 Task: Send an email with the signature Madison Evans with the subject Request for a testimonial and the message Can you please provide me with an update on the projects risk management plan? from softage.6@softage.net to softage.4@softage.net and move the email from Sent Items to the folder Letters of intent
Action: Mouse moved to (103, 113)
Screenshot: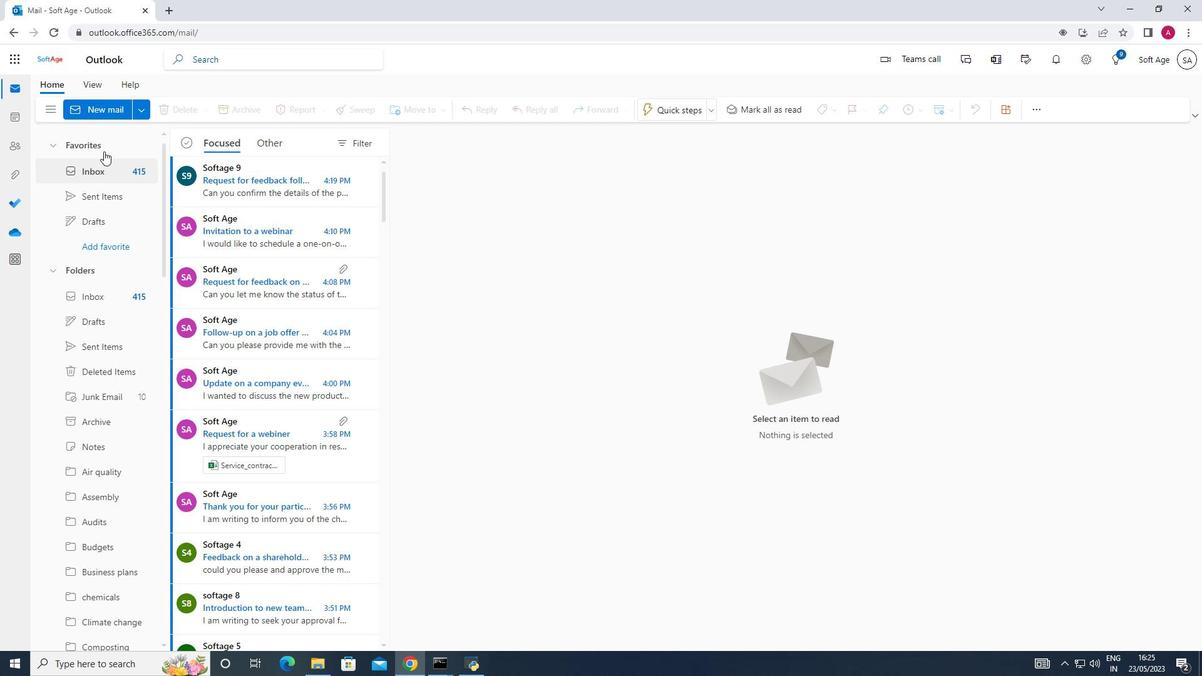 
Action: Mouse pressed left at (103, 113)
Screenshot: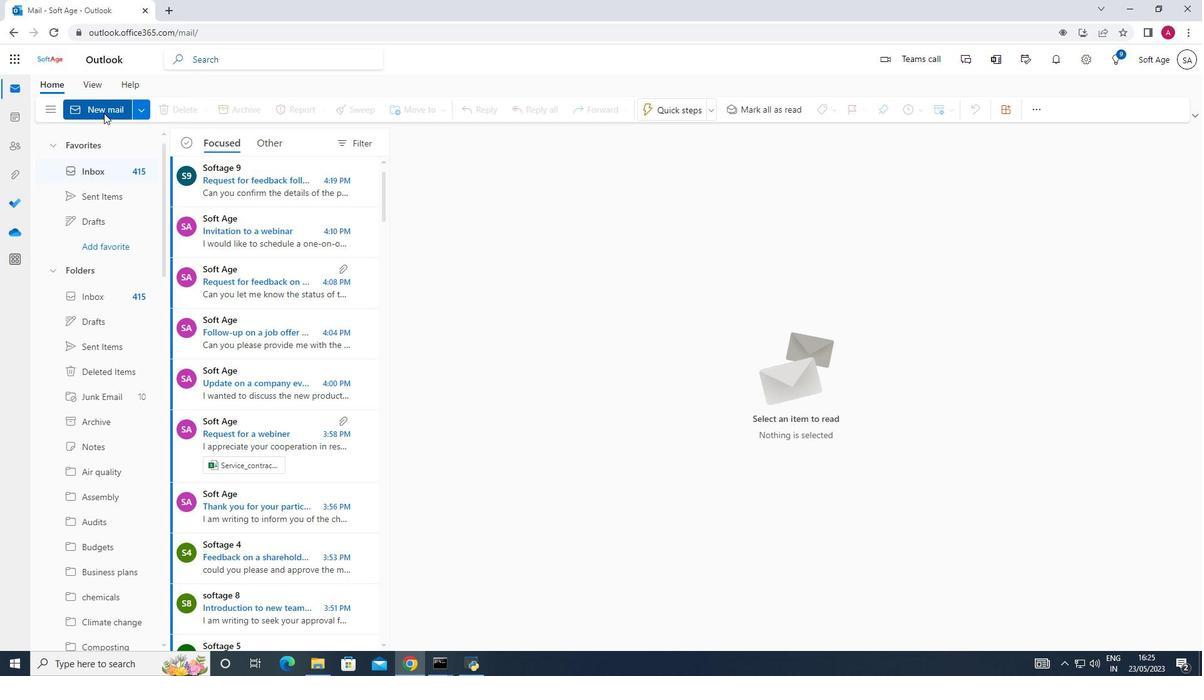 
Action: Mouse moved to (852, 108)
Screenshot: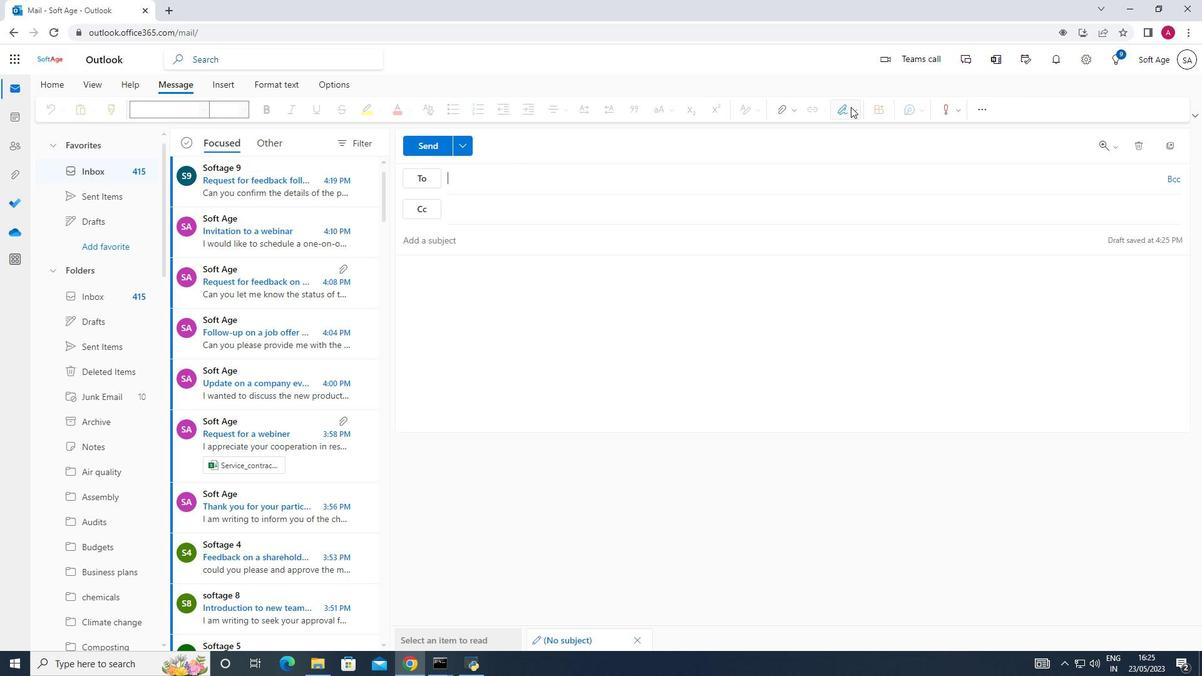 
Action: Mouse pressed left at (852, 108)
Screenshot: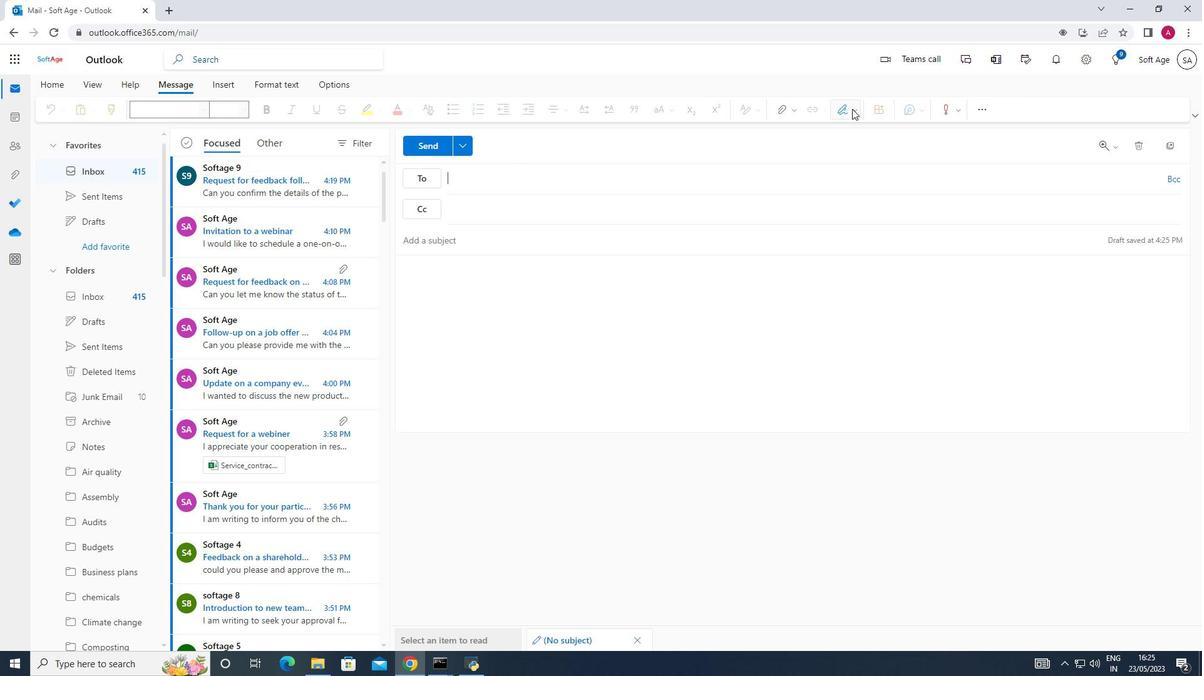 
Action: Mouse moved to (829, 170)
Screenshot: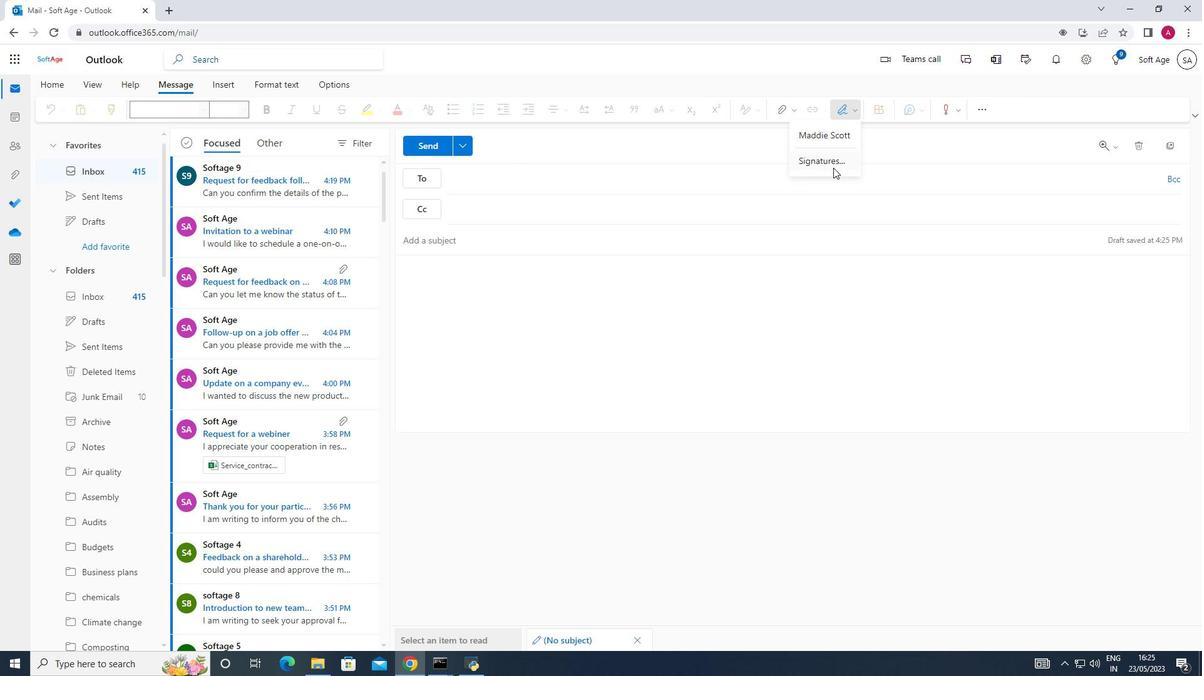 
Action: Mouse pressed left at (829, 170)
Screenshot: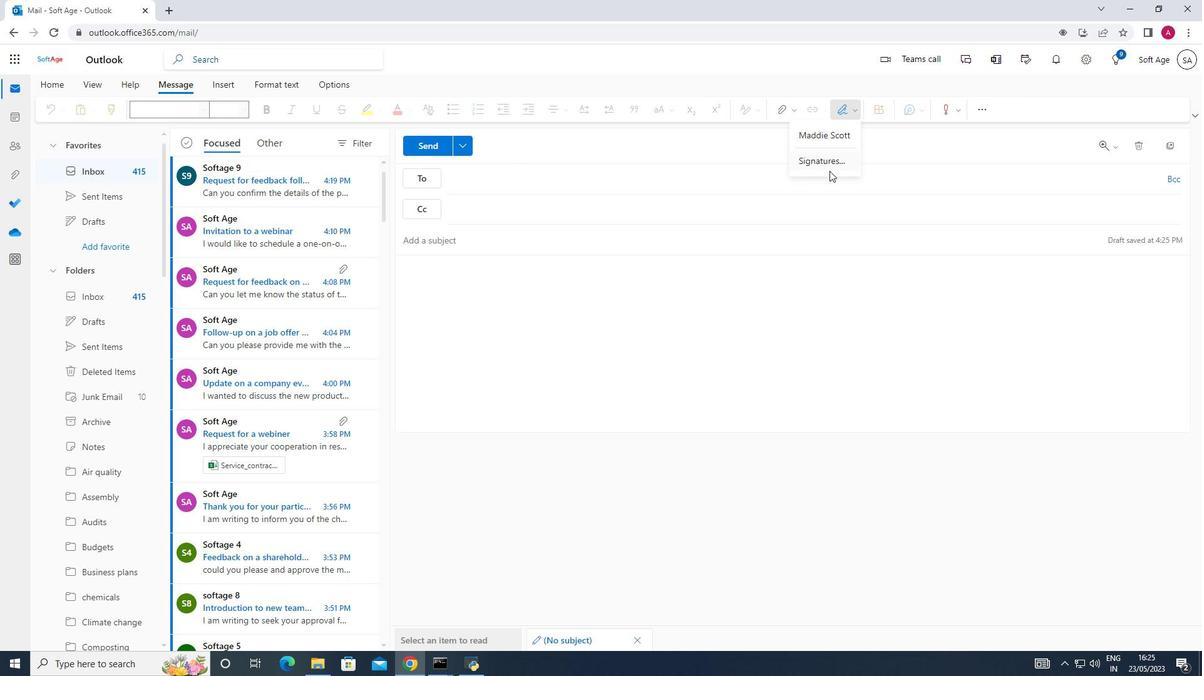 
Action: Mouse moved to (822, 164)
Screenshot: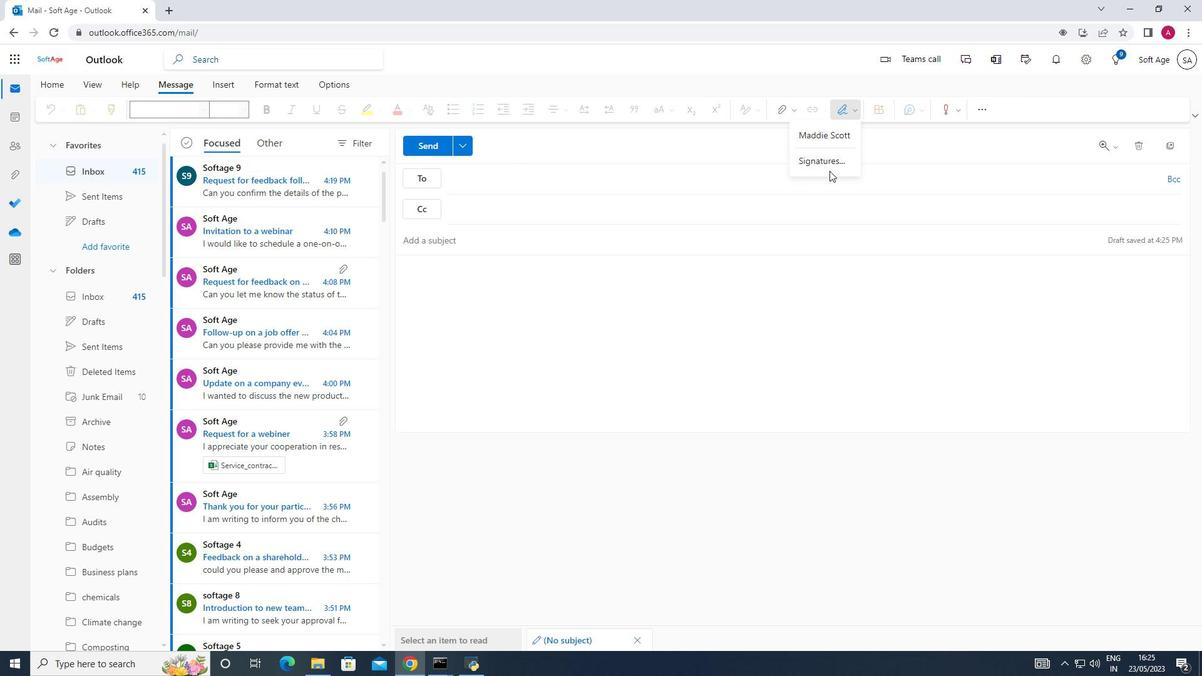 
Action: Mouse pressed left at (822, 164)
Screenshot: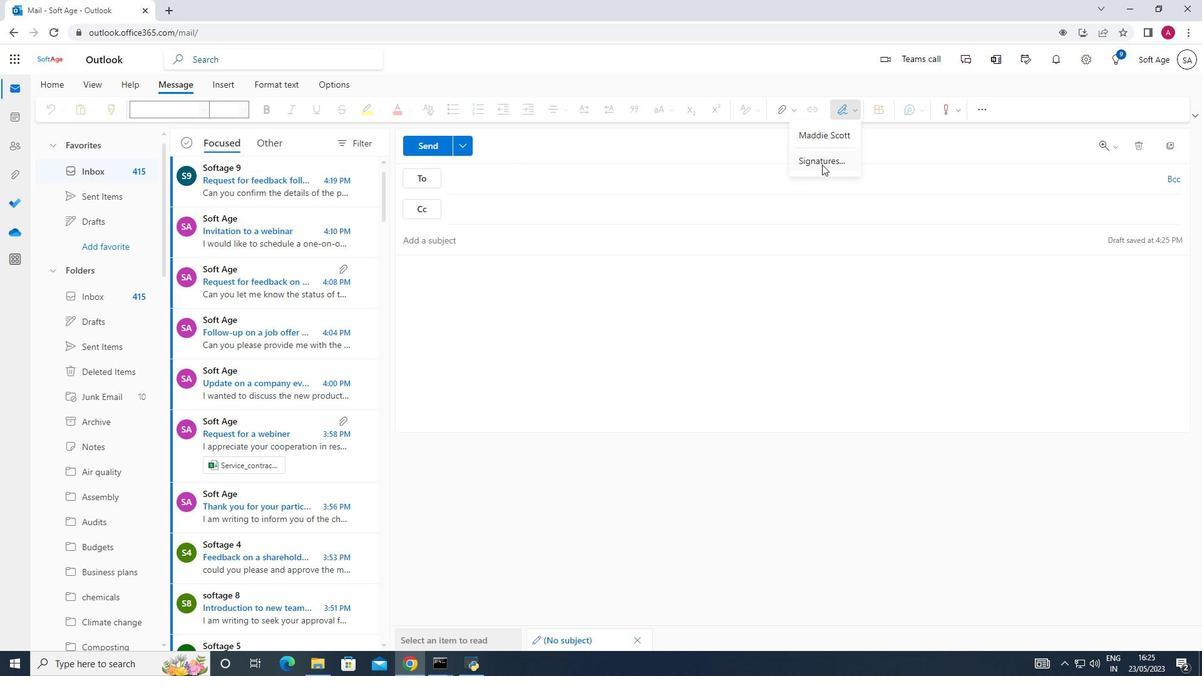 
Action: Mouse moved to (844, 201)
Screenshot: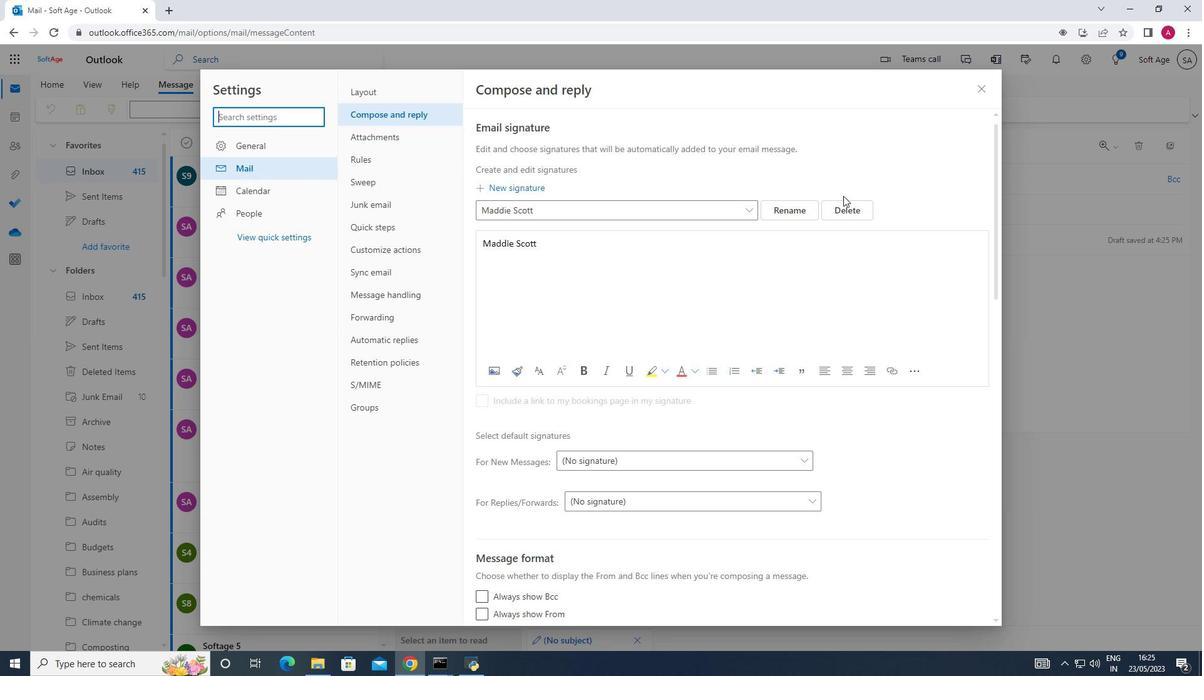 
Action: Mouse pressed left at (844, 201)
Screenshot: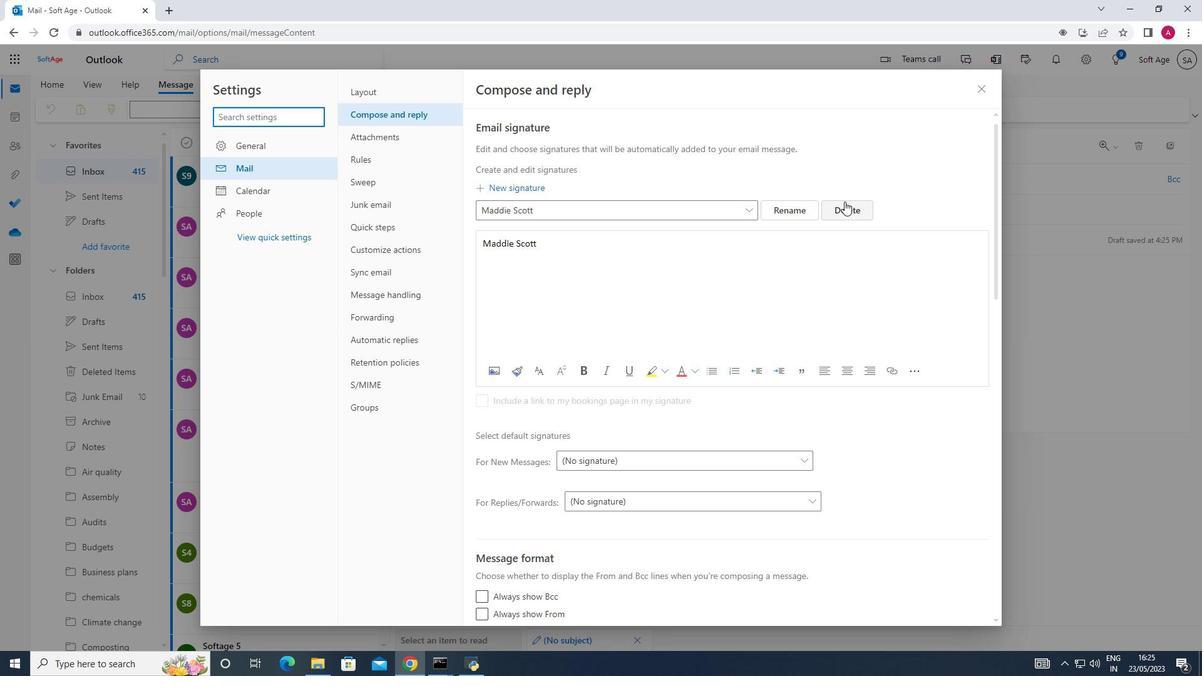 
Action: Mouse moved to (520, 208)
Screenshot: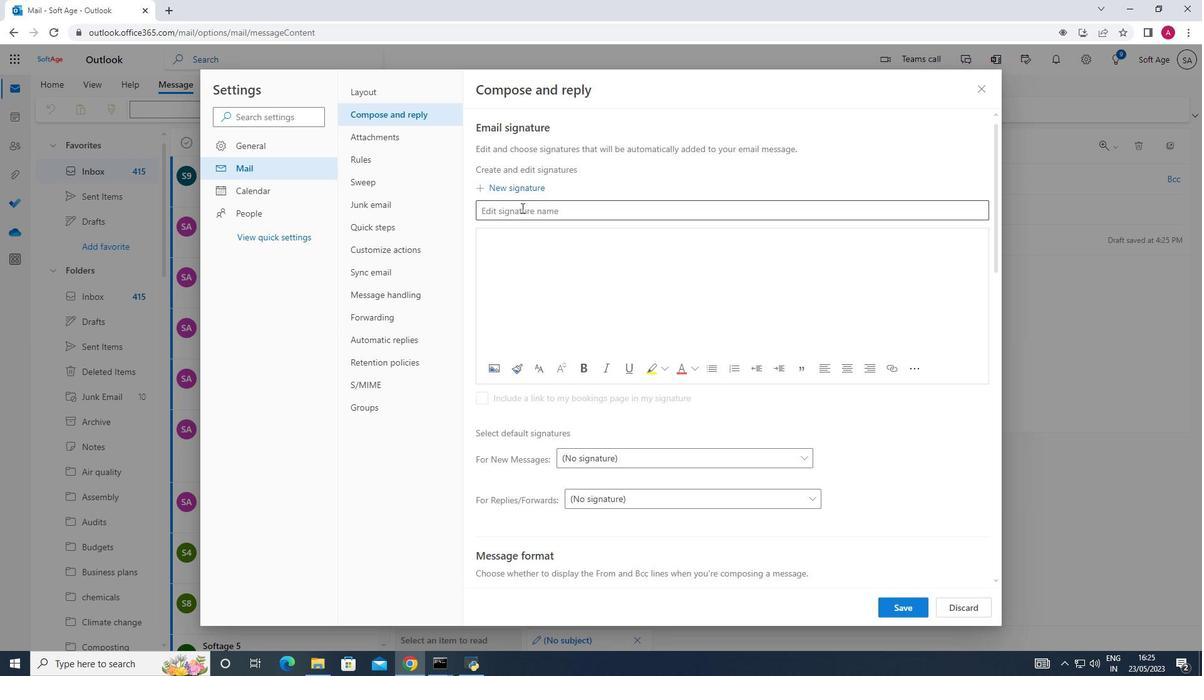 
Action: Mouse pressed left at (520, 208)
Screenshot: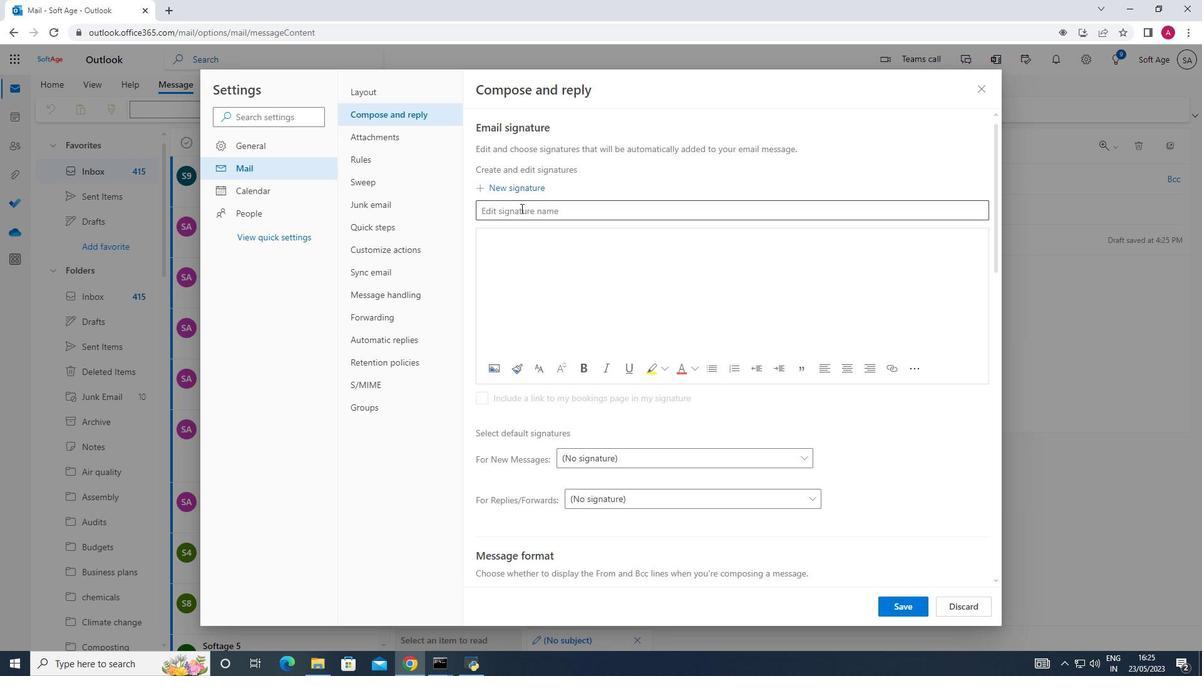 
Action: Key pressed <Key.shift_r><Key.shift_r><Key.shift_r><Key.shift_r><Key.shift_r><Key.shift_r><Key.shift_r><Key.shift_r>Madison<Key.space><Key.shift_r><Key.shift_r><Key.shift_r><Key.shift_r><Key.shift_r><Key.shift_r><Key.shift_r><Key.shift_r><Key.shift_r>Evans
Screenshot: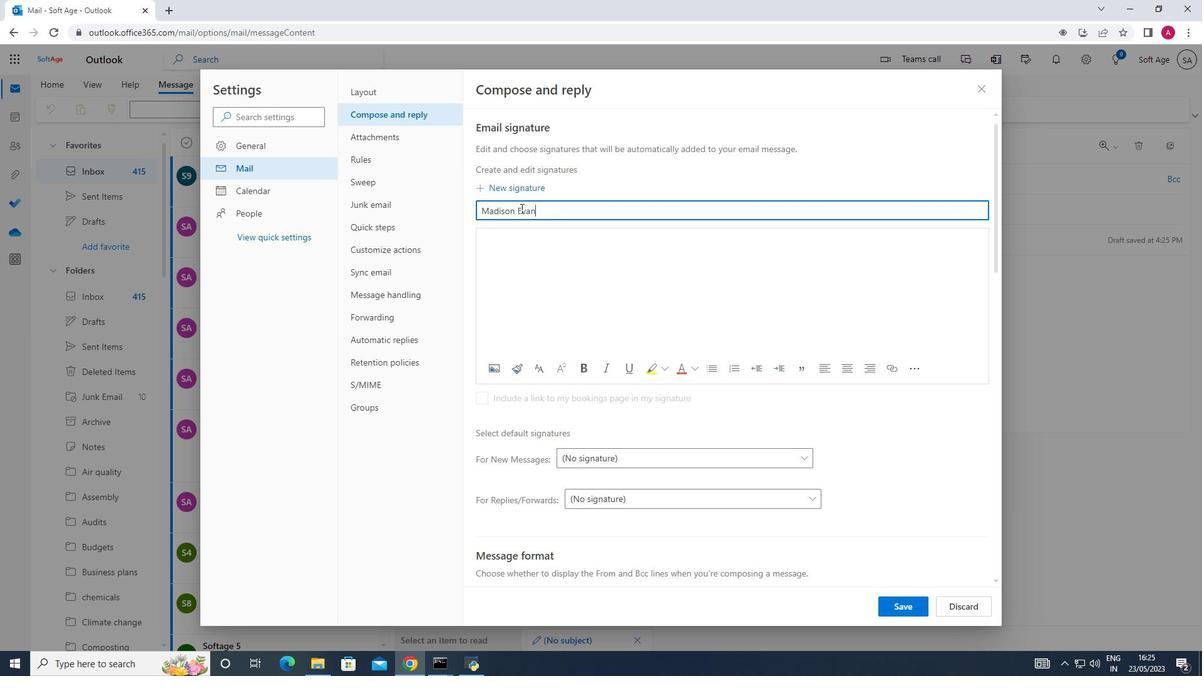 
Action: Mouse moved to (508, 233)
Screenshot: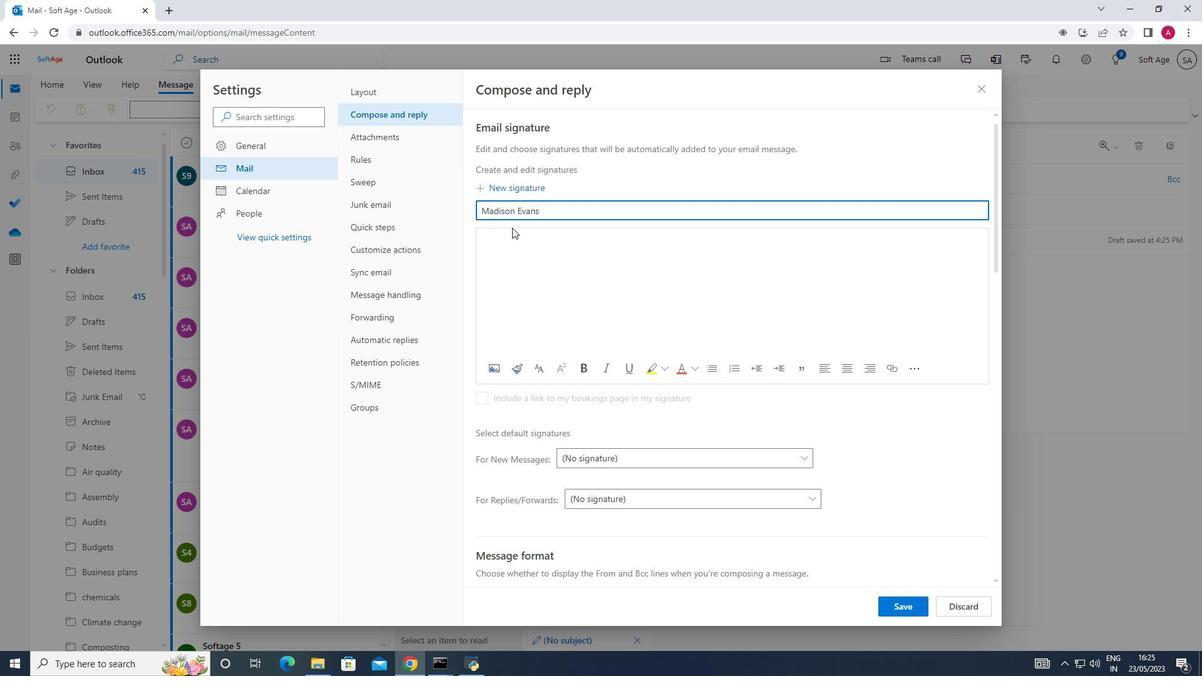 
Action: Mouse pressed left at (508, 233)
Screenshot: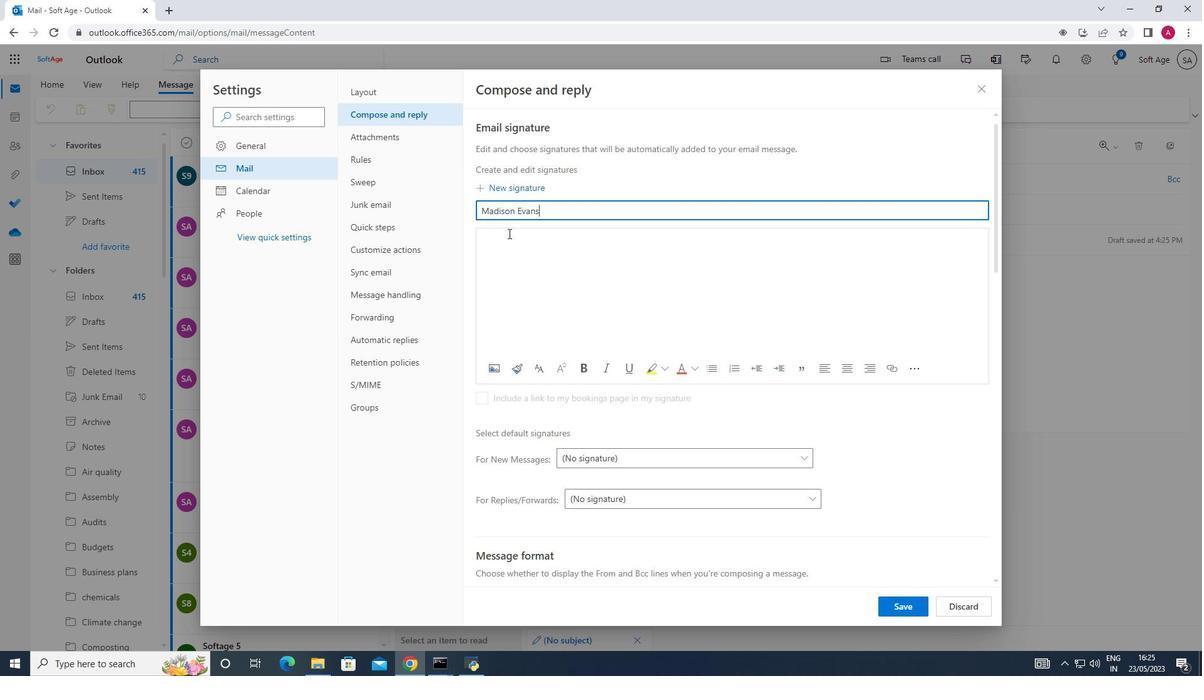 
Action: Key pressed <Key.shift_r><Key.shift_r><Key.shift_r><Key.shift_r>Madison<Key.space><Key.shift>Evans
Screenshot: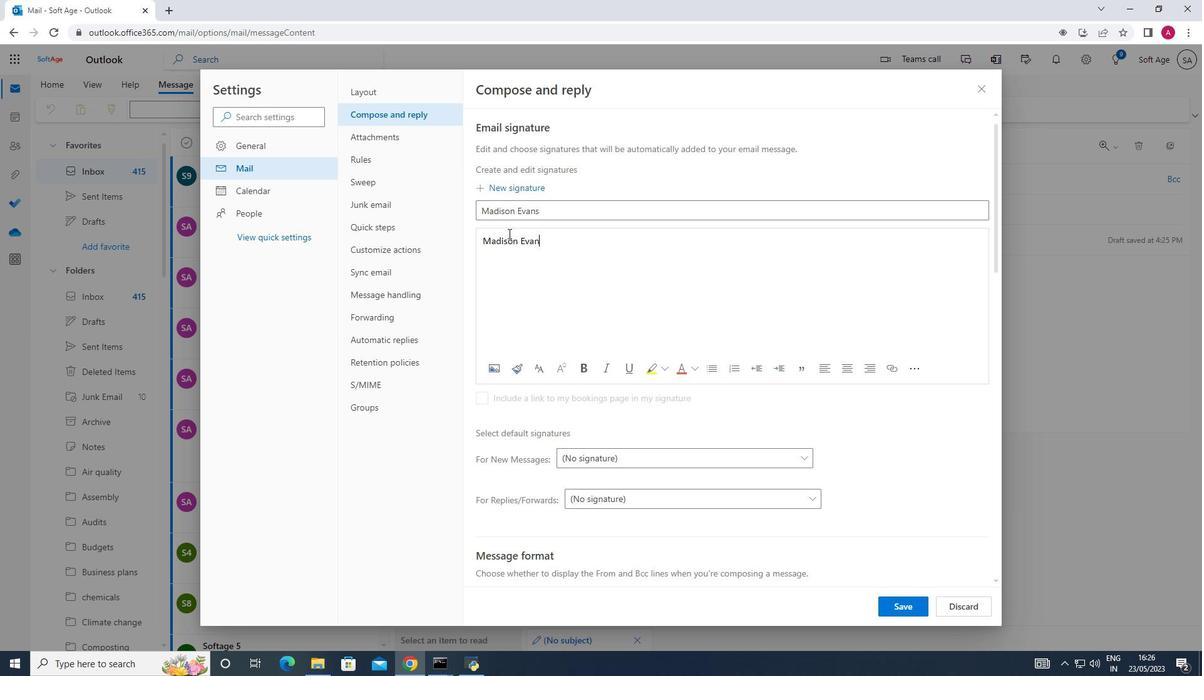 
Action: Mouse moved to (899, 604)
Screenshot: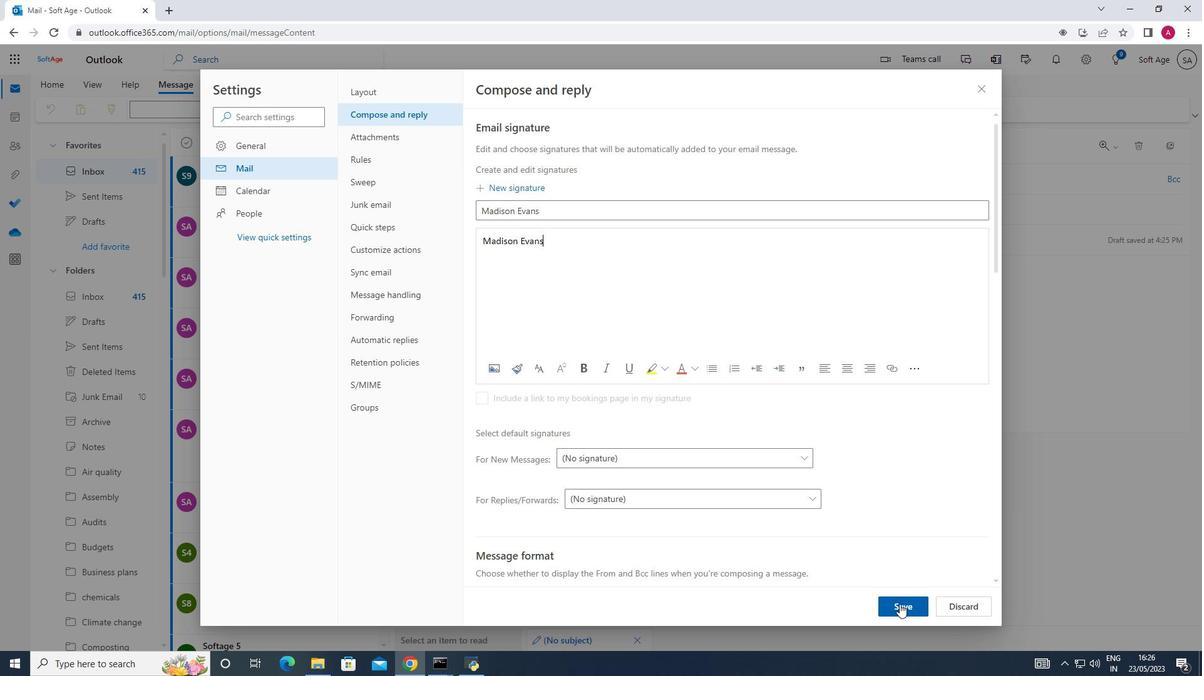 
Action: Mouse pressed left at (899, 604)
Screenshot: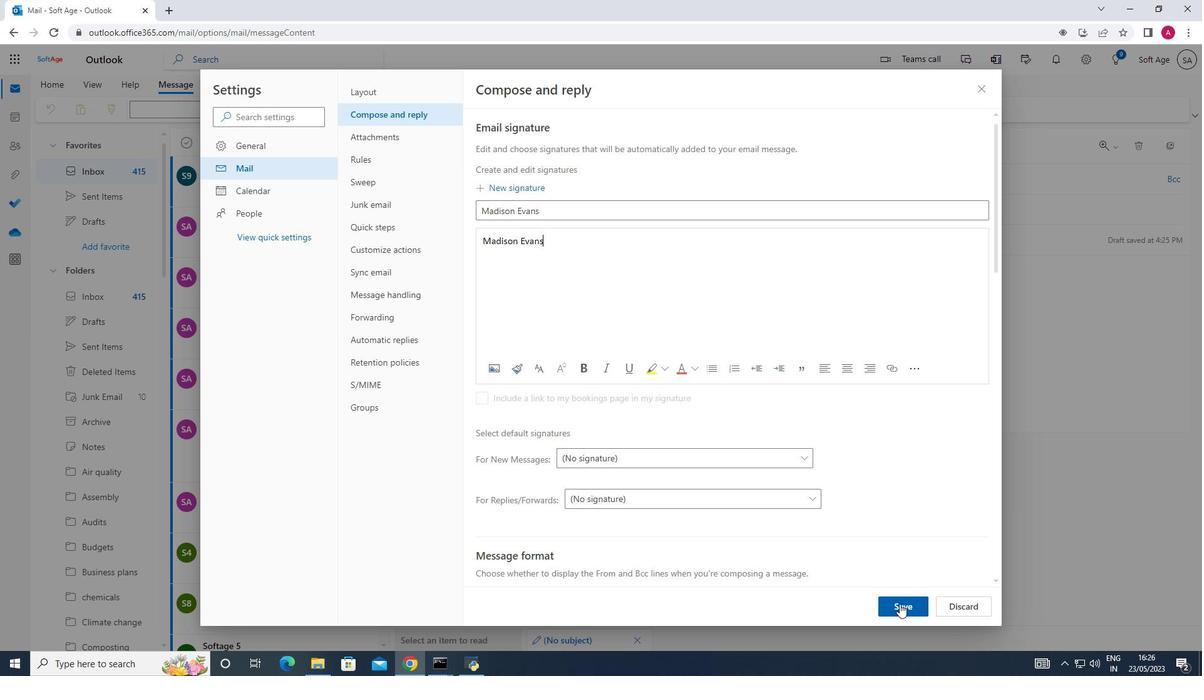 
Action: Mouse moved to (976, 89)
Screenshot: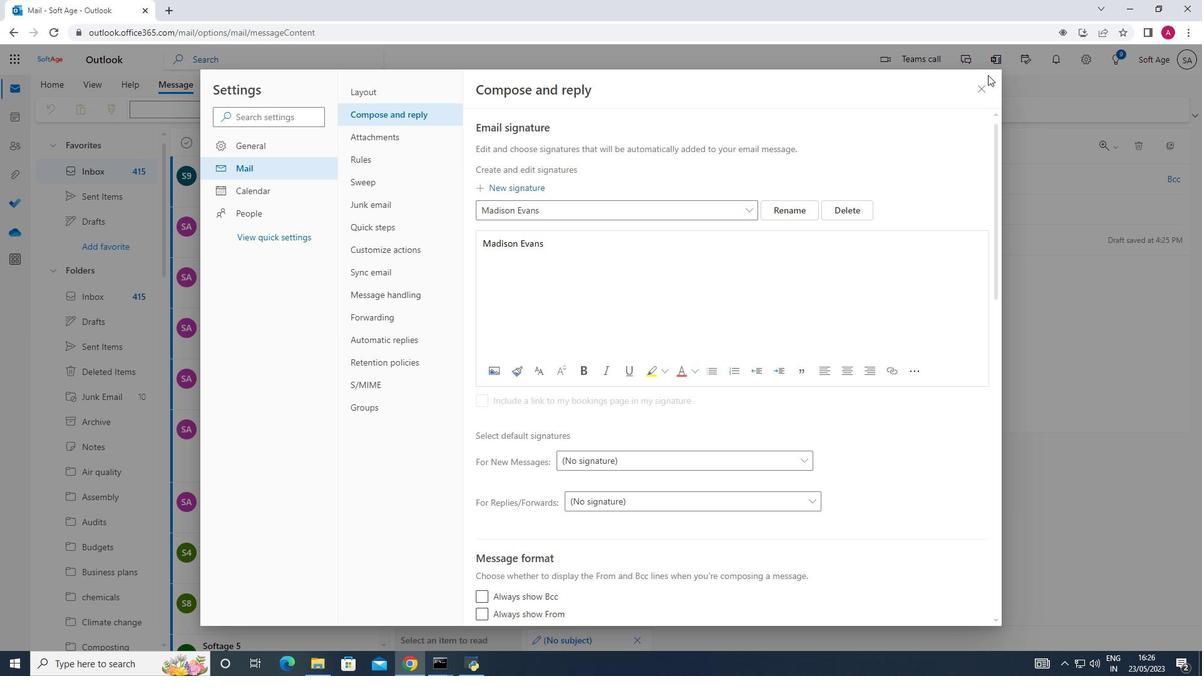 
Action: Mouse pressed left at (976, 89)
Screenshot: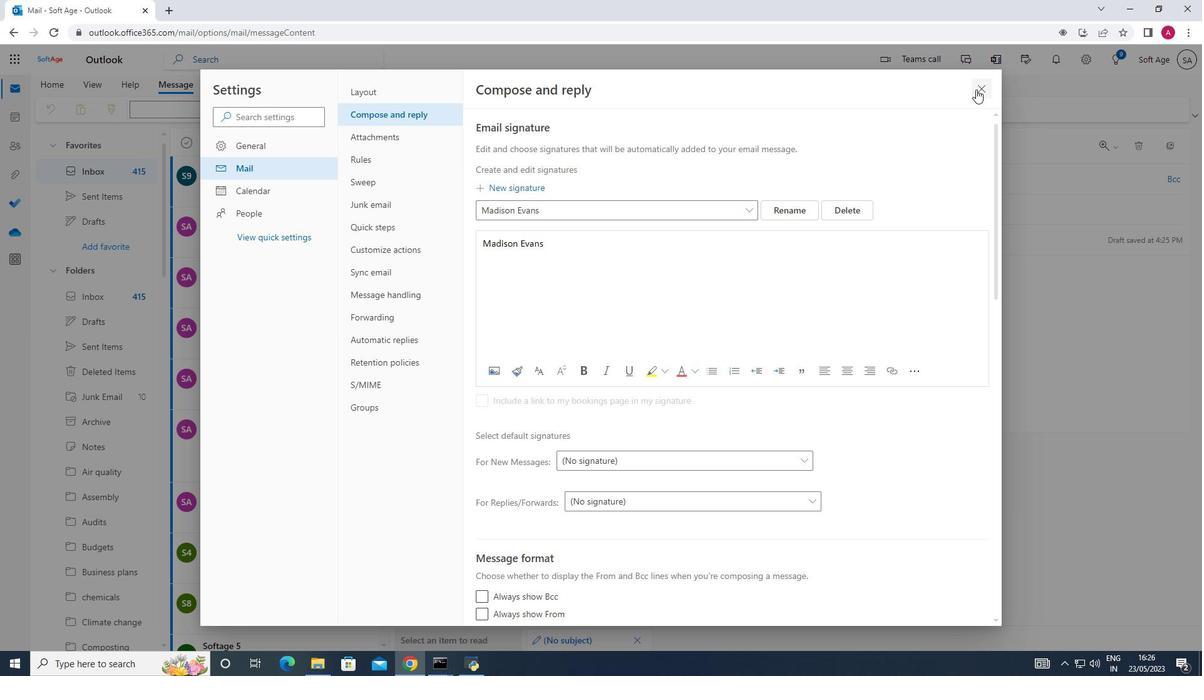 
Action: Mouse moved to (855, 112)
Screenshot: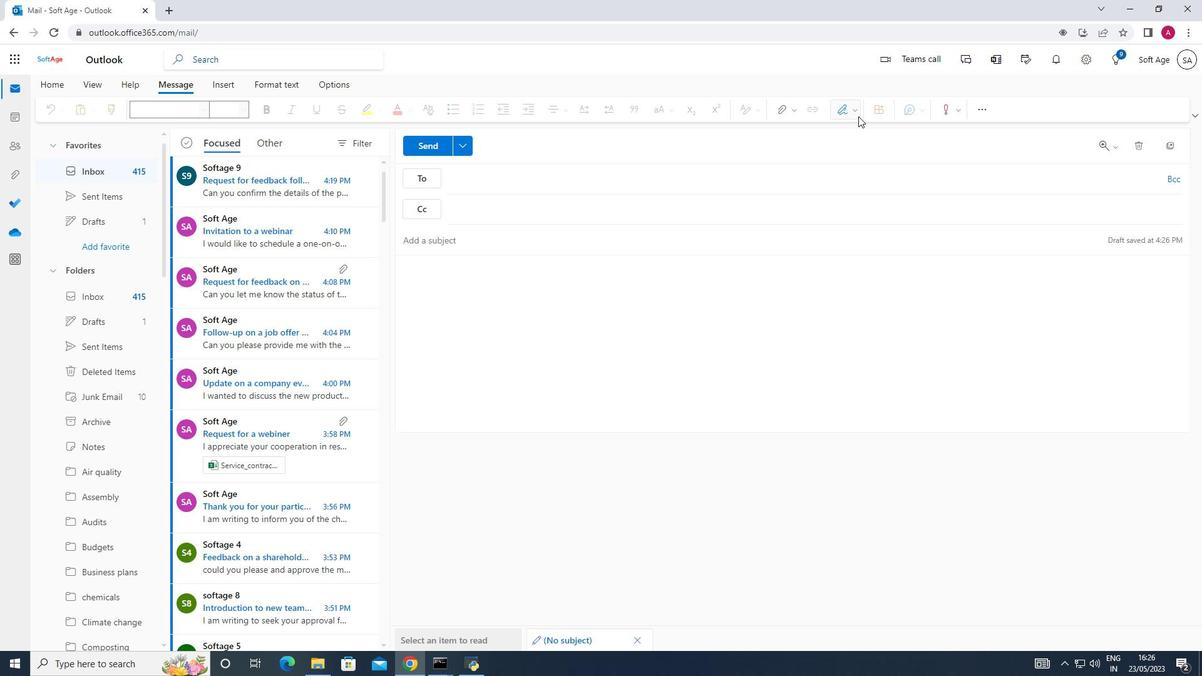 
Action: Mouse pressed left at (855, 112)
Screenshot: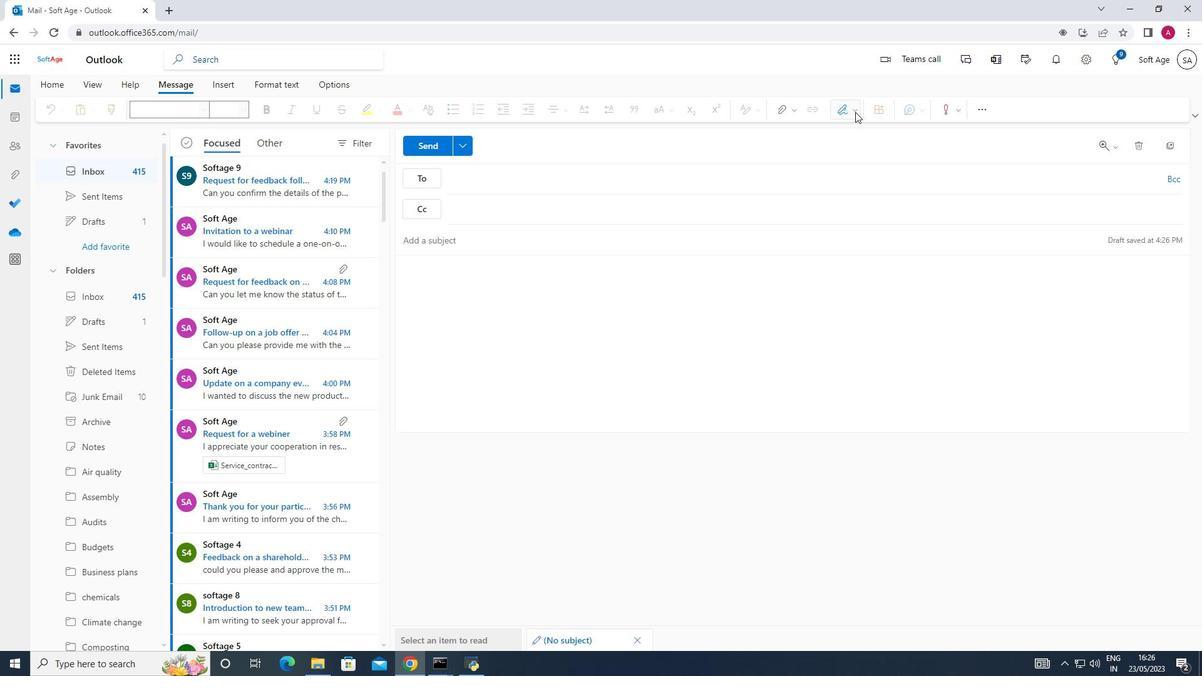 
Action: Mouse moved to (830, 140)
Screenshot: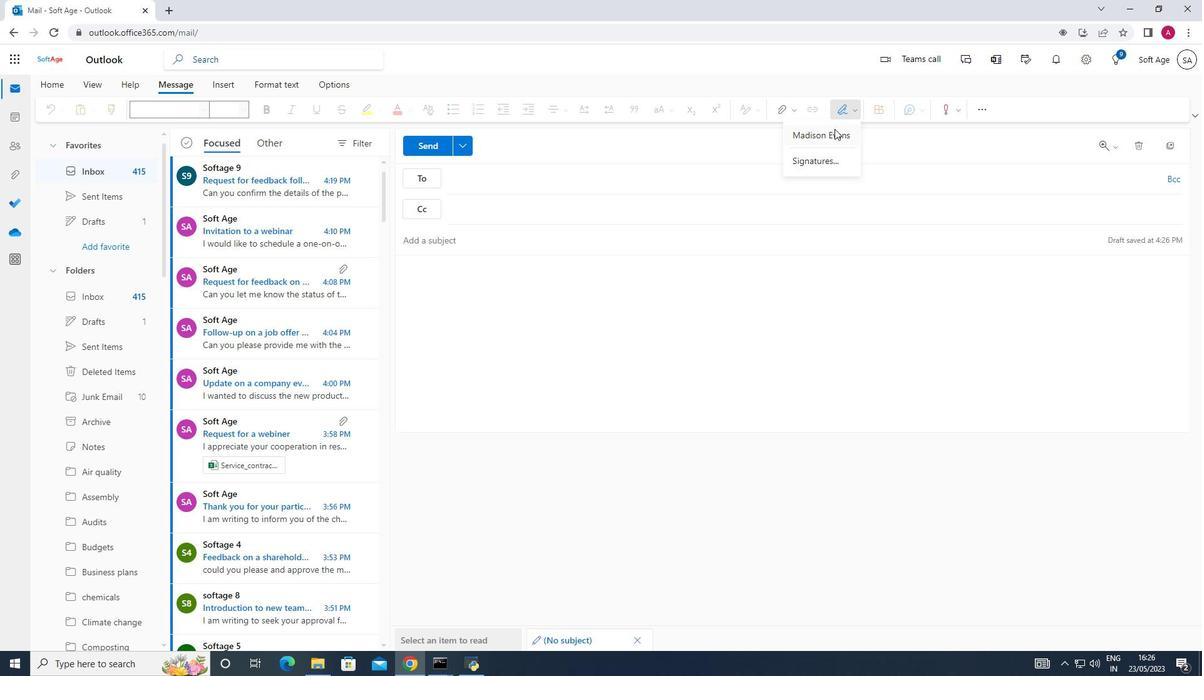 
Action: Mouse pressed left at (830, 140)
Screenshot: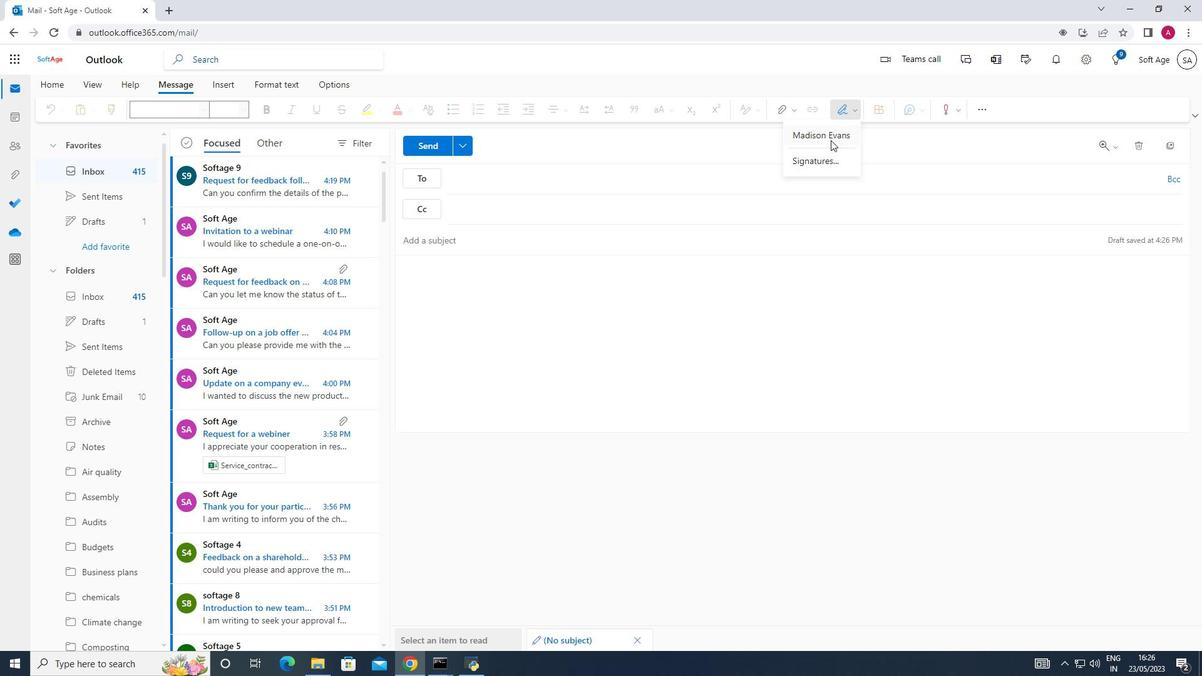
Action: Mouse moved to (419, 238)
Screenshot: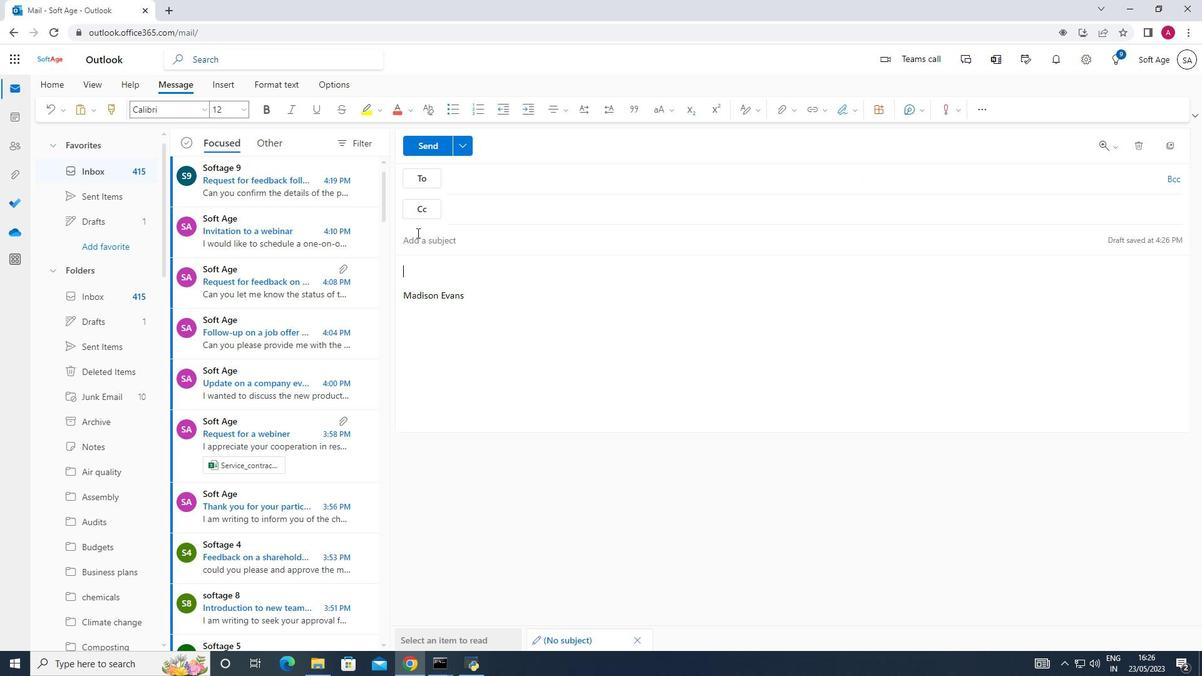 
Action: Mouse pressed left at (419, 238)
Screenshot: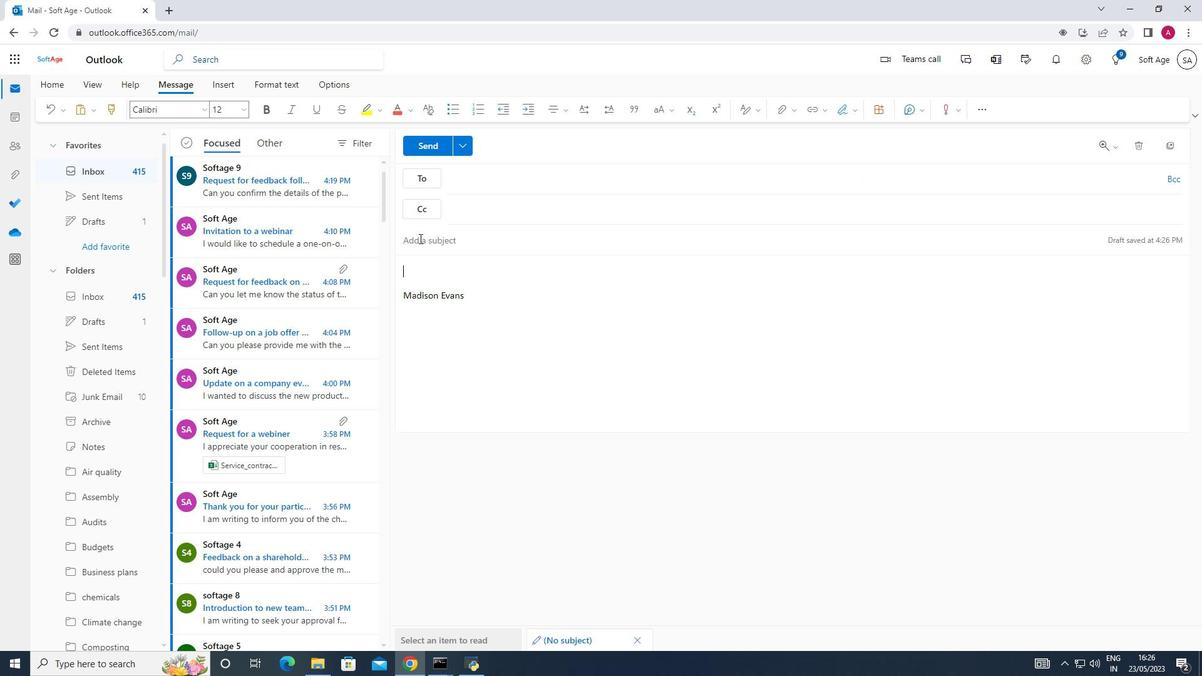 
Action: Mouse moved to (416, 242)
Screenshot: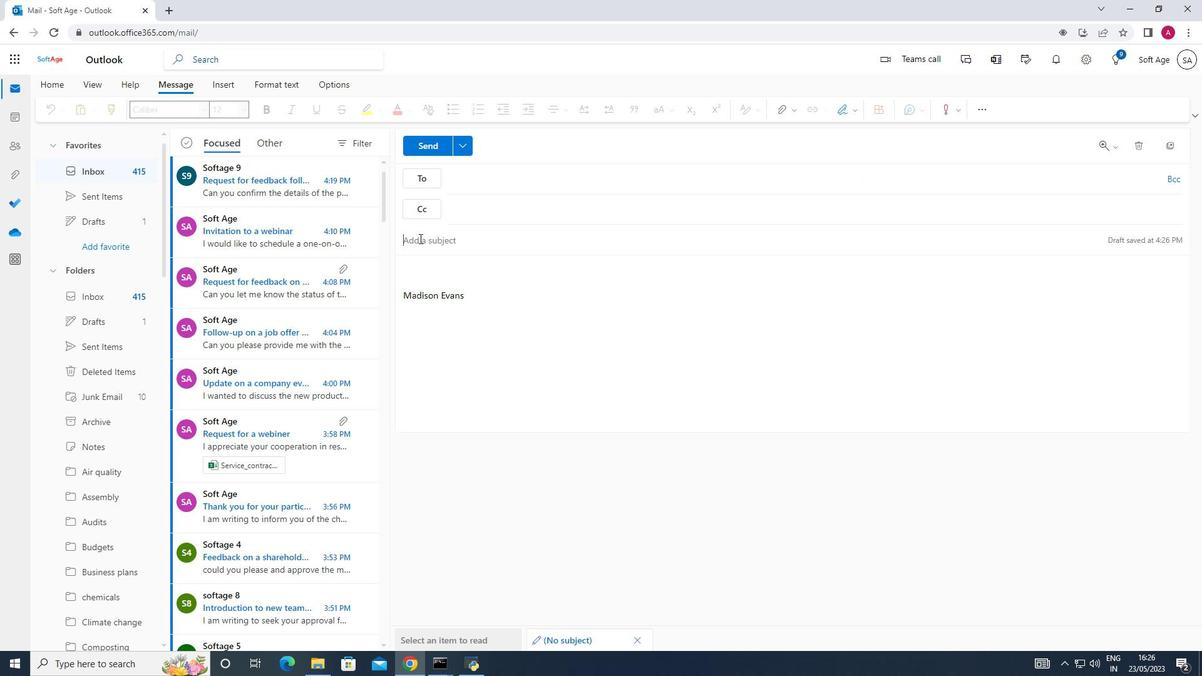 
Action: Mouse pressed left at (416, 242)
Screenshot: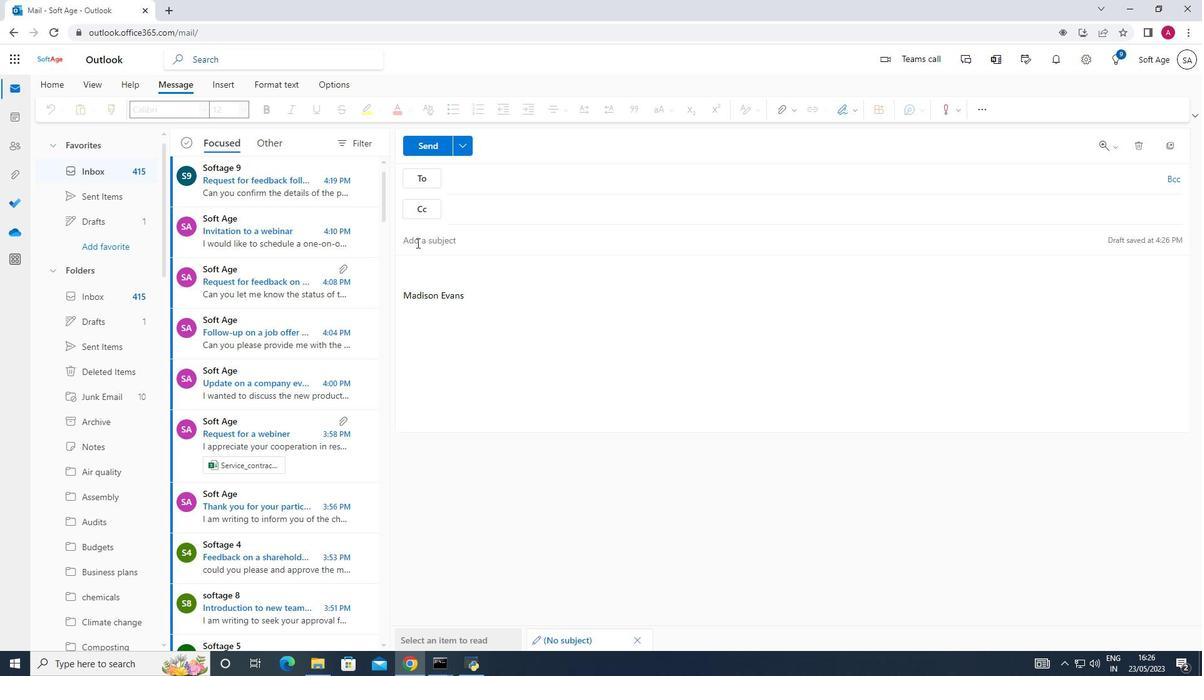 
Action: Key pressed <Key.shift>Request<Key.space>for<Key.space>a<Key.space>testimonial
Screenshot: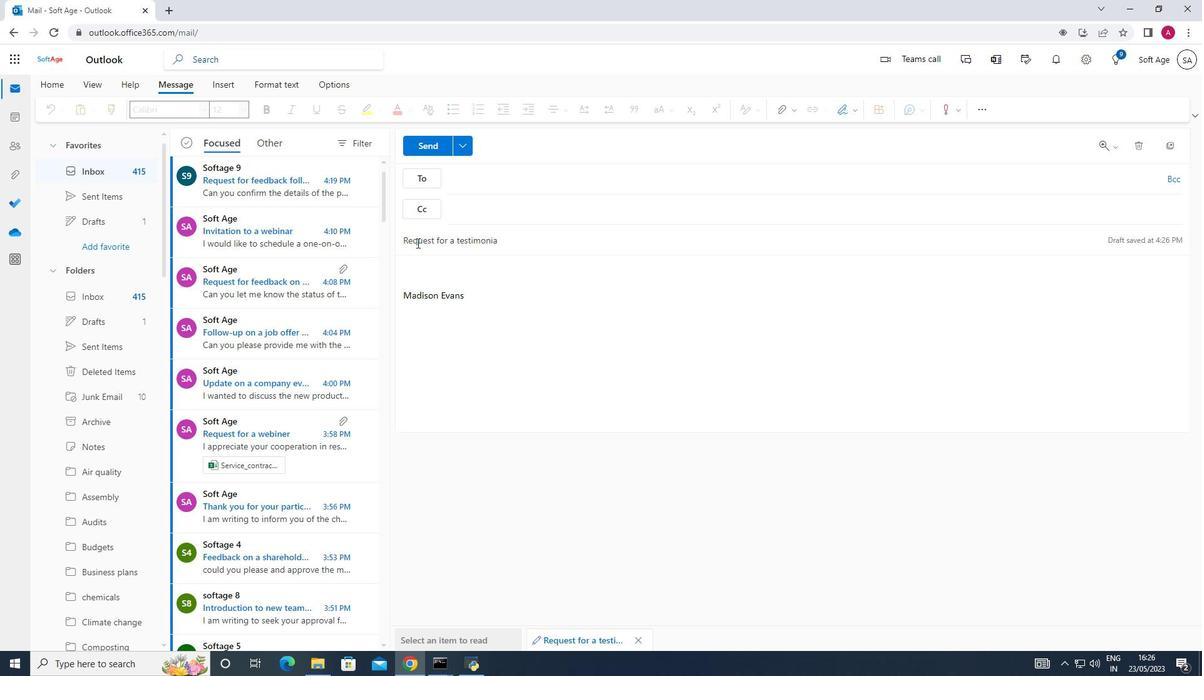 
Action: Mouse moved to (418, 271)
Screenshot: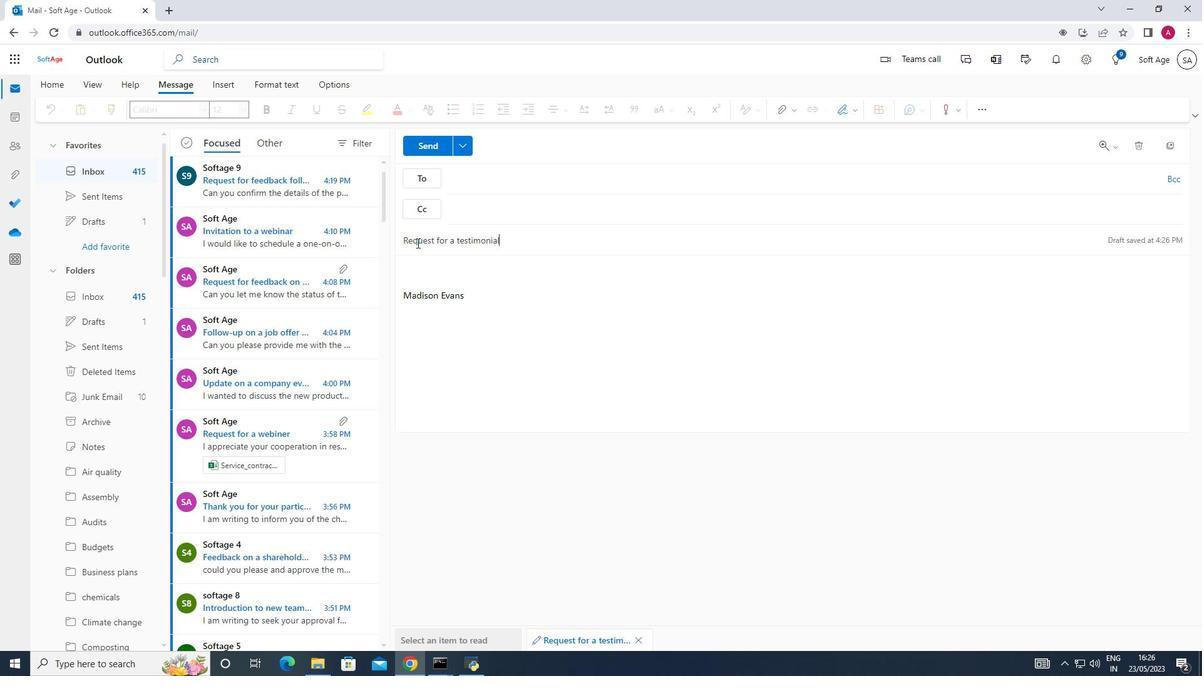 
Action: Mouse pressed left at (418, 271)
Screenshot: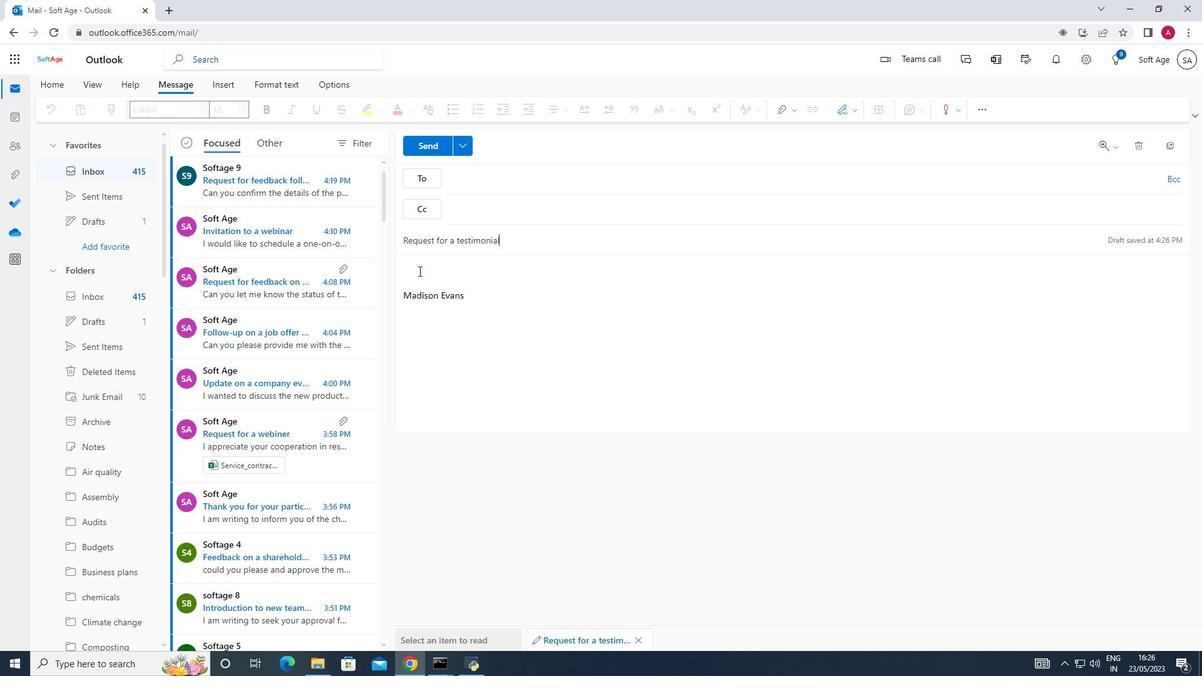 
Action: Key pressed <Key.shift>Can<Key.space>you<Key.space>please<Key.space>provide<Key.space>me<Key.space>with<Key.space>an<Key.space>update<Key.space>on<Key.space>the<Key.space>projects<Key.space>risk<Key.space>management<Key.space>plan<Key.shift_r>?
Screenshot: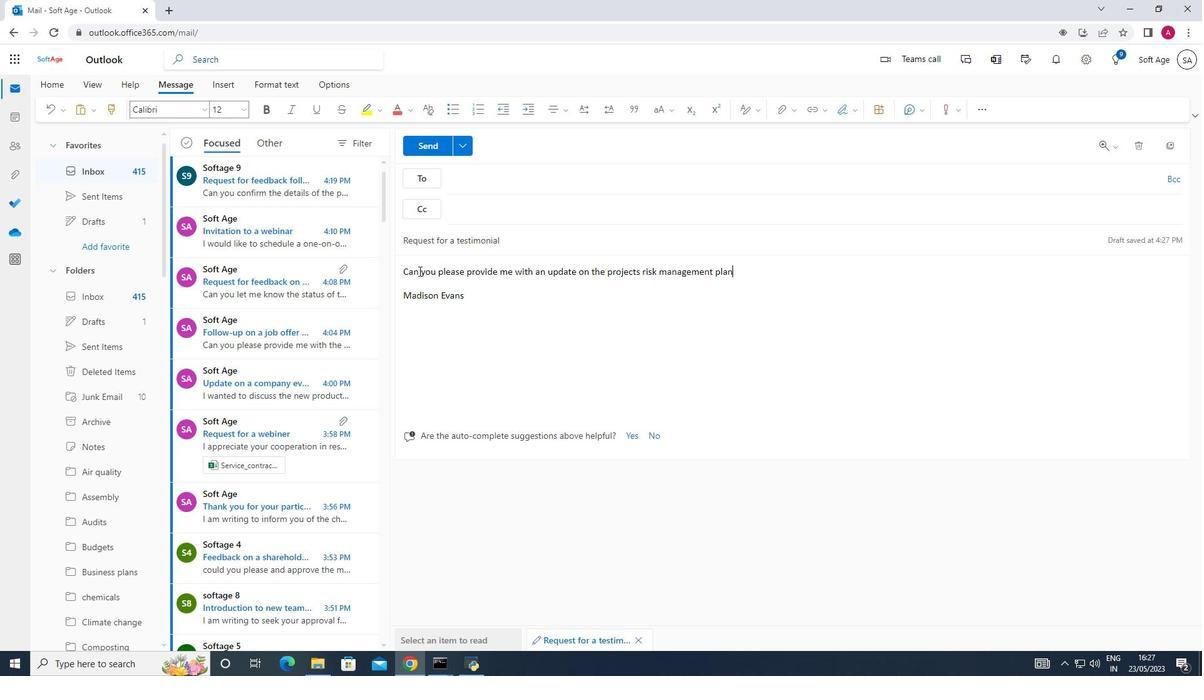 
Action: Mouse moved to (623, 277)
Screenshot: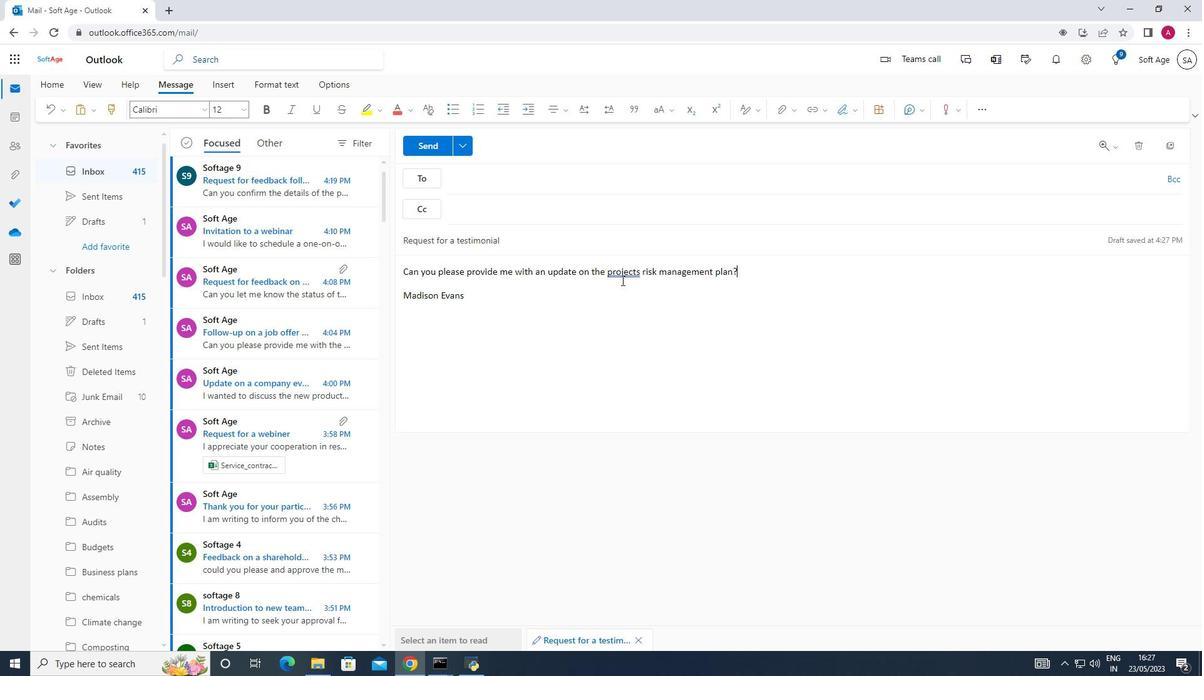 
Action: Mouse pressed left at (623, 277)
Screenshot: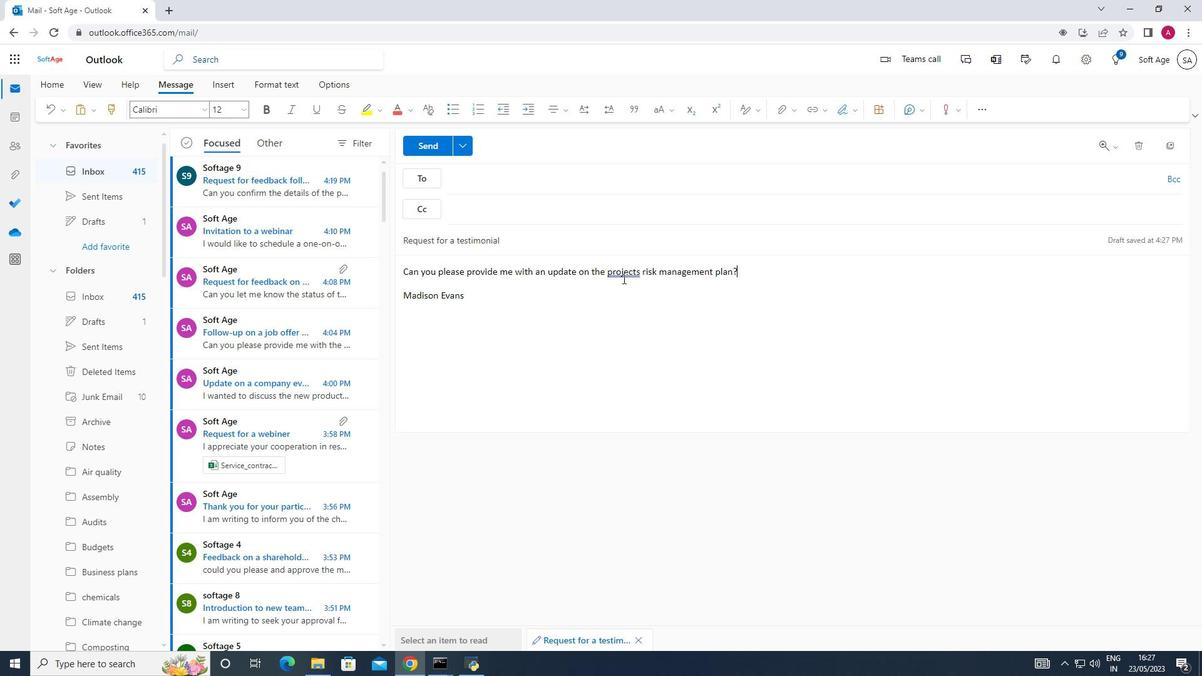 
Action: Mouse moved to (629, 274)
Screenshot: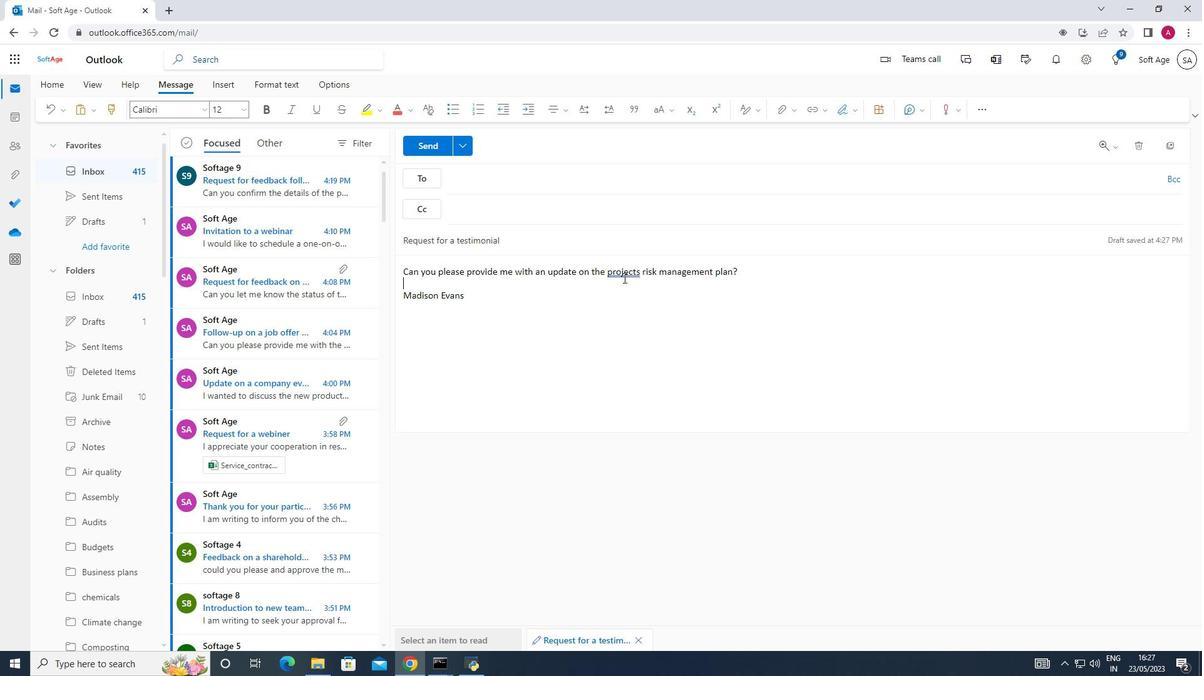 
Action: Mouse pressed left at (629, 274)
Screenshot: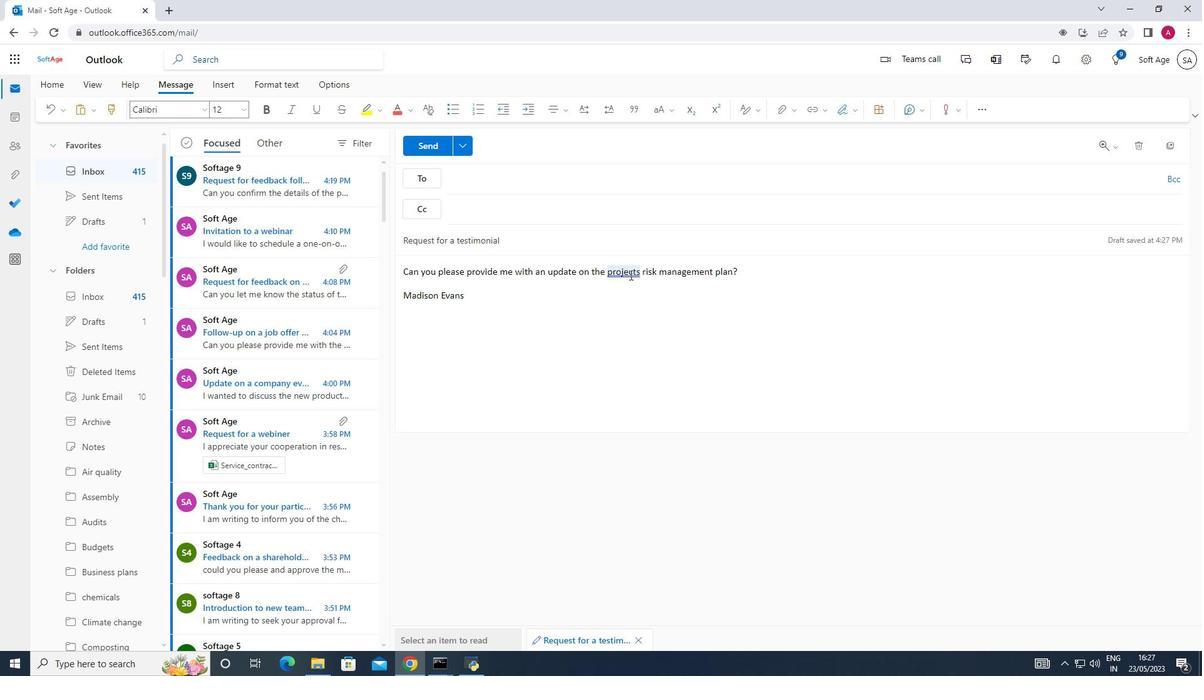 
Action: Mouse moved to (503, 323)
Screenshot: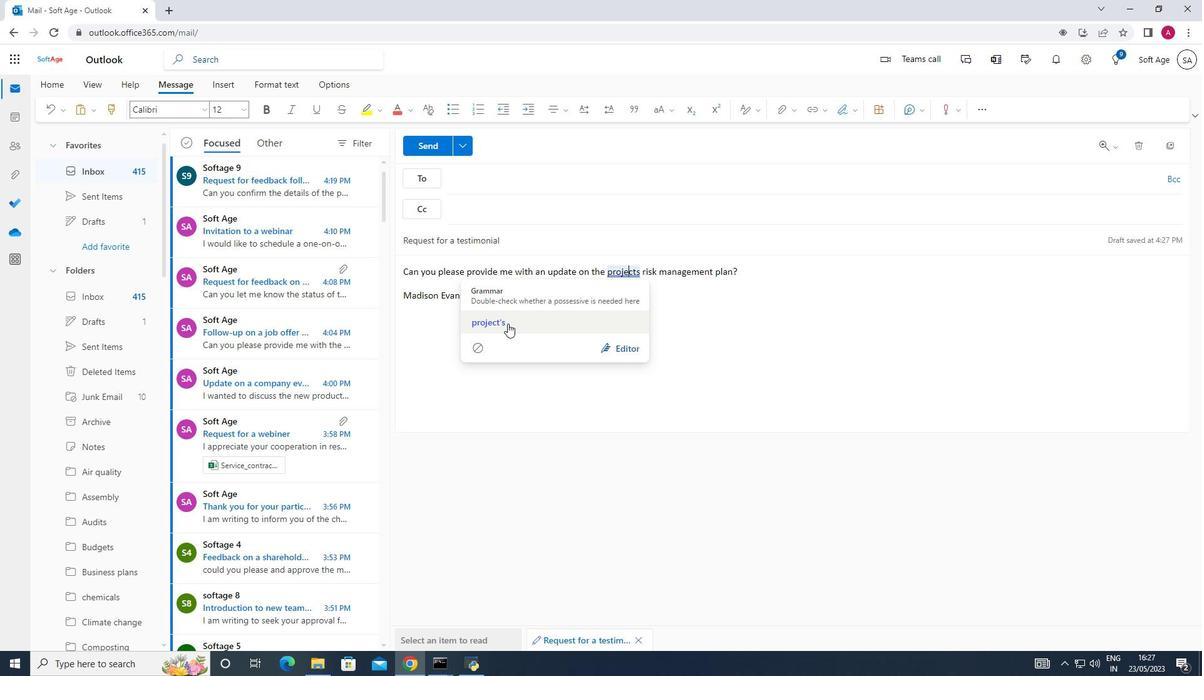 
Action: Mouse pressed left at (503, 323)
Screenshot: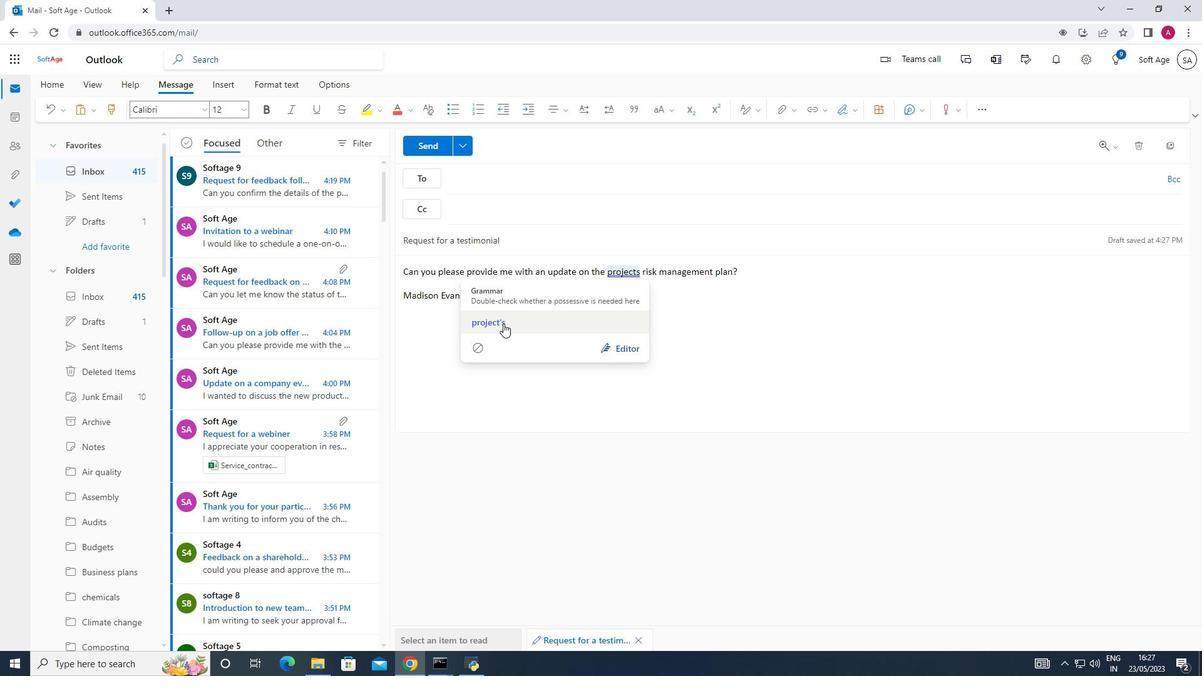 
Action: Mouse moved to (471, 187)
Screenshot: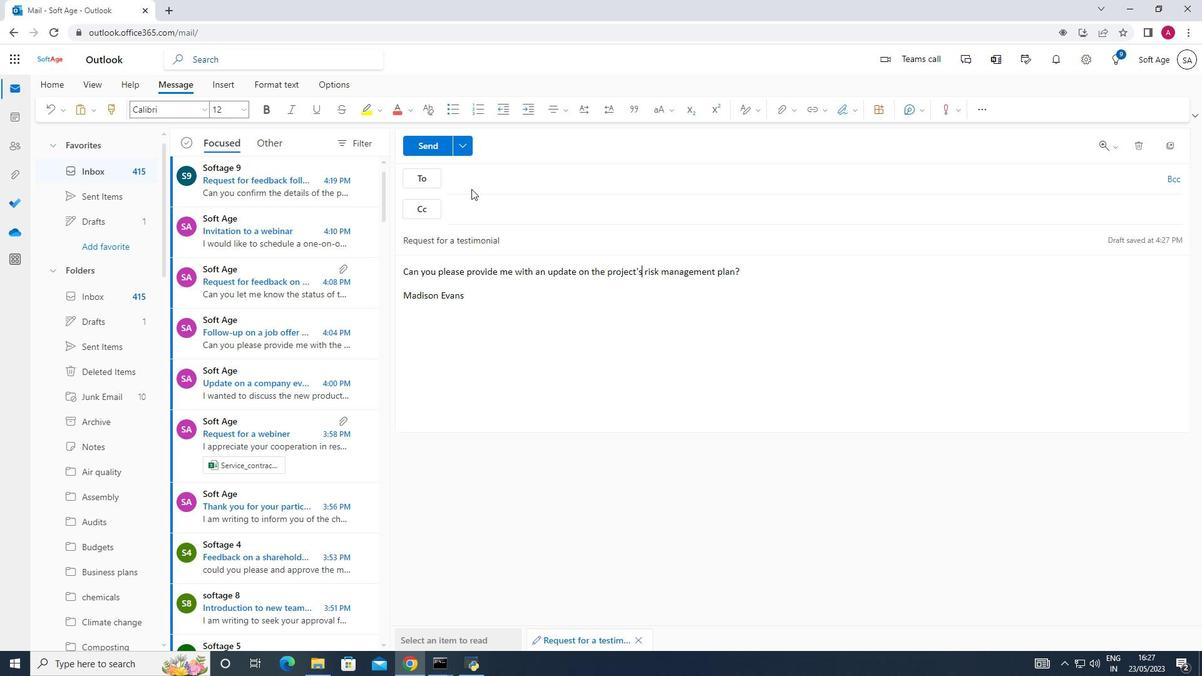 
Action: Mouse pressed left at (471, 187)
Screenshot: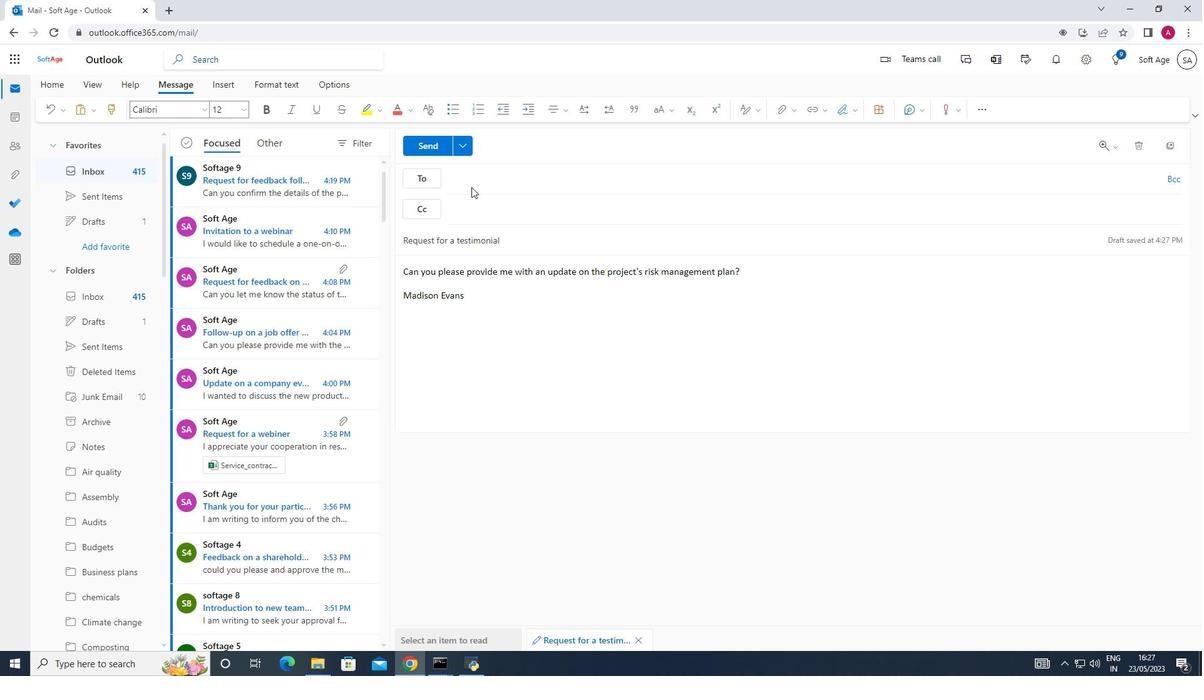 
Action: Mouse moved to (472, 182)
Screenshot: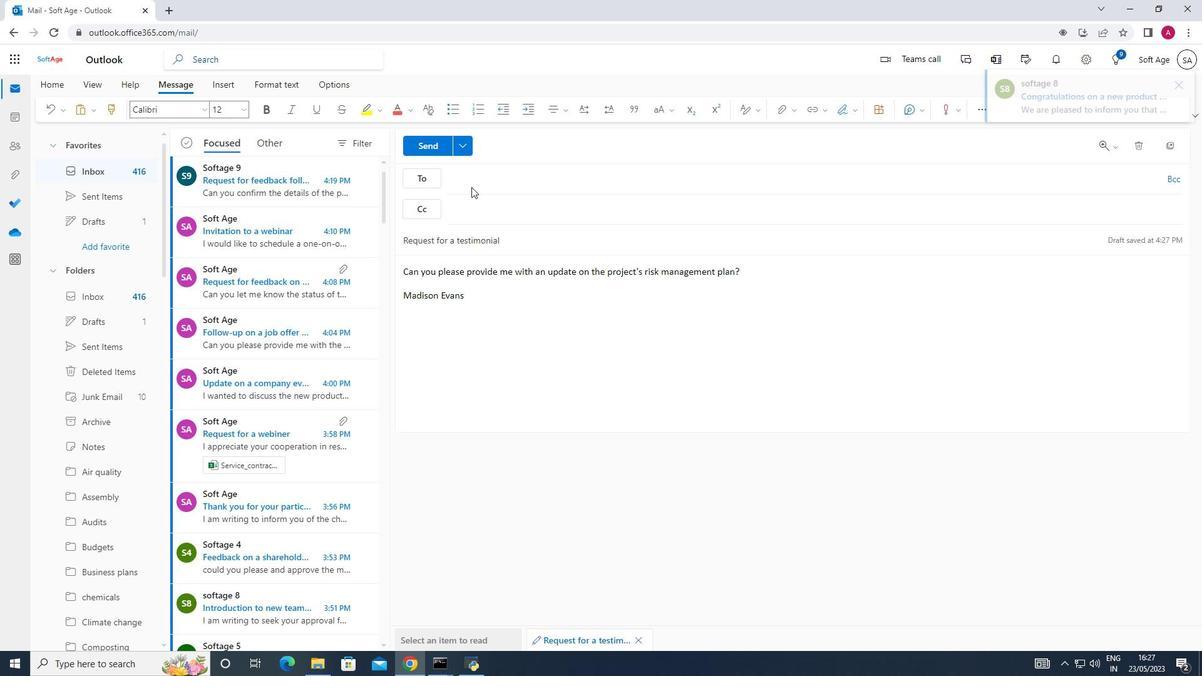 
Action: Mouse pressed left at (472, 182)
Screenshot: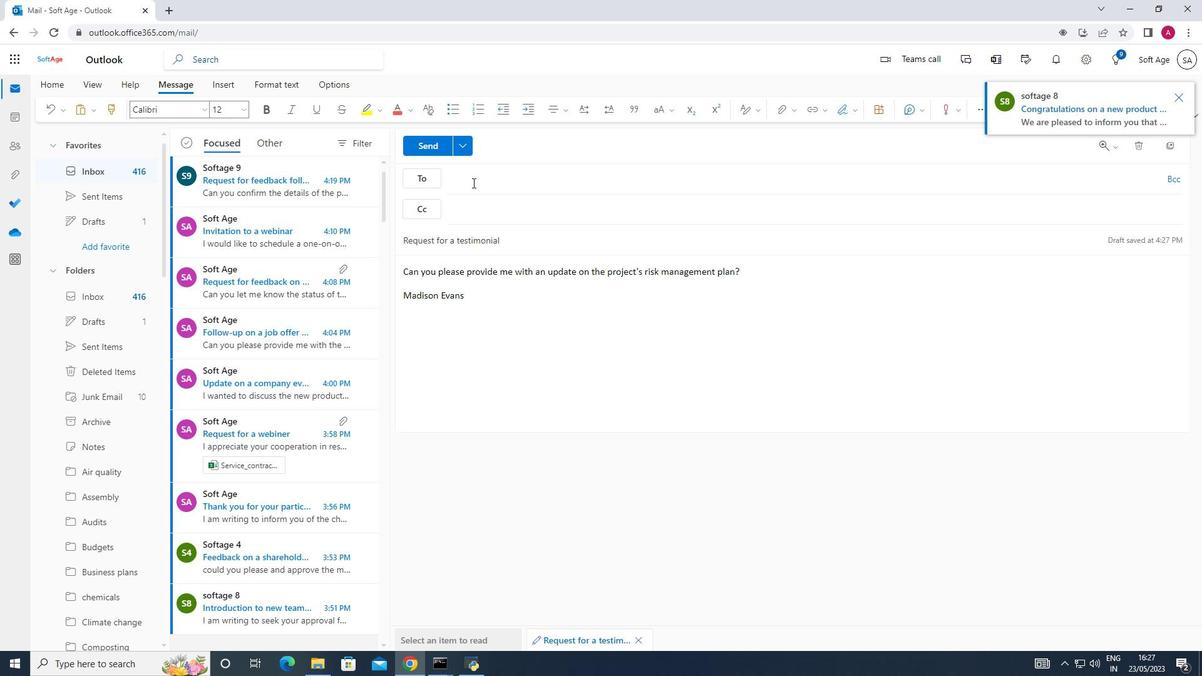 
Action: Key pressed softage.4<Key.shift>@sof
Screenshot: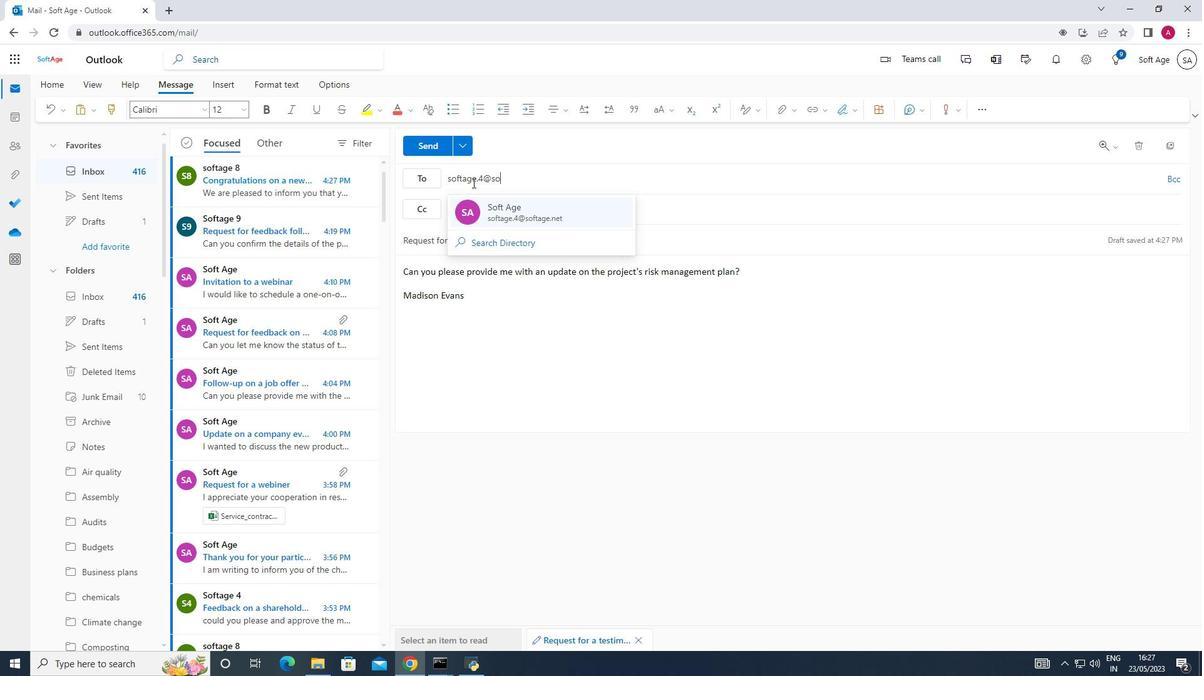 
Action: Mouse moved to (540, 210)
Screenshot: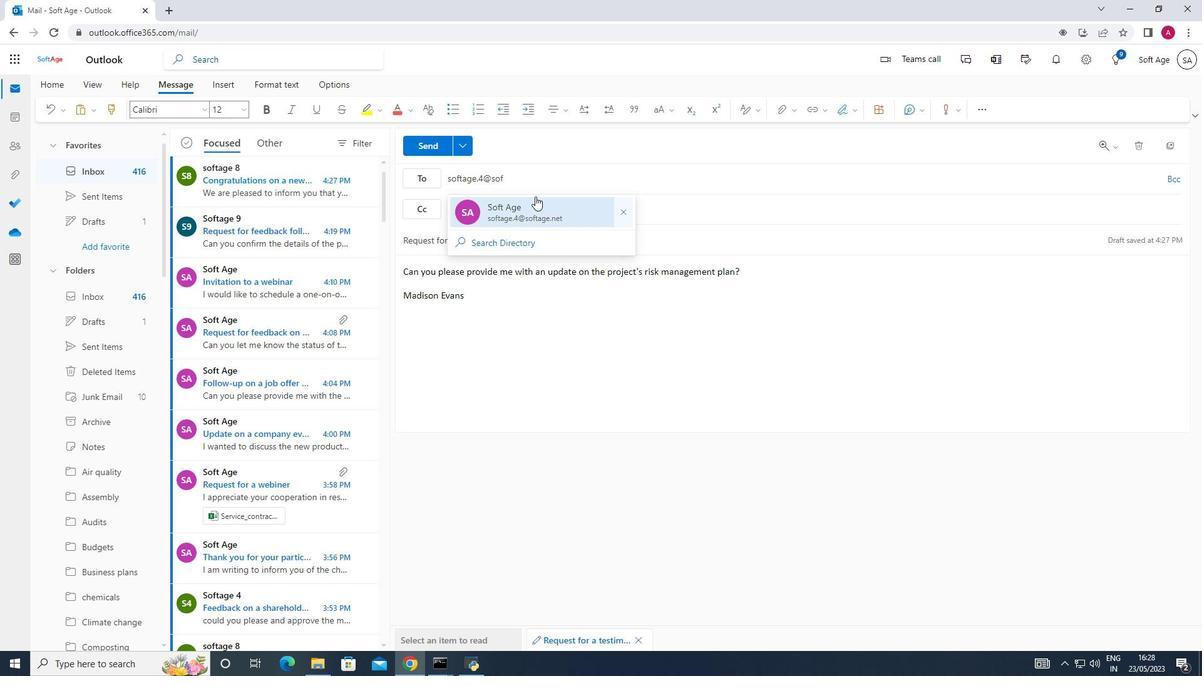 
Action: Mouse pressed left at (540, 210)
Screenshot: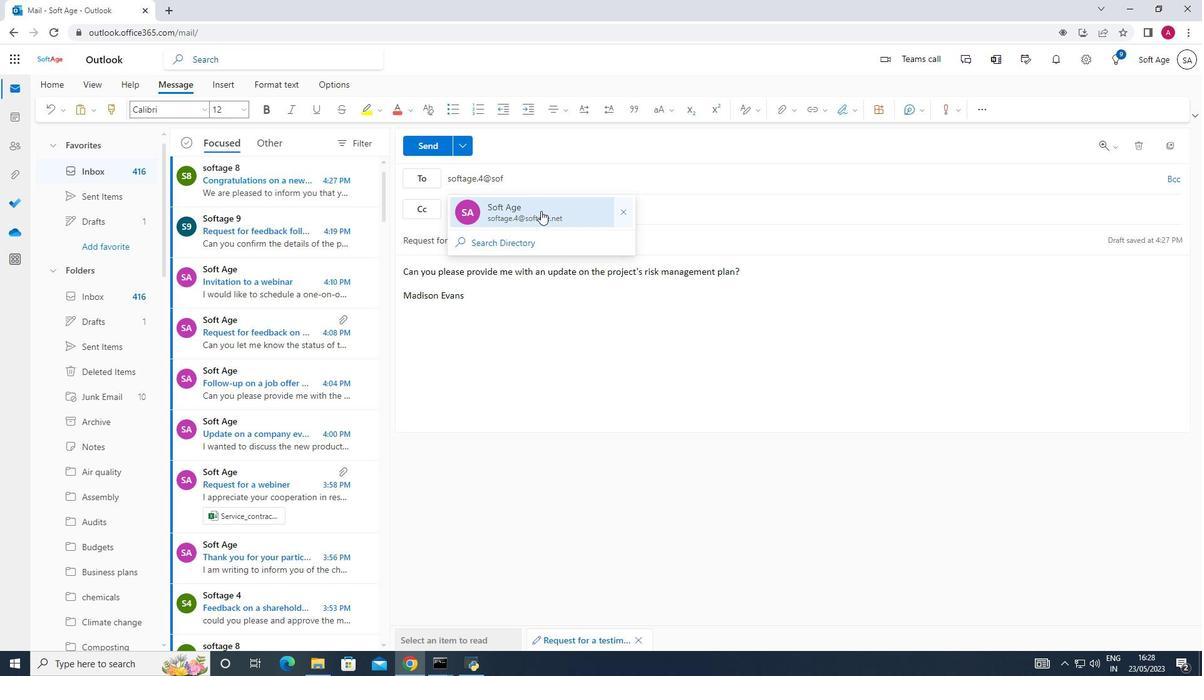 
Action: Mouse moved to (440, 146)
Screenshot: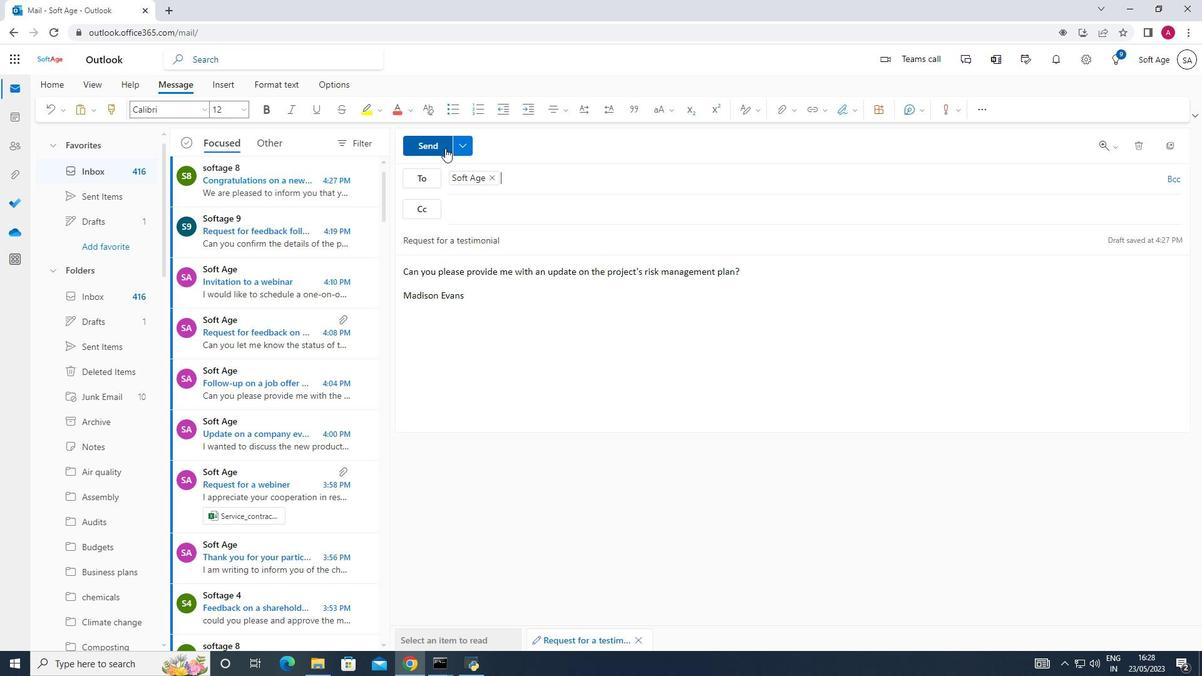 
Action: Mouse pressed left at (440, 146)
Screenshot: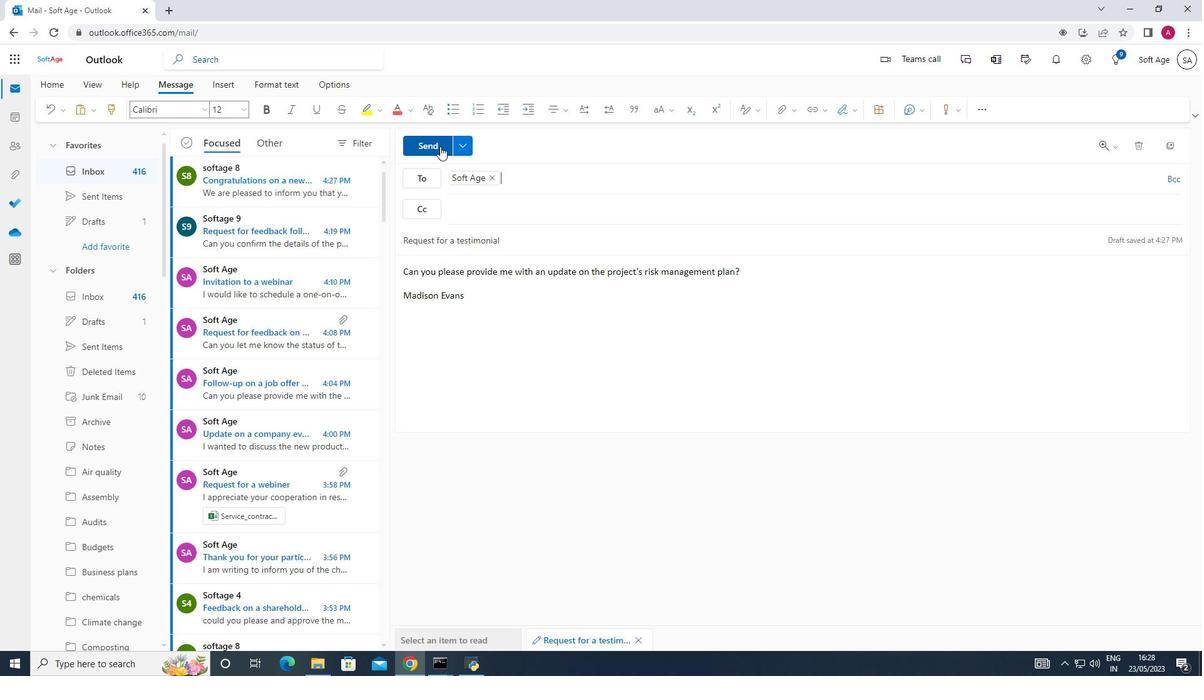 
Action: Mouse moved to (103, 397)
Screenshot: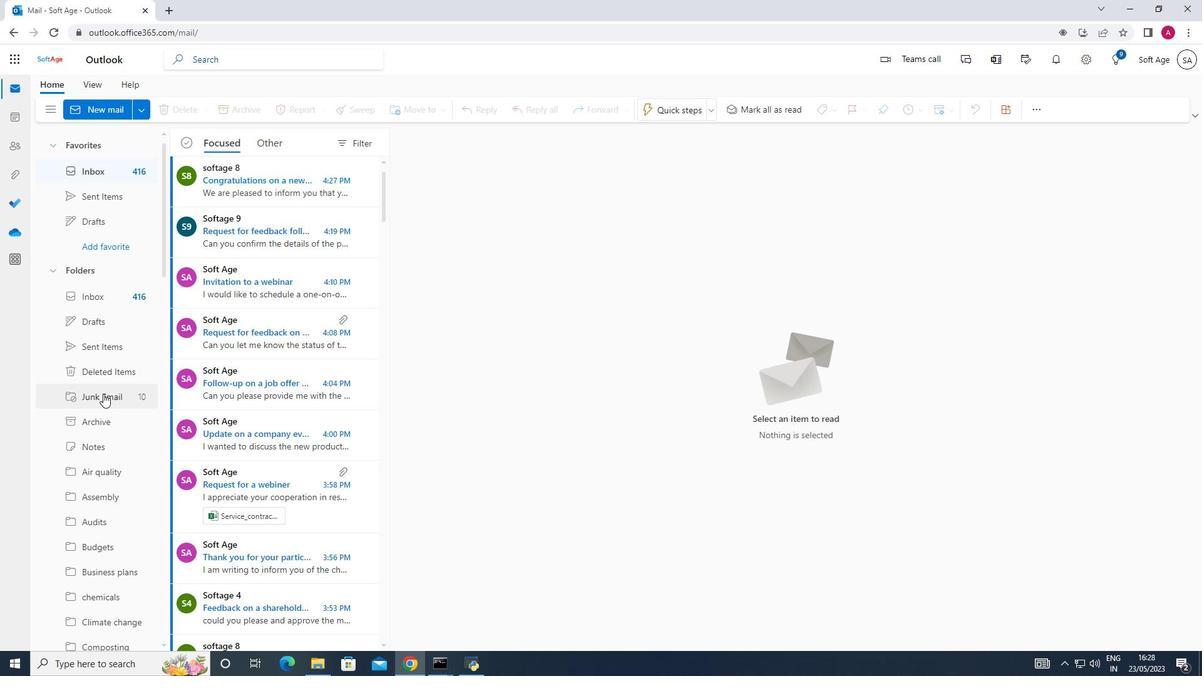
Action: Mouse scrolled (103, 396) with delta (0, 0)
Screenshot: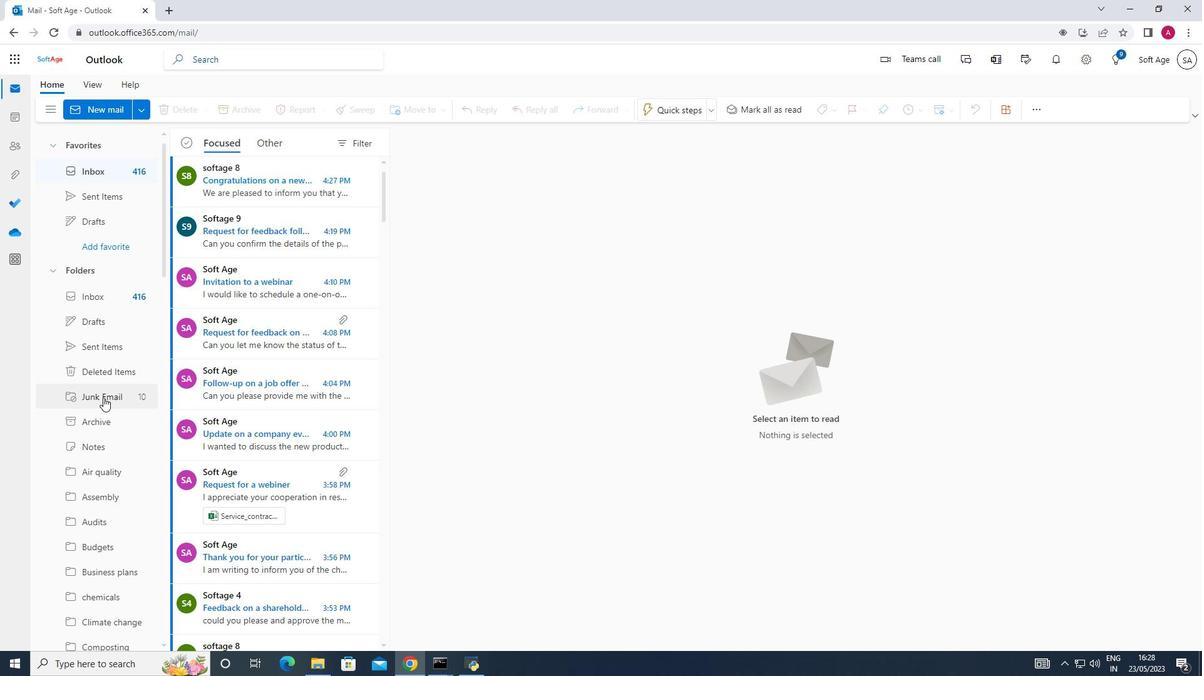 
Action: Mouse scrolled (103, 396) with delta (0, 0)
Screenshot: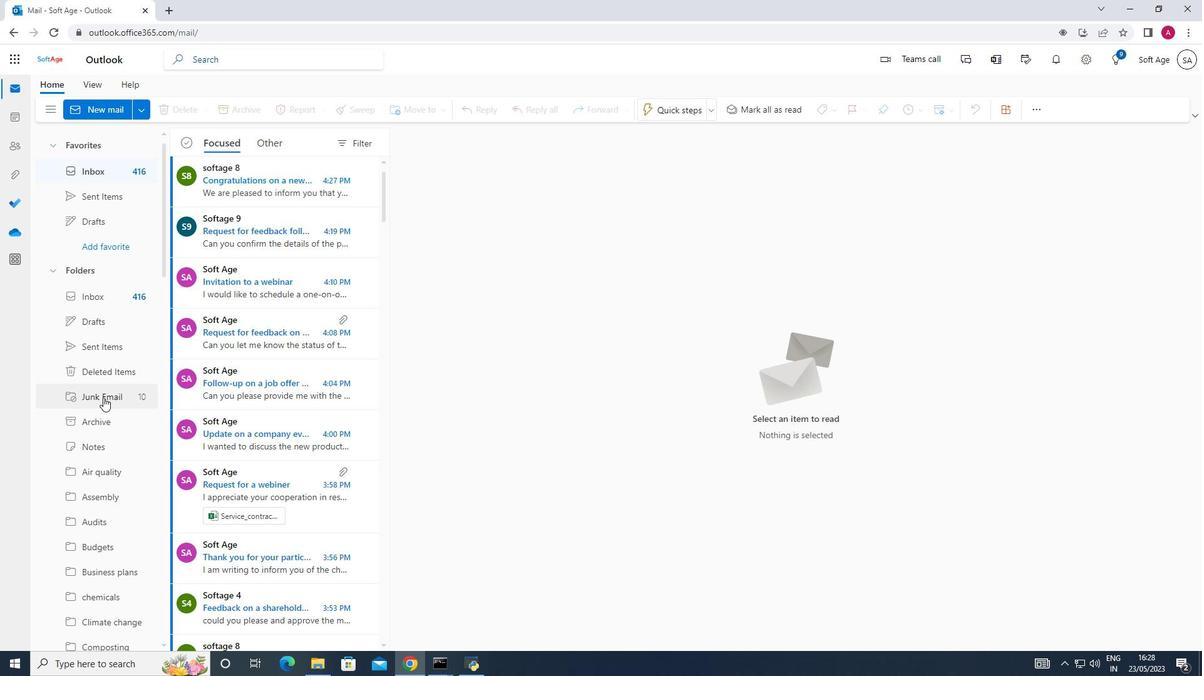 
Action: Mouse scrolled (103, 396) with delta (0, 0)
Screenshot: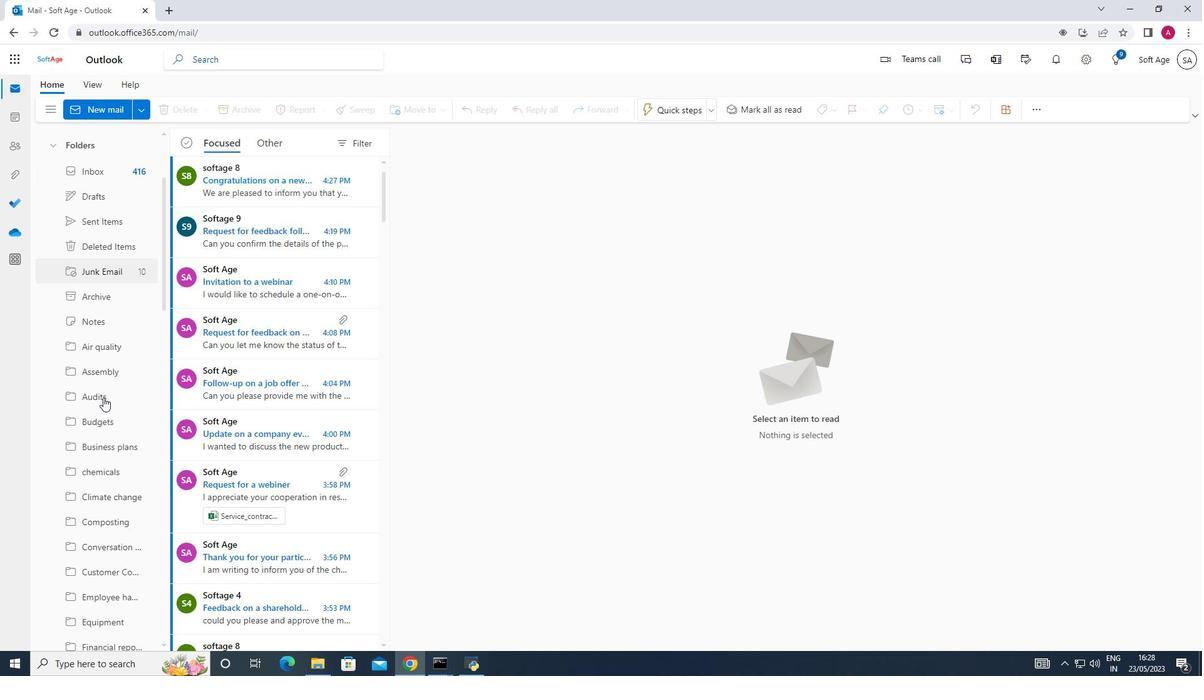 
Action: Mouse scrolled (103, 396) with delta (0, 0)
Screenshot: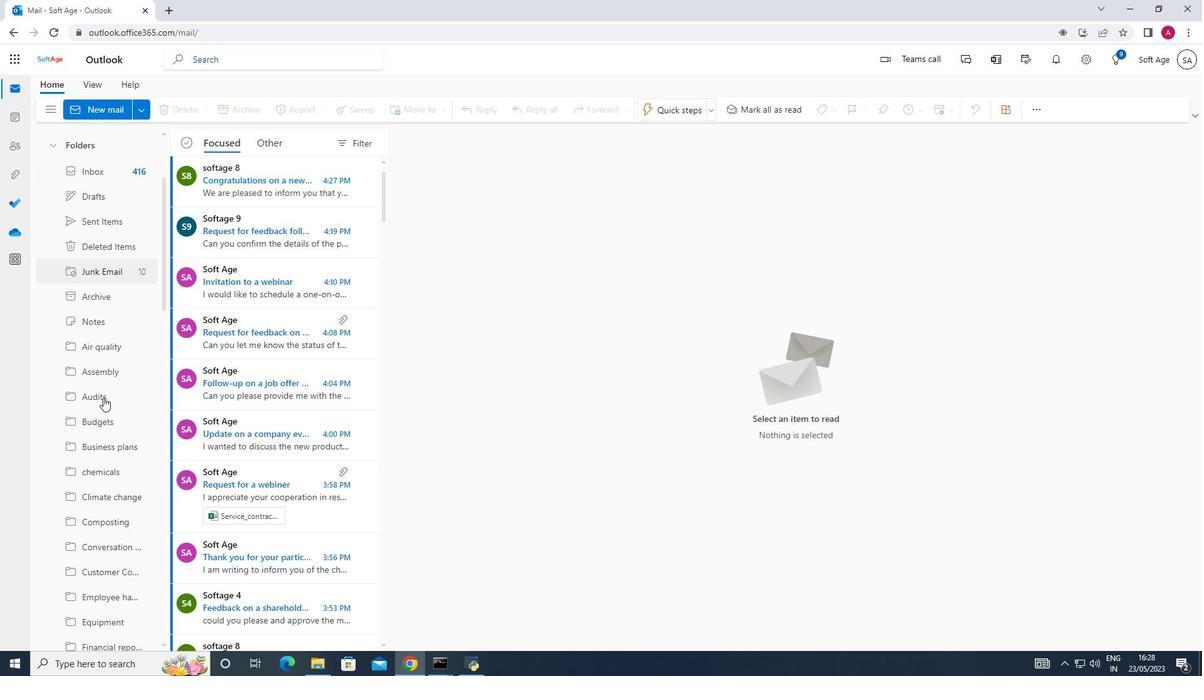 
Action: Mouse scrolled (103, 396) with delta (0, 0)
Screenshot: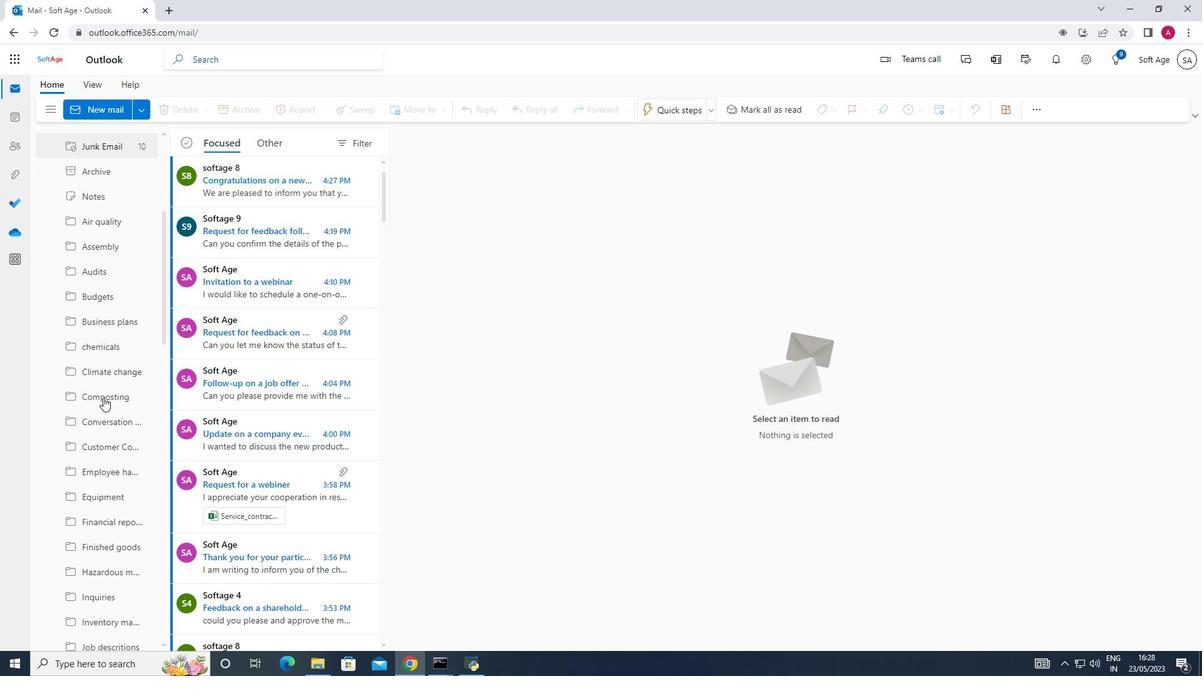 
Action: Mouse scrolled (103, 396) with delta (0, 0)
Screenshot: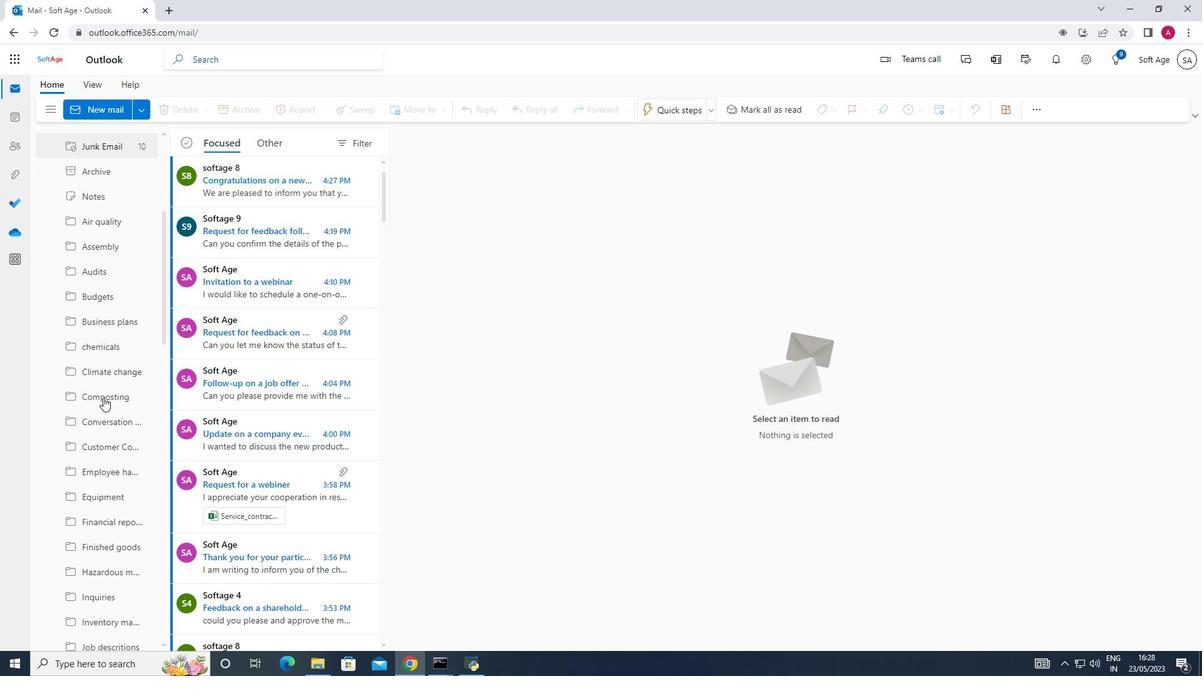 
Action: Mouse scrolled (103, 396) with delta (0, 0)
Screenshot: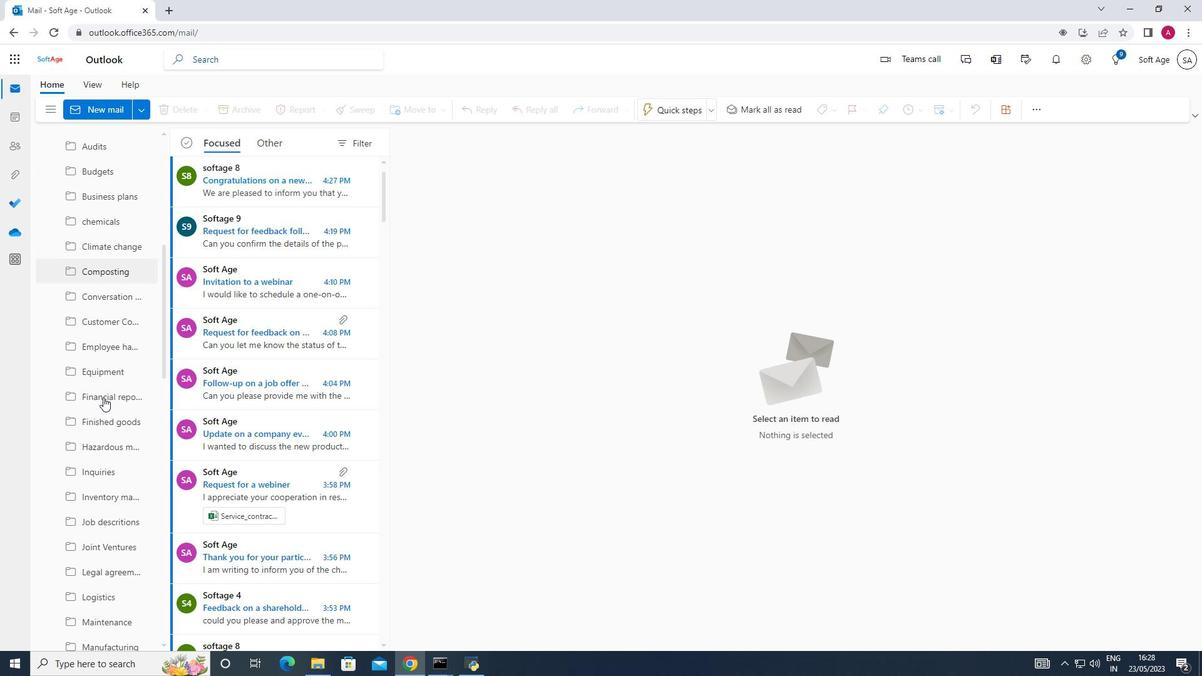 
Action: Mouse scrolled (103, 396) with delta (0, 0)
Screenshot: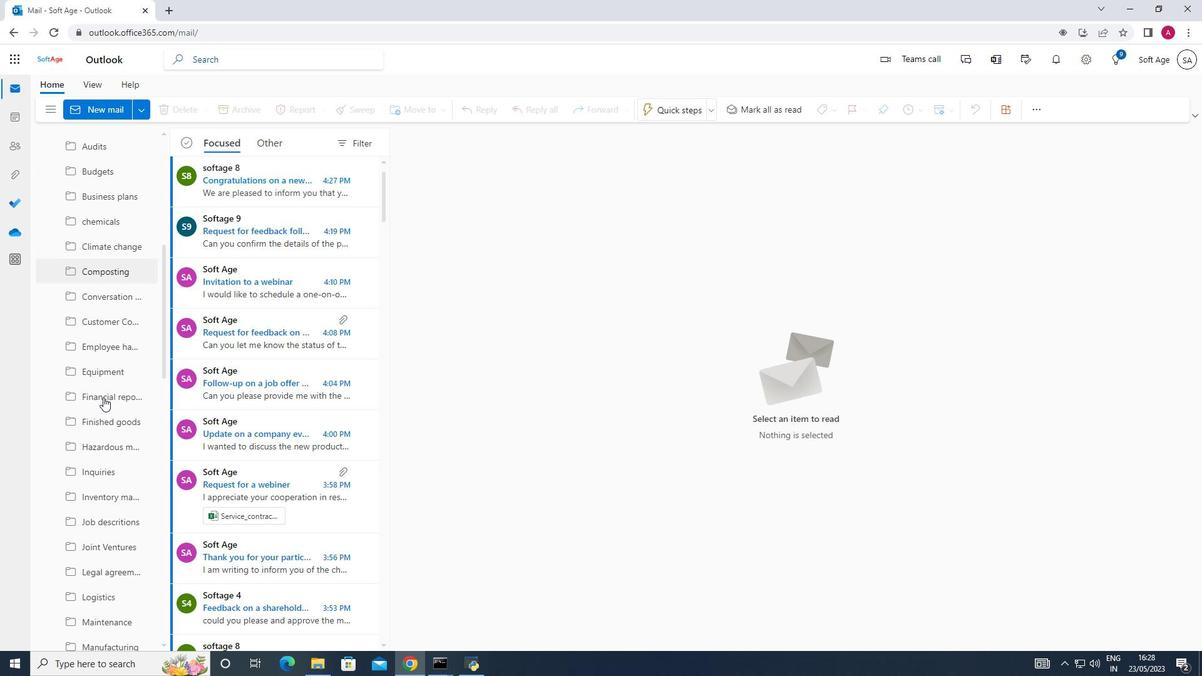 
Action: Mouse scrolled (103, 396) with delta (0, 0)
Screenshot: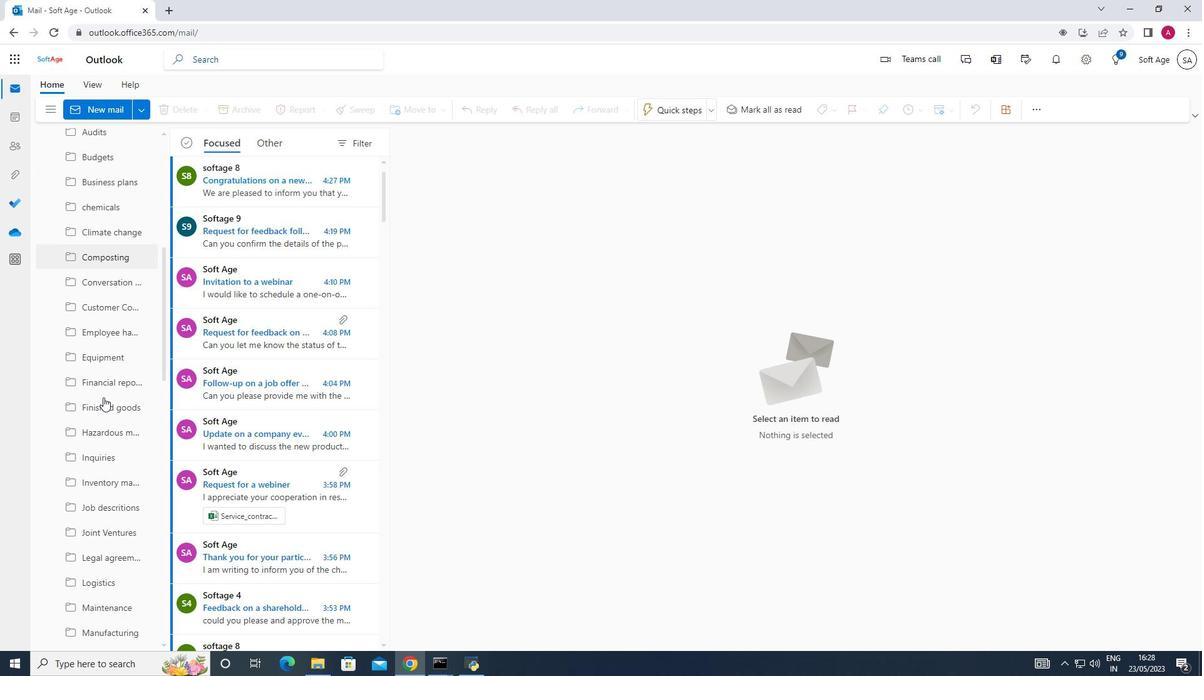 
Action: Mouse scrolled (103, 396) with delta (0, 0)
Screenshot: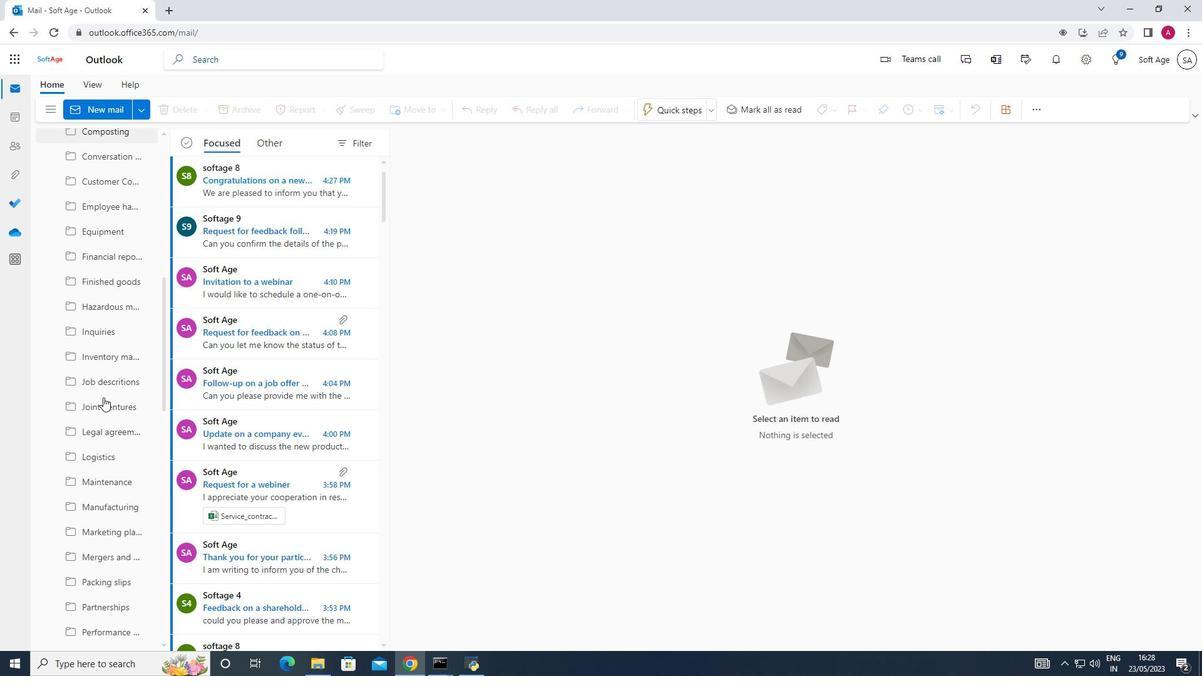 
Action: Mouse scrolled (103, 396) with delta (0, 0)
Screenshot: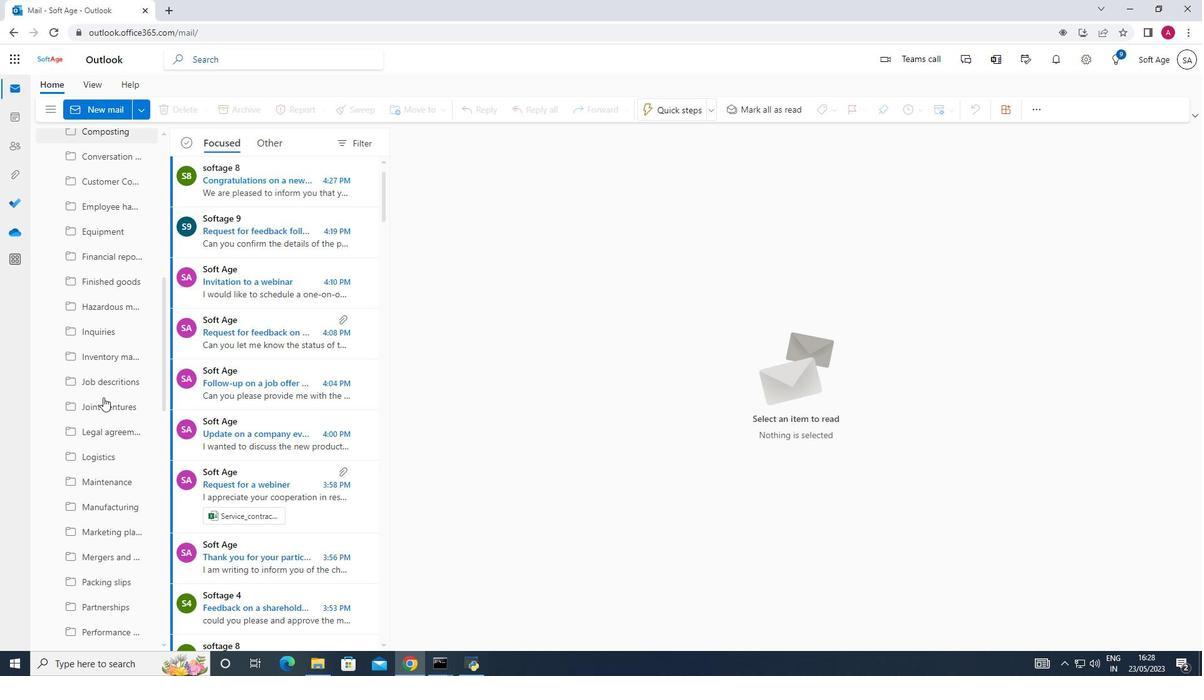 
Action: Mouse scrolled (103, 396) with delta (0, 0)
Screenshot: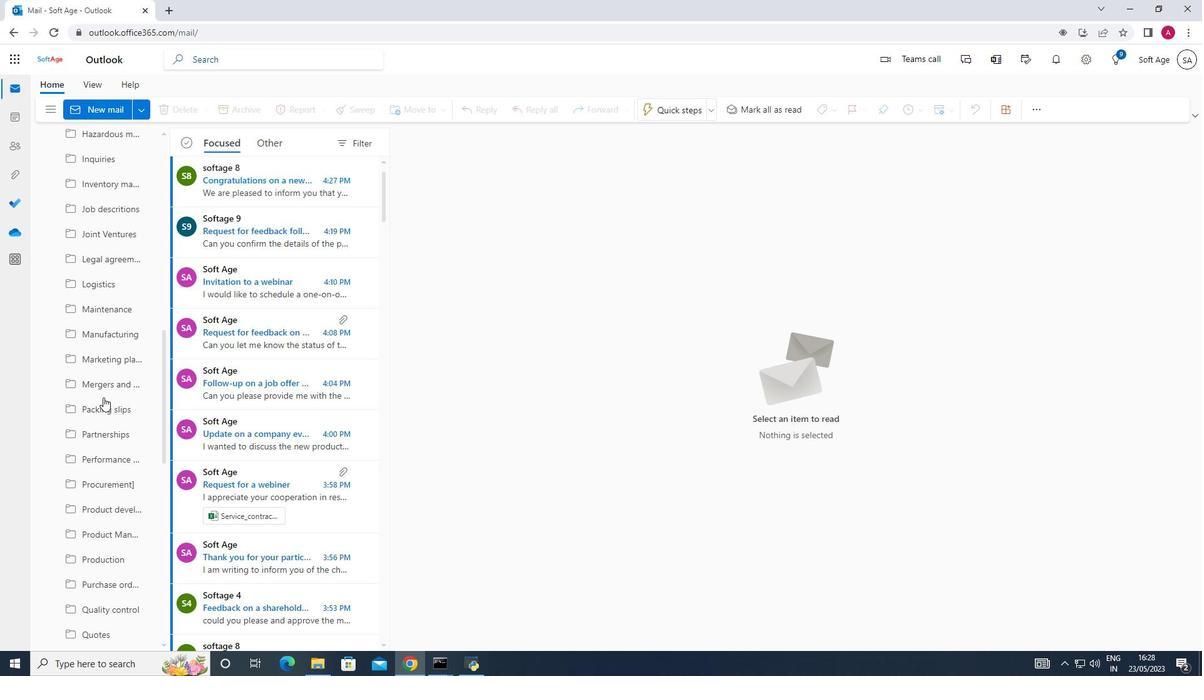 
Action: Mouse scrolled (103, 396) with delta (0, 0)
Screenshot: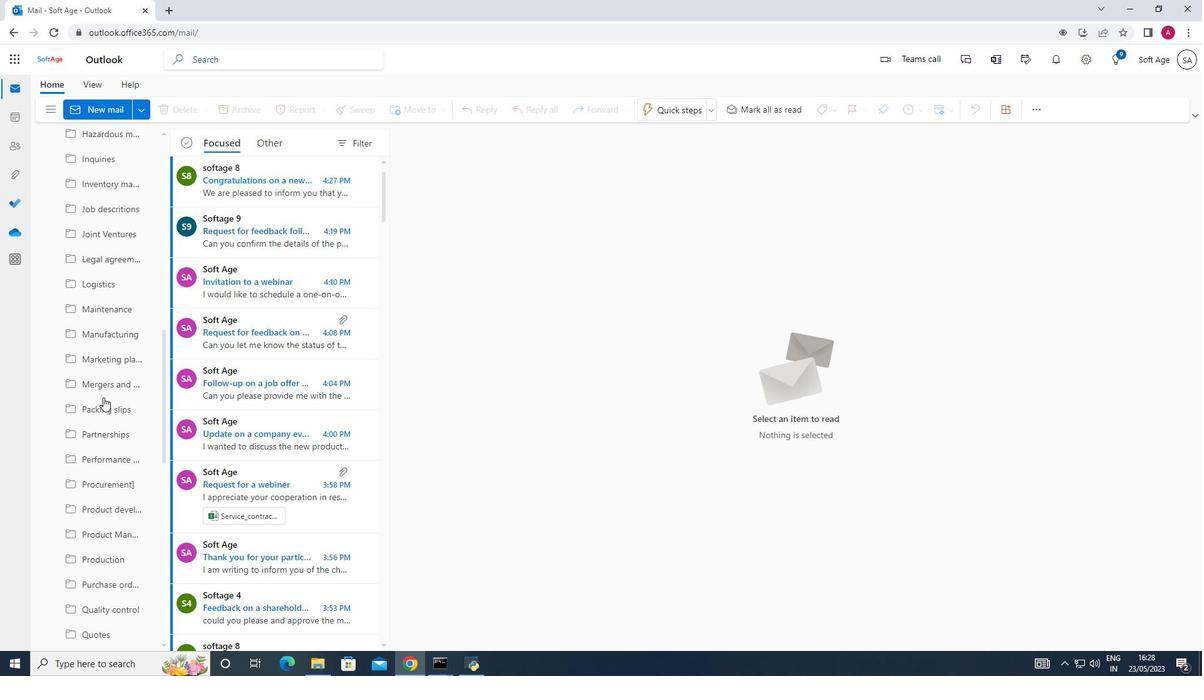 
Action: Mouse scrolled (103, 396) with delta (0, 0)
Screenshot: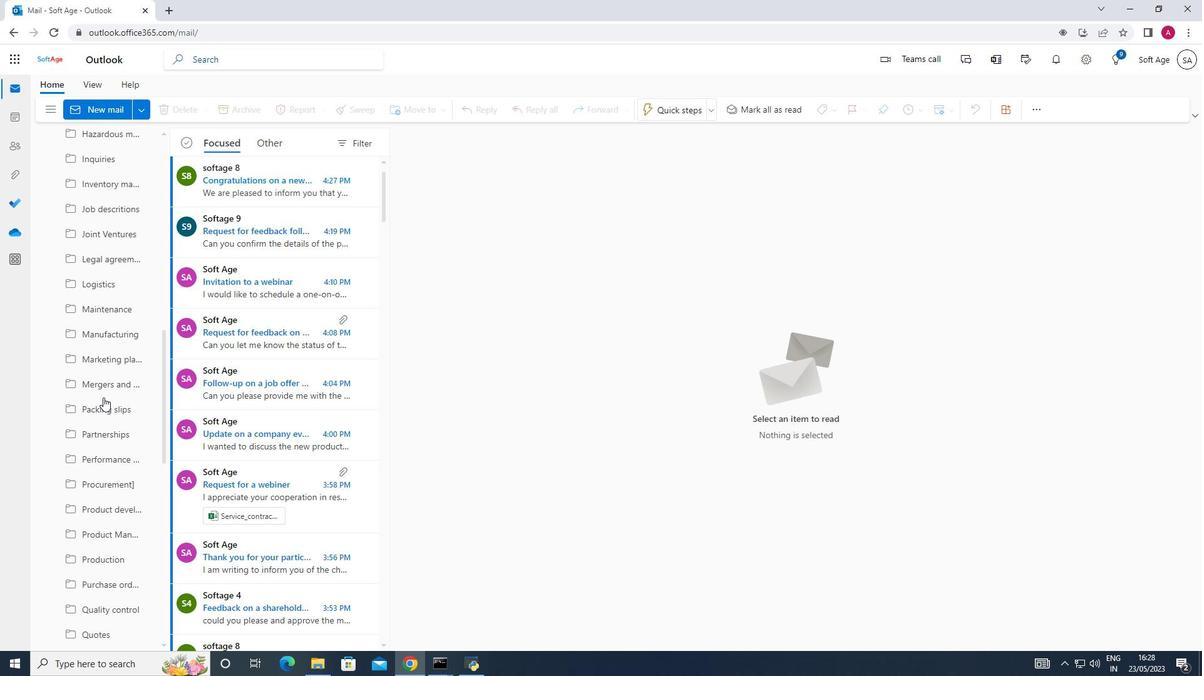 
Action: Mouse scrolled (103, 396) with delta (0, 0)
Screenshot: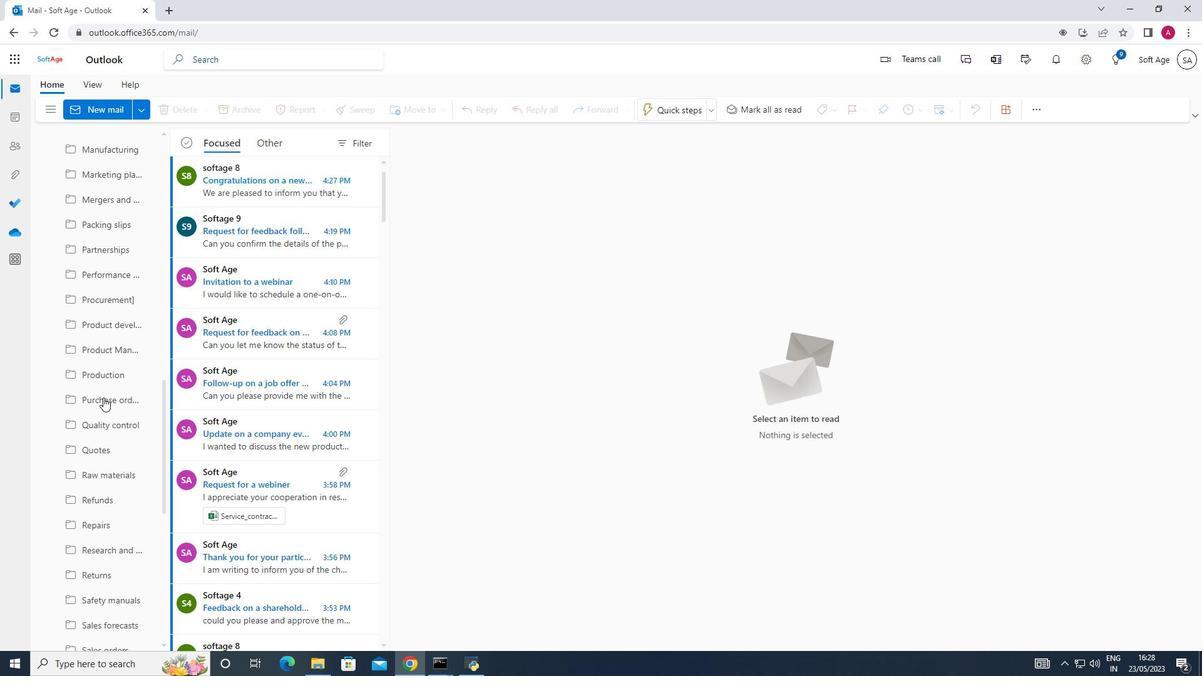 
Action: Mouse scrolled (103, 396) with delta (0, 0)
Screenshot: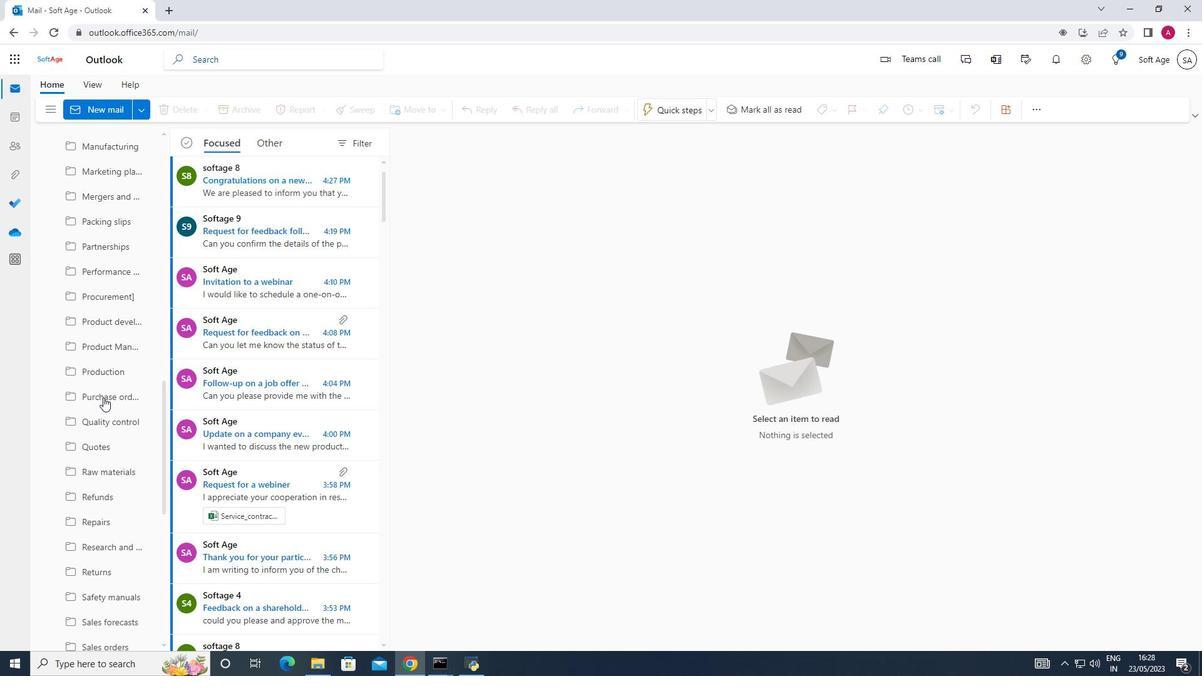 
Action: Mouse scrolled (103, 396) with delta (0, 0)
Screenshot: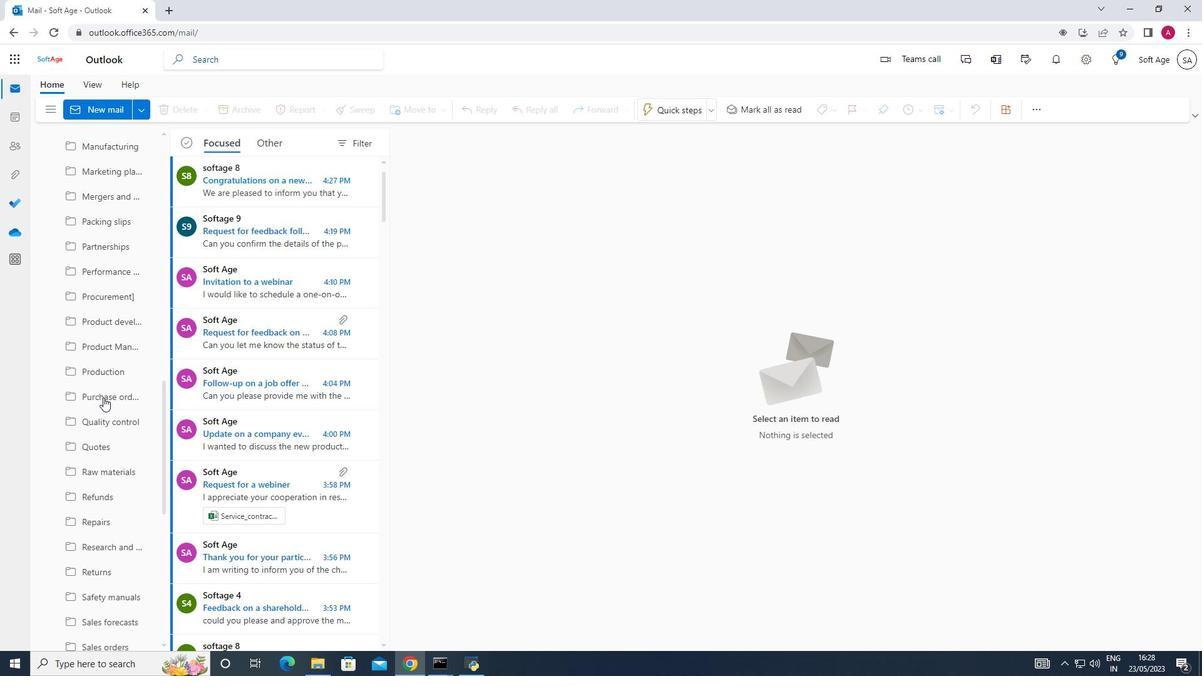 
Action: Mouse scrolled (103, 396) with delta (0, 0)
Screenshot: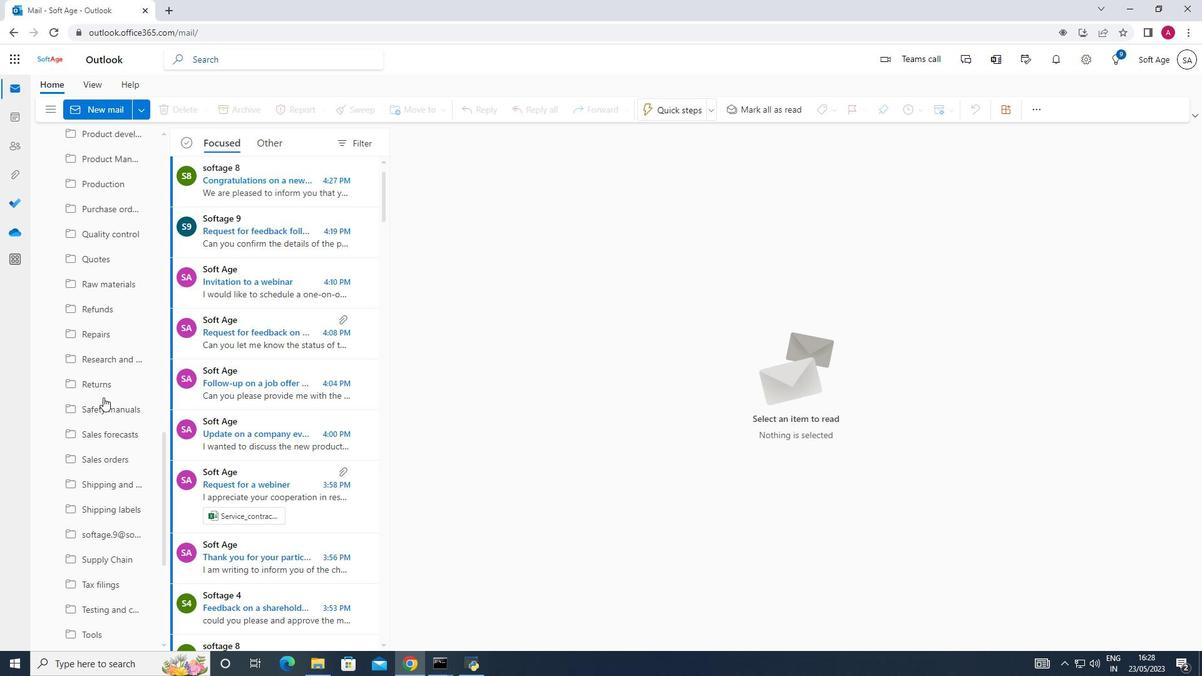 
Action: Mouse scrolled (103, 396) with delta (0, 0)
Screenshot: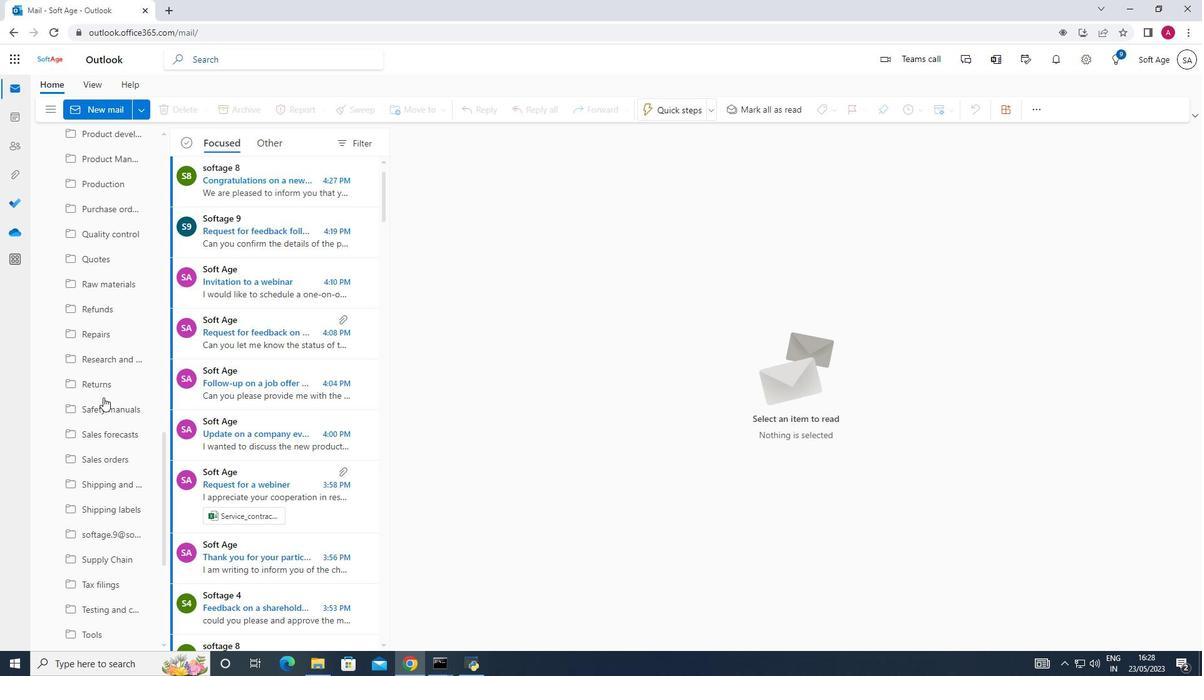 
Action: Mouse scrolled (103, 396) with delta (0, 0)
Screenshot: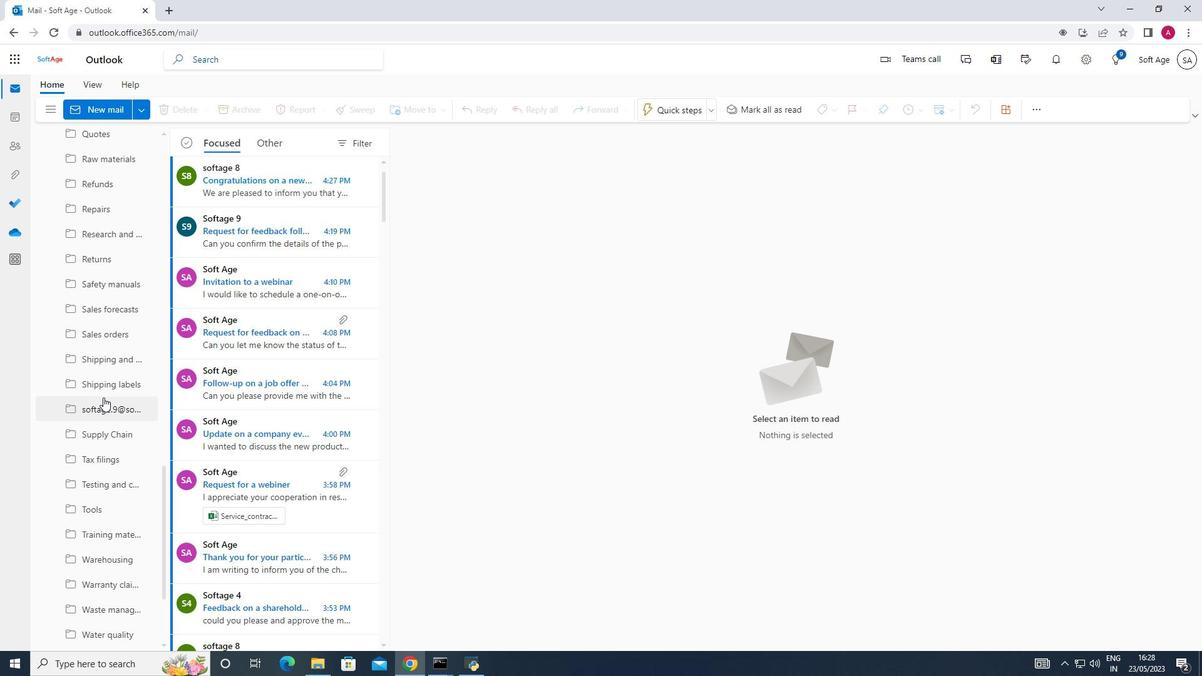 
Action: Mouse scrolled (103, 396) with delta (0, 0)
Screenshot: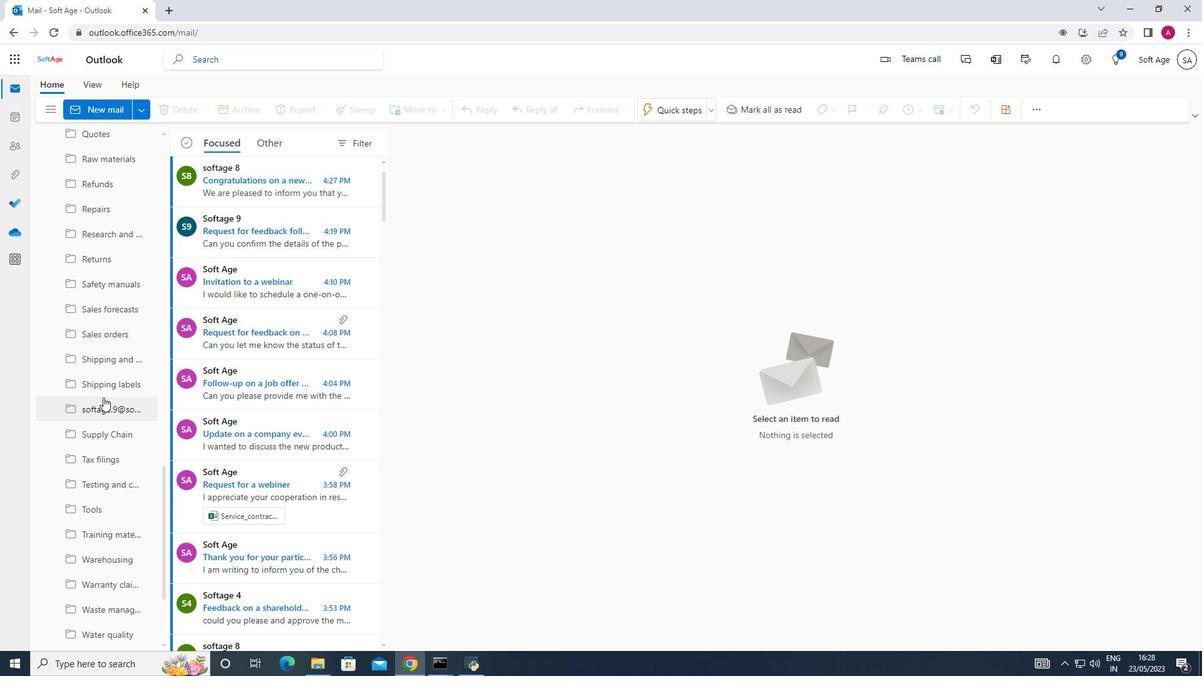 
Action: Mouse scrolled (103, 396) with delta (0, 0)
Screenshot: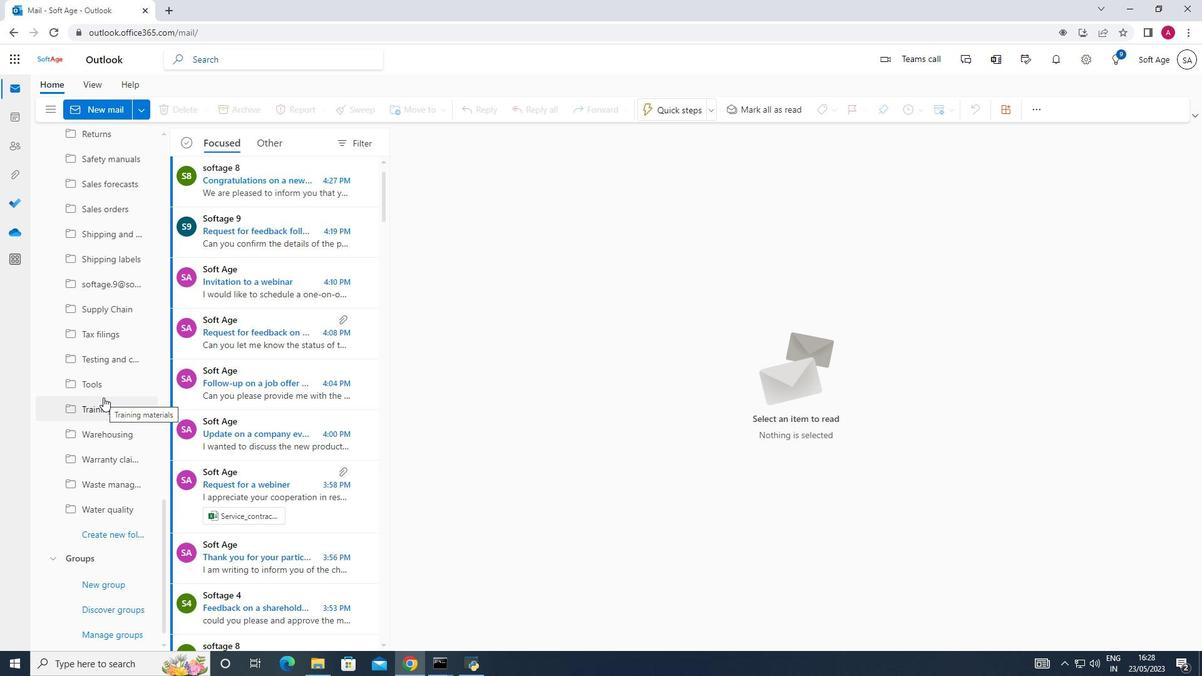 
Action: Mouse scrolled (103, 396) with delta (0, 0)
Screenshot: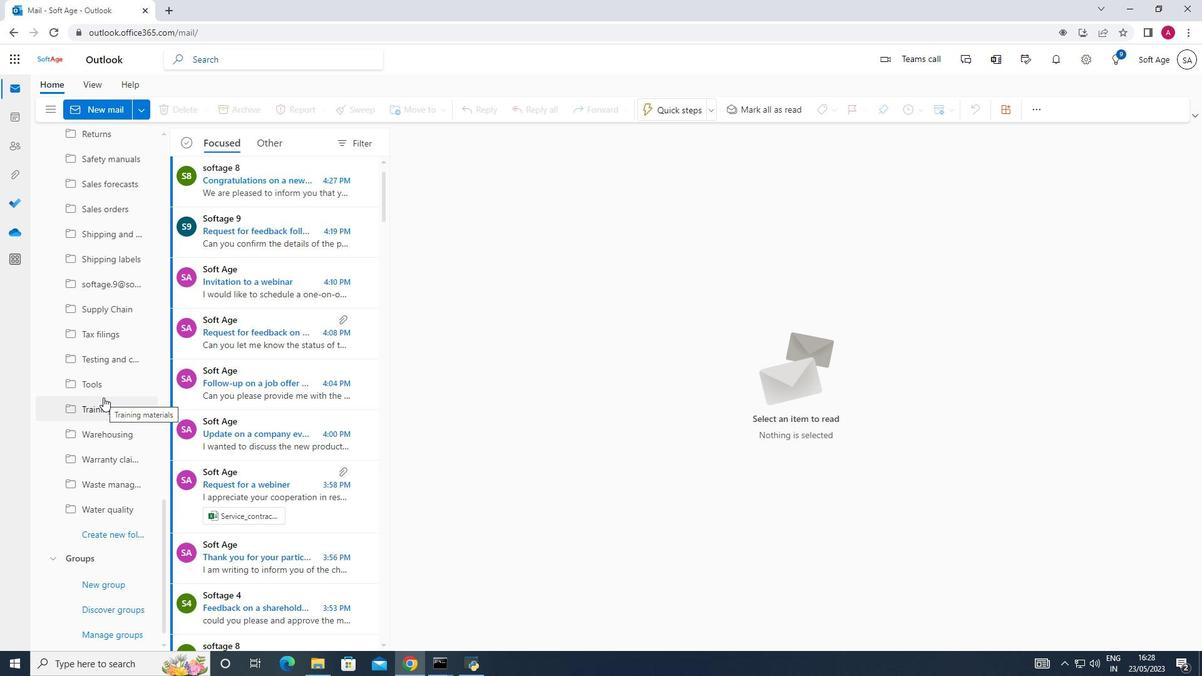 
Action: Mouse scrolled (103, 396) with delta (0, 0)
Screenshot: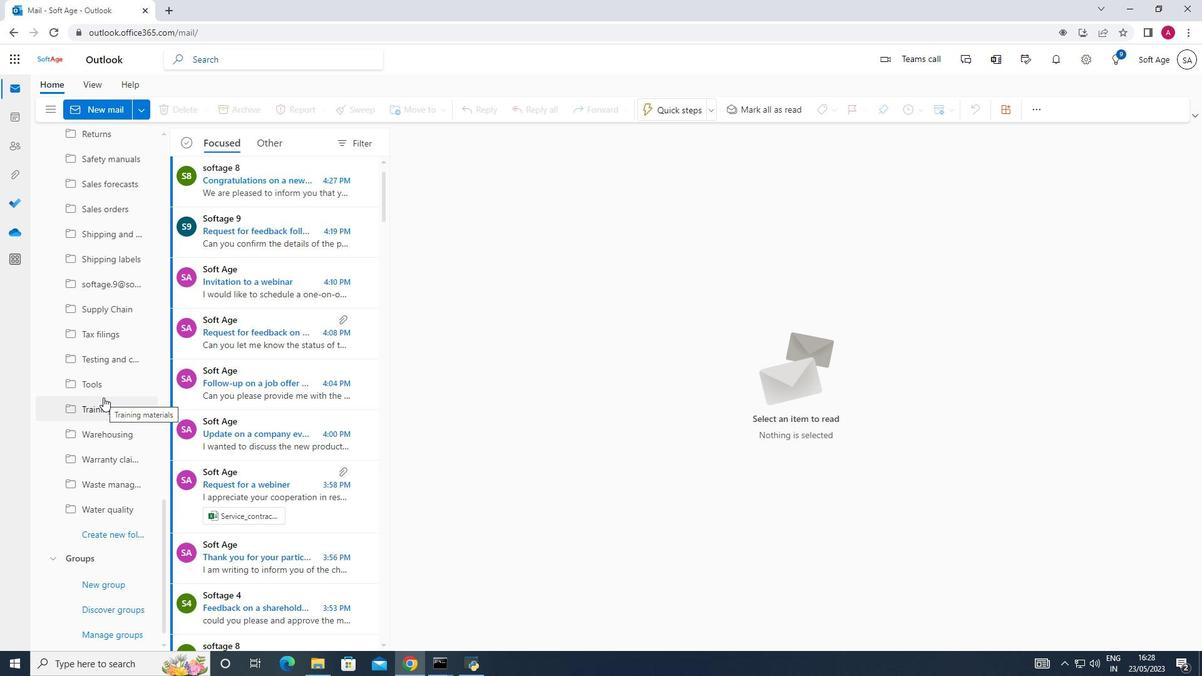 
Action: Mouse moved to (115, 524)
Screenshot: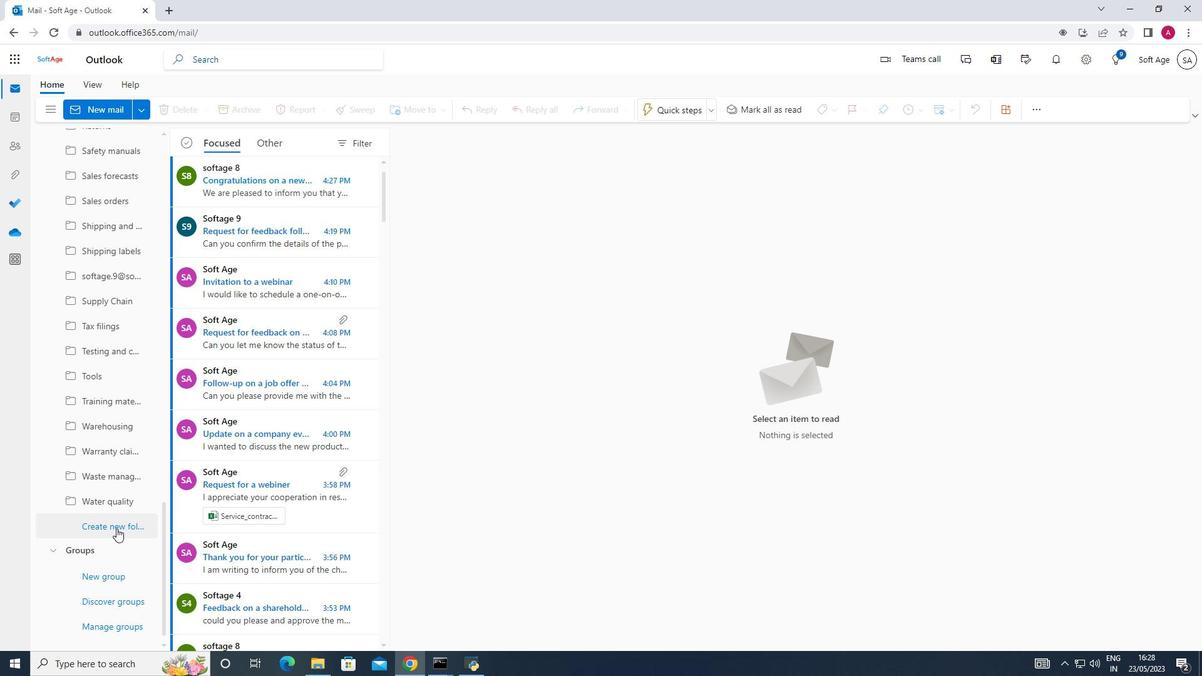 
Action: Mouse pressed left at (115, 524)
Screenshot: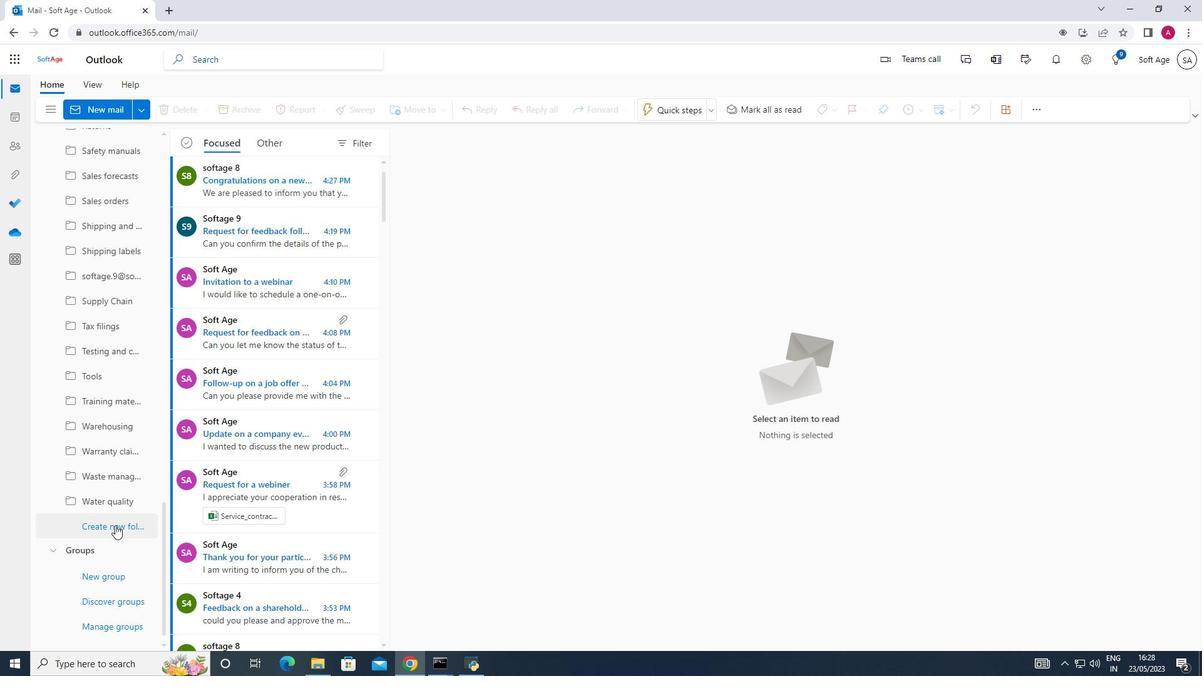 
Action: Mouse moved to (95, 525)
Screenshot: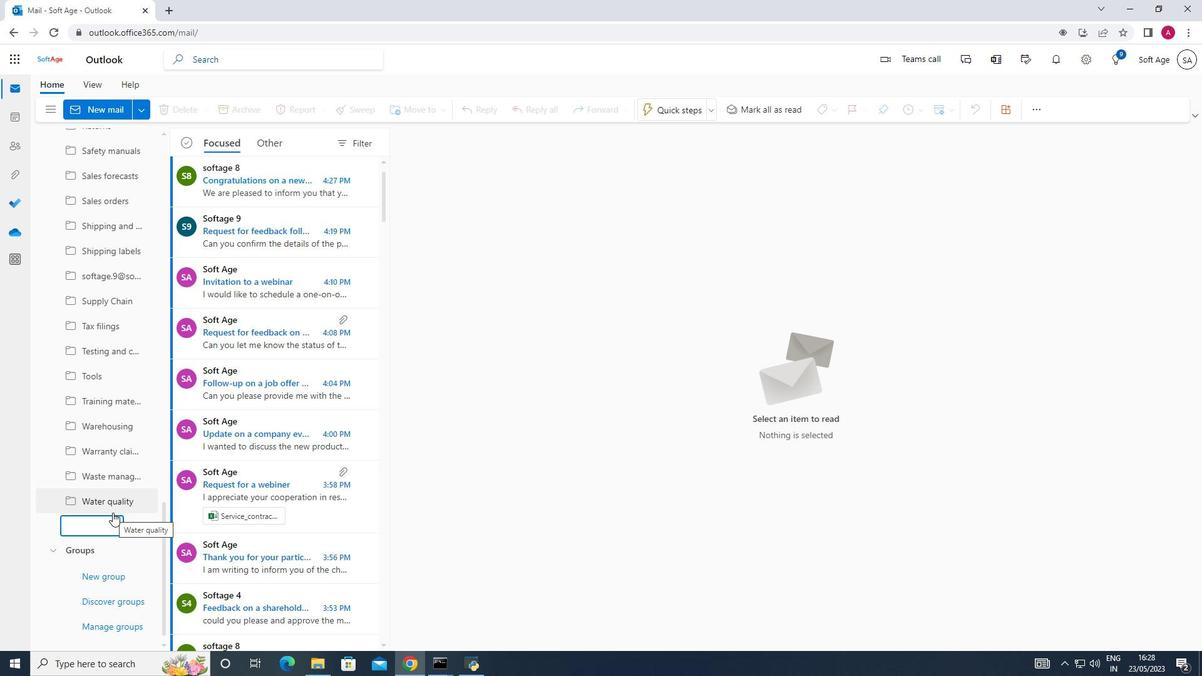 
Action: Mouse pressed left at (95, 525)
Screenshot: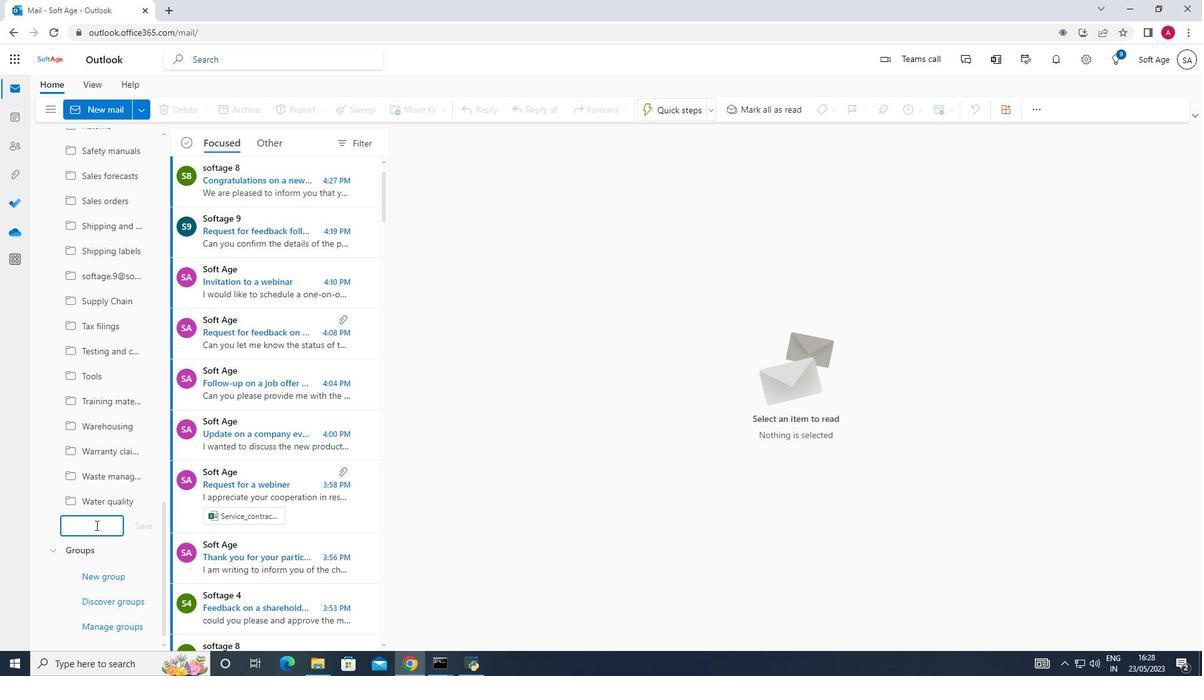 
Action: Key pressed <Key.shift_r>Letter<Key.space>of<Key.space>intent<Key.enter>
Screenshot: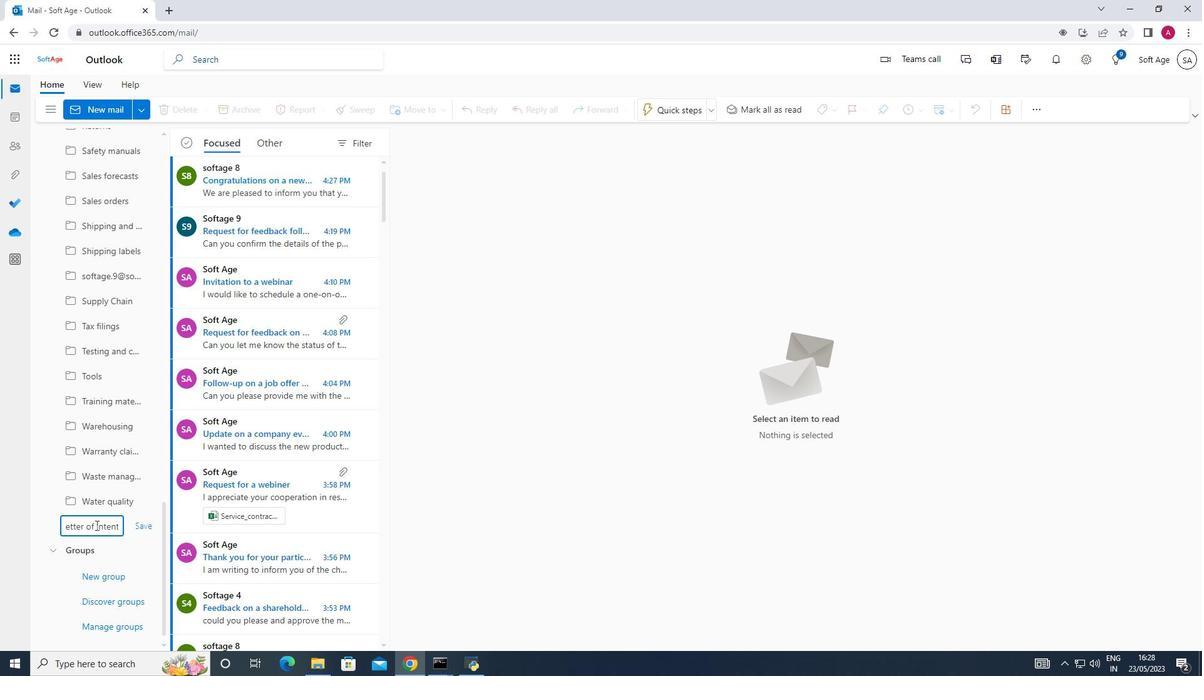 
Action: Mouse scrolled (95, 525) with delta (0, 0)
Screenshot: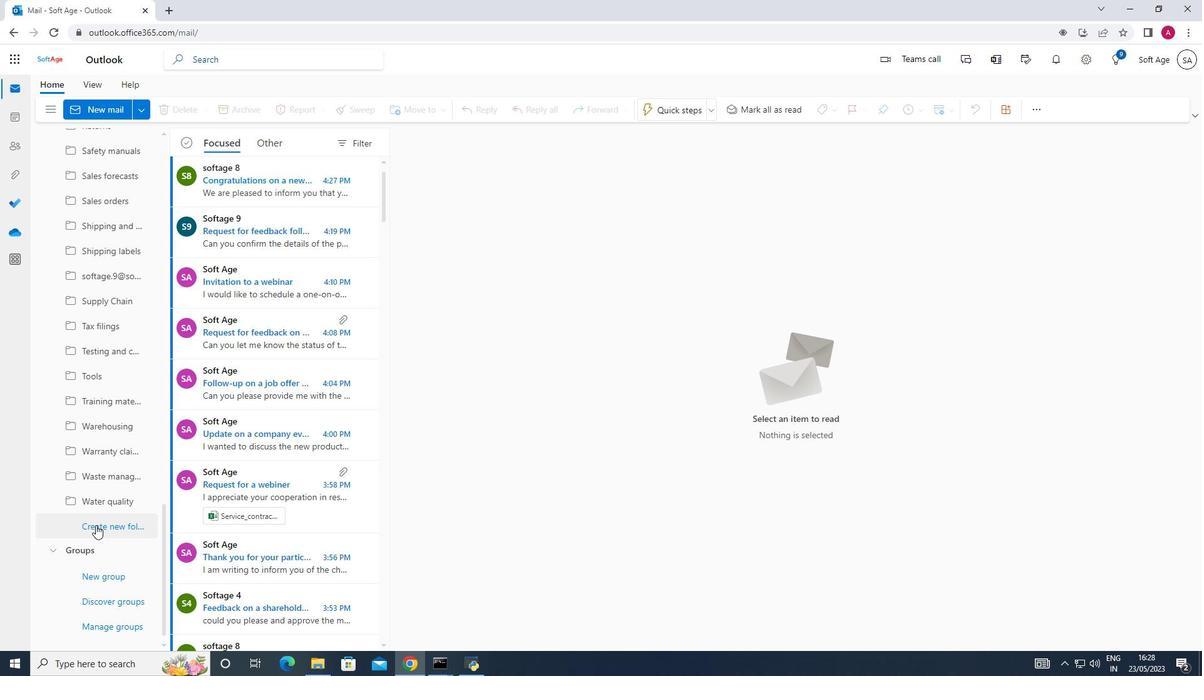 
Action: Mouse scrolled (95, 525) with delta (0, 0)
Screenshot: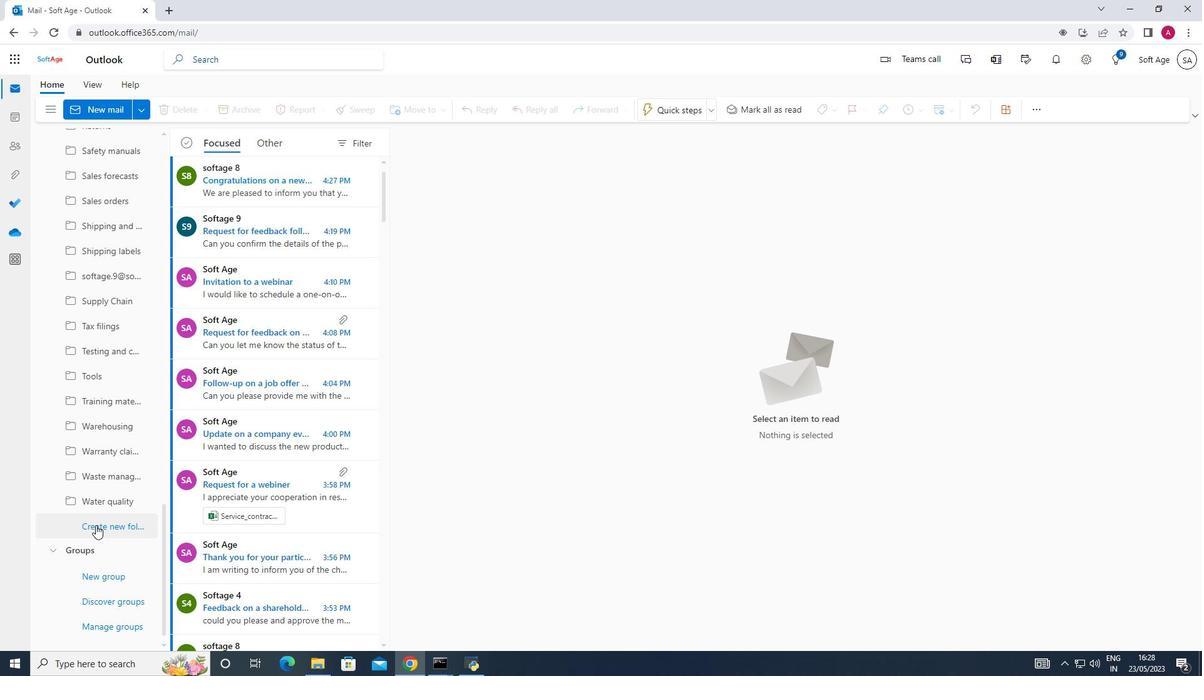 
Action: Mouse scrolled (95, 525) with delta (0, 0)
Screenshot: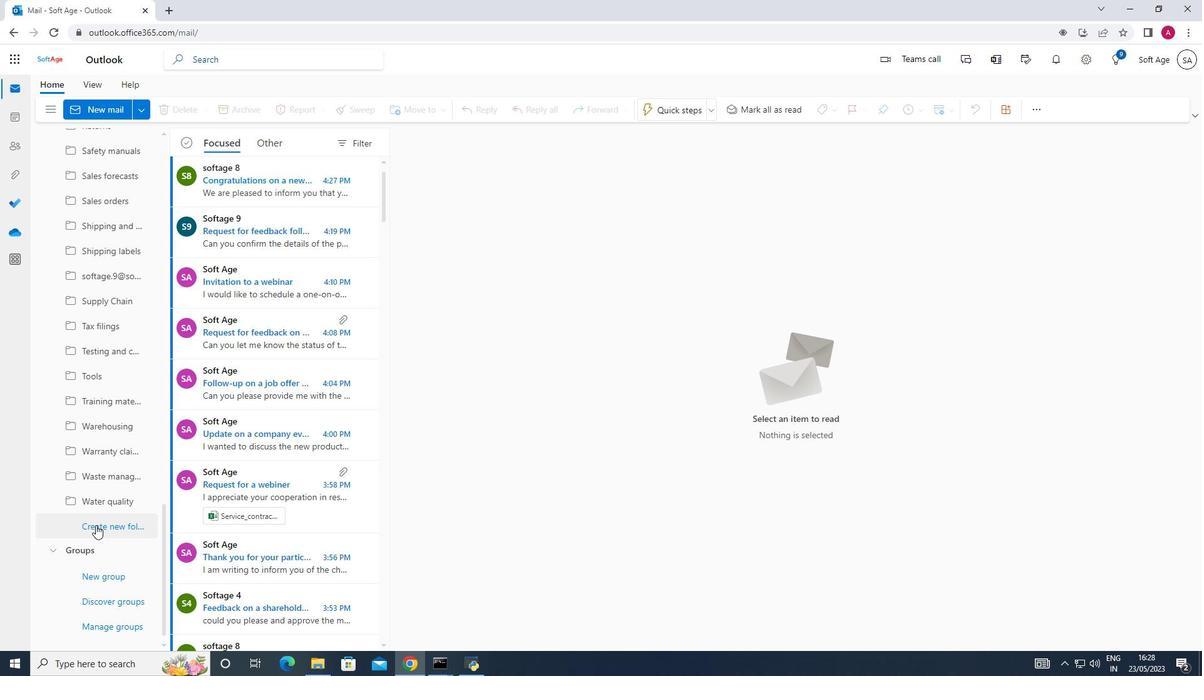 
Action: Mouse scrolled (95, 525) with delta (0, 0)
Screenshot: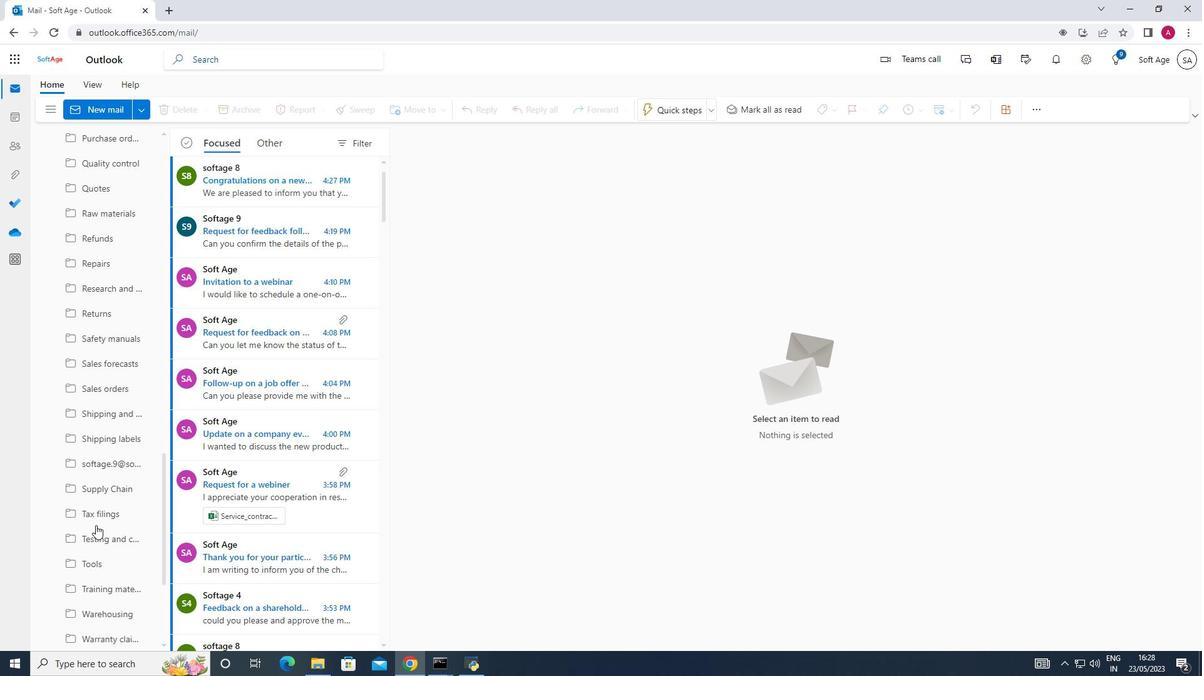 
Action: Mouse scrolled (95, 525) with delta (0, 0)
Screenshot: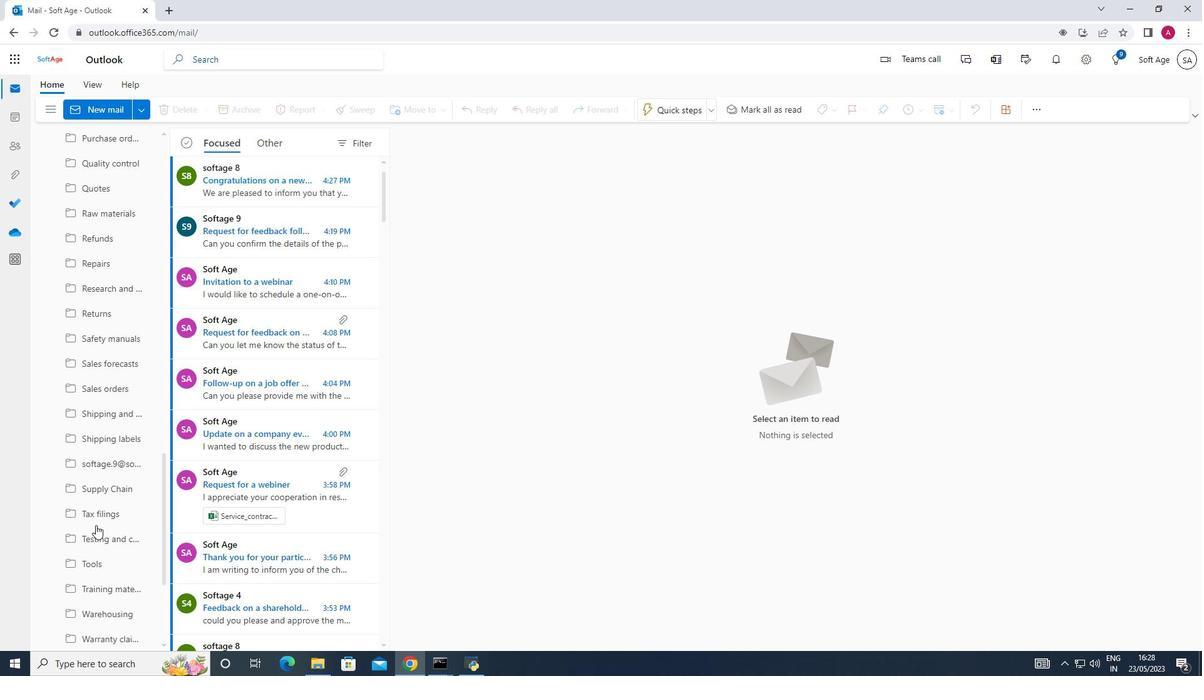 
Action: Mouse scrolled (95, 525) with delta (0, 0)
Screenshot: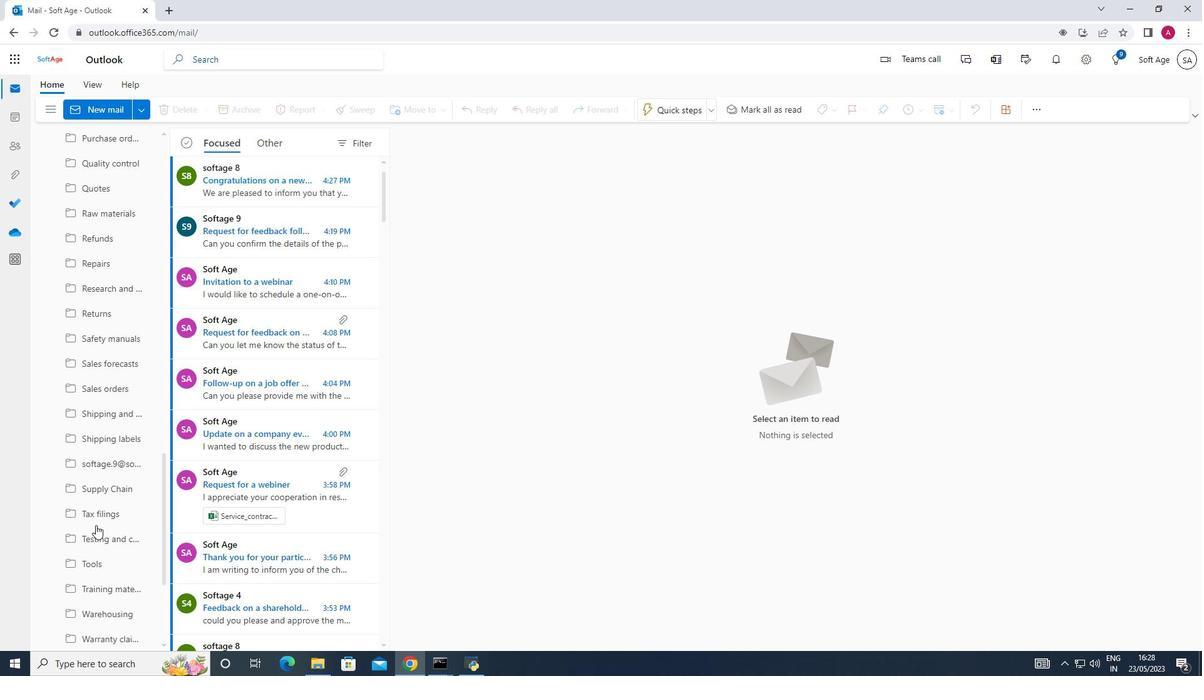 
Action: Mouse scrolled (95, 525) with delta (0, 0)
Screenshot: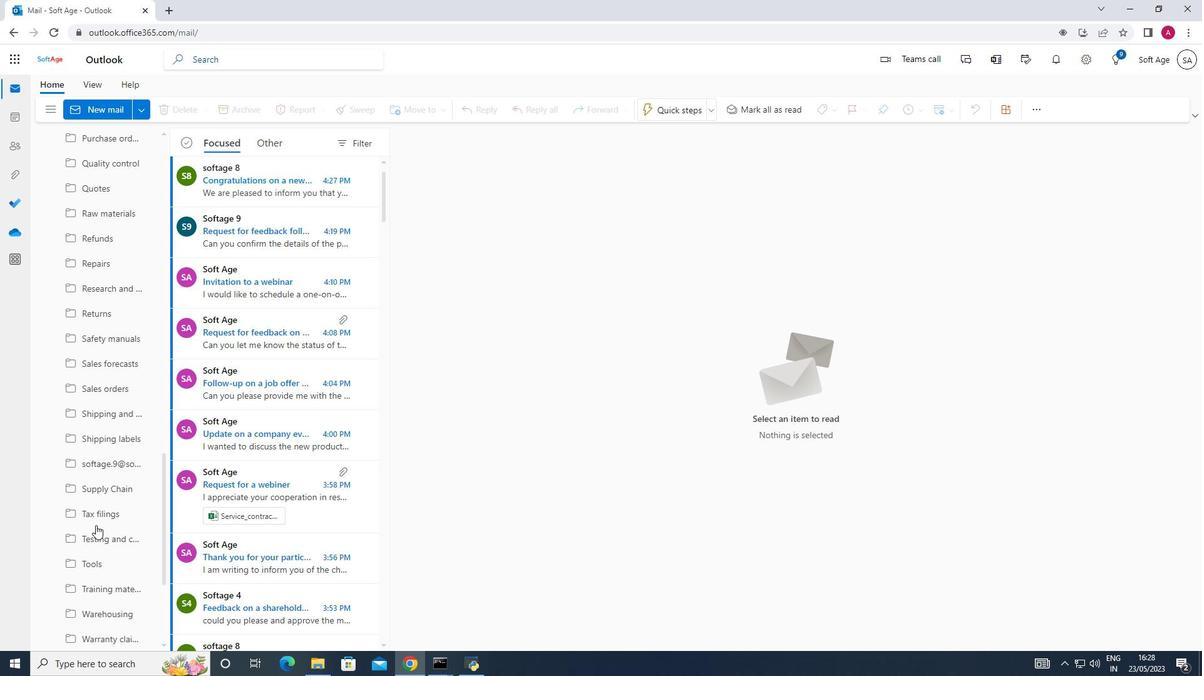 
Action: Mouse scrolled (95, 525) with delta (0, 0)
Screenshot: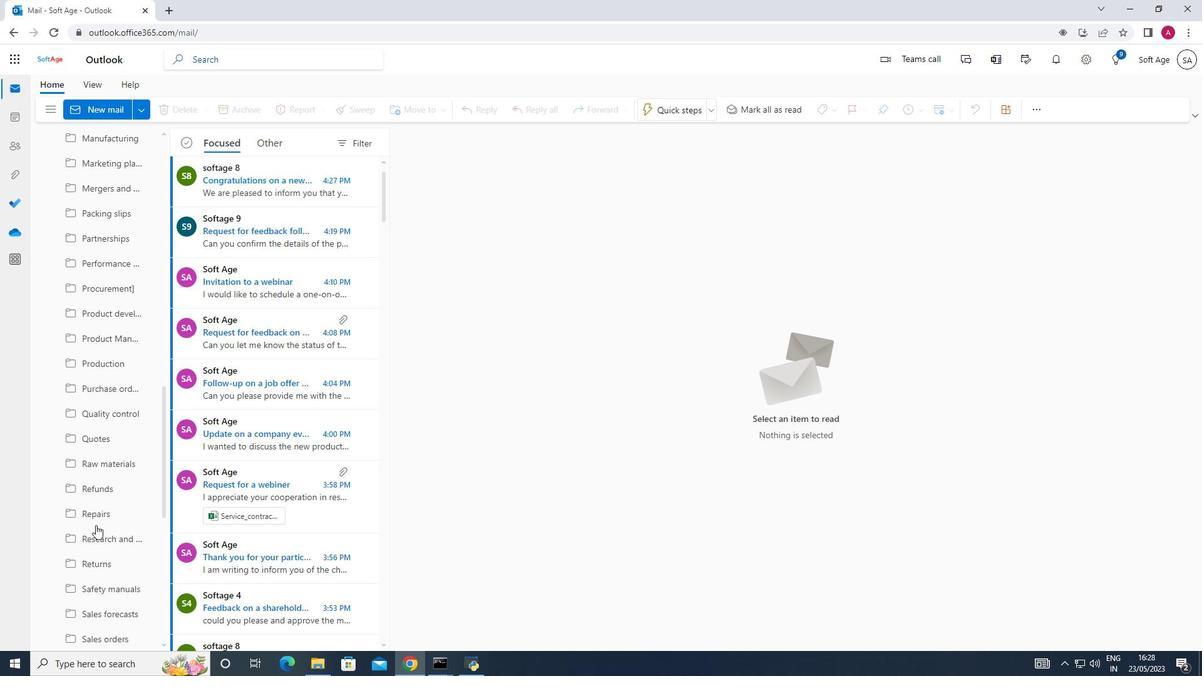 
Action: Mouse scrolled (95, 525) with delta (0, 0)
Screenshot: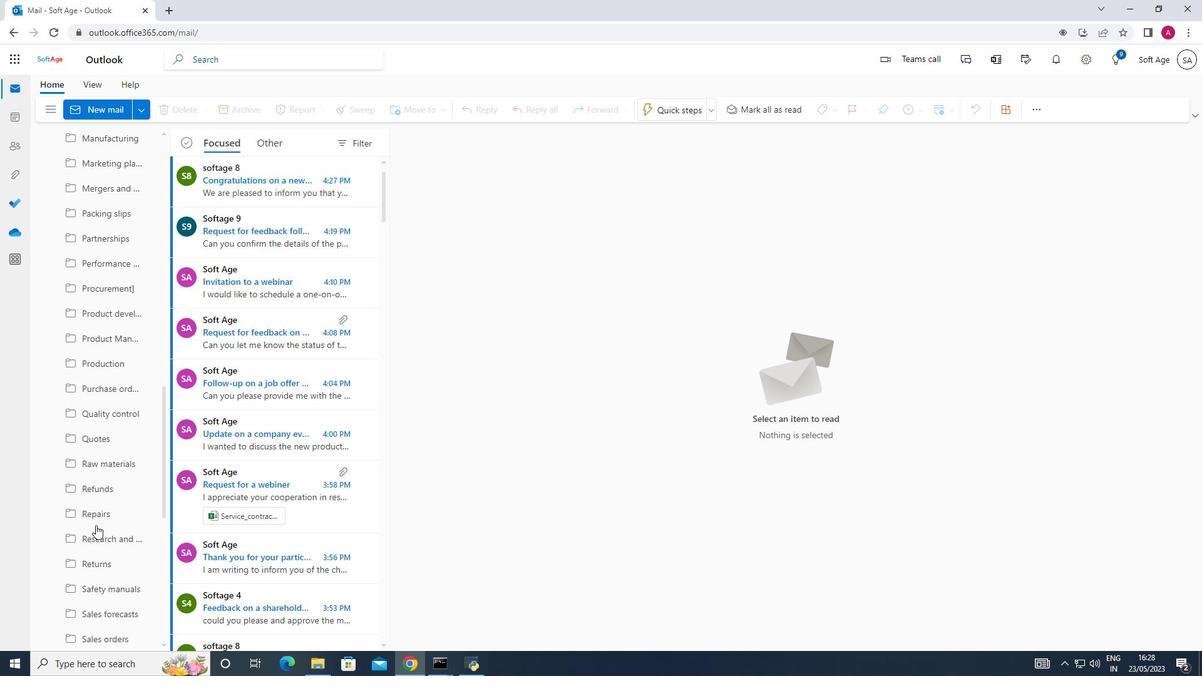 
Action: Mouse scrolled (95, 525) with delta (0, 0)
Screenshot: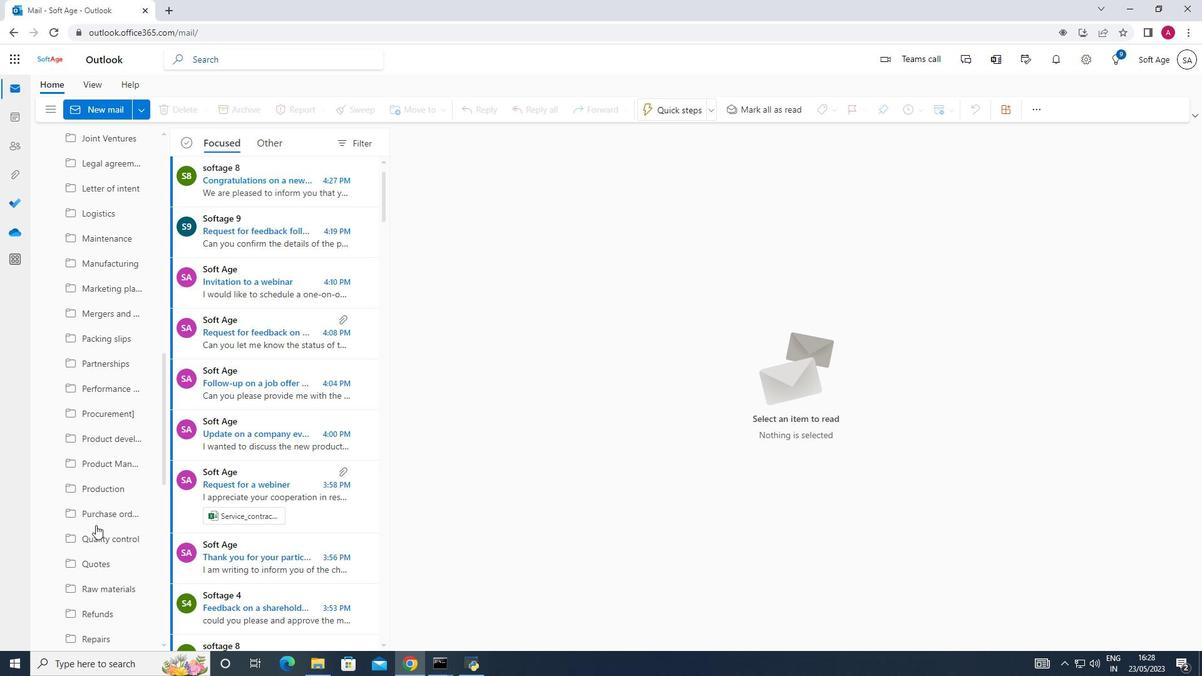 
Action: Mouse scrolled (95, 525) with delta (0, 0)
Screenshot: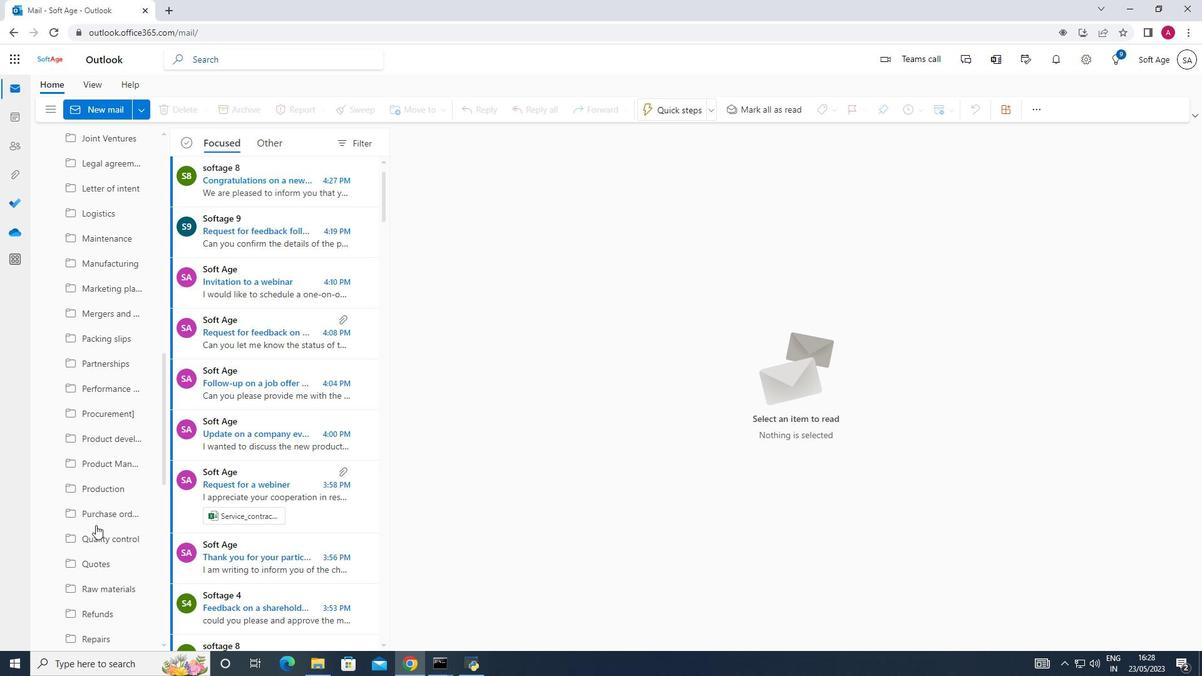 
Action: Mouse scrolled (95, 525) with delta (0, 0)
Screenshot: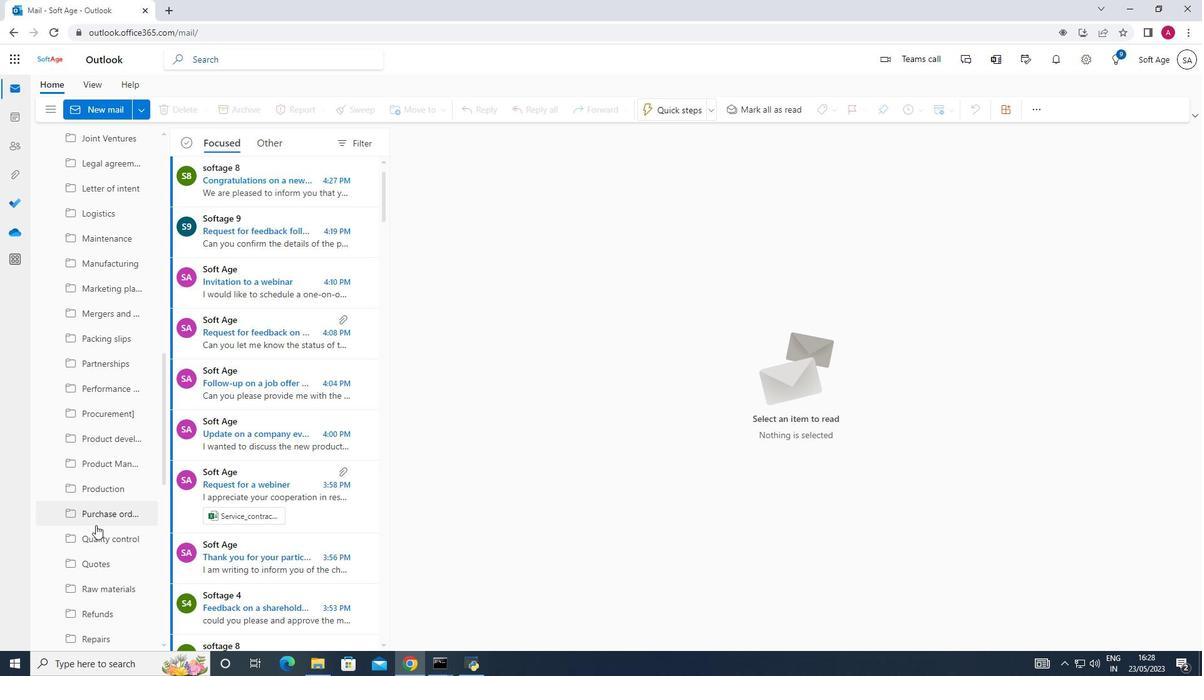 
Action: Mouse scrolled (95, 525) with delta (0, 0)
Screenshot: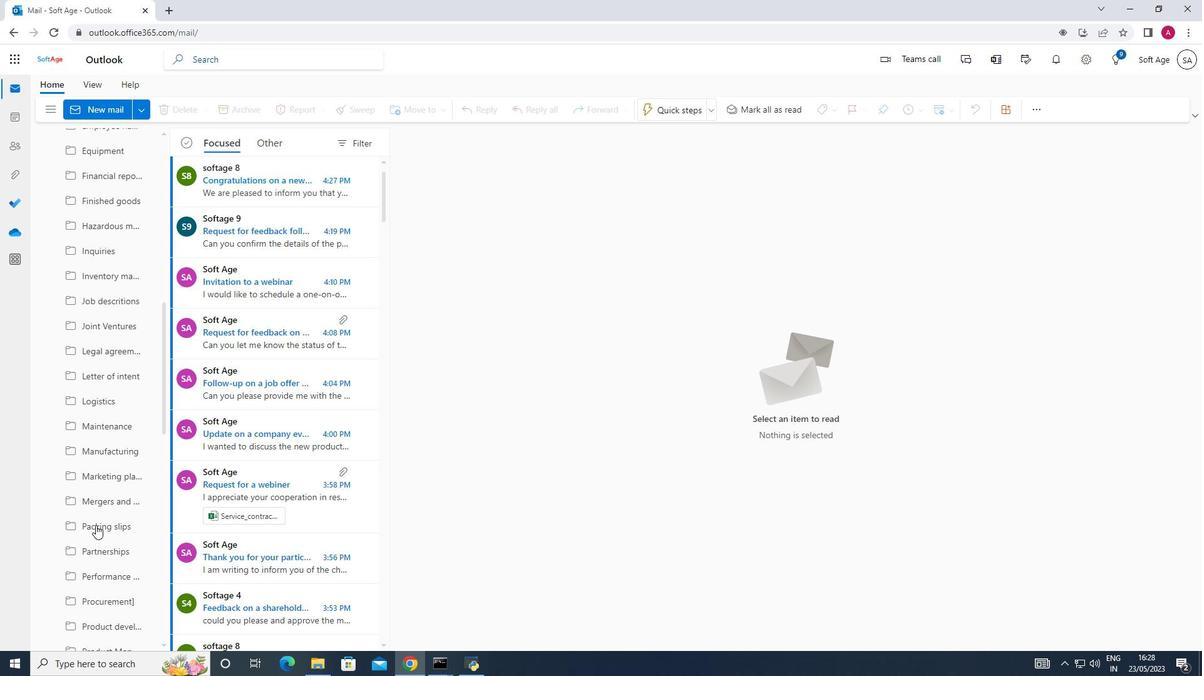 
Action: Mouse scrolled (95, 525) with delta (0, 0)
Screenshot: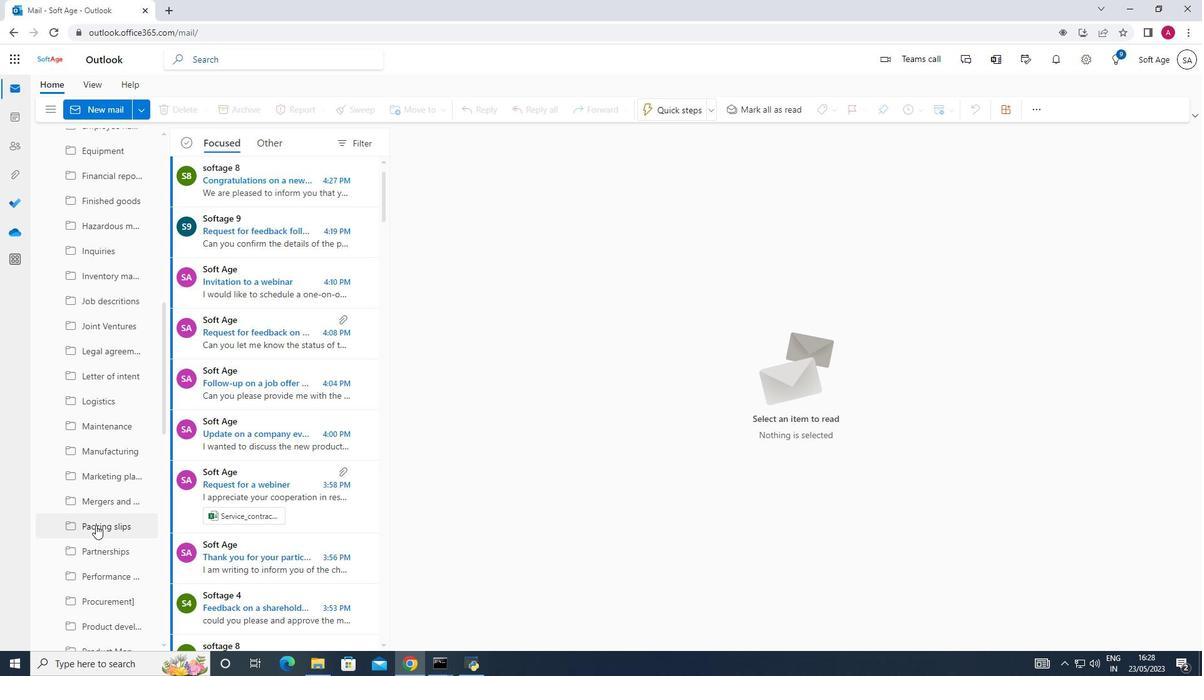 
Action: Mouse scrolled (95, 525) with delta (0, 0)
Screenshot: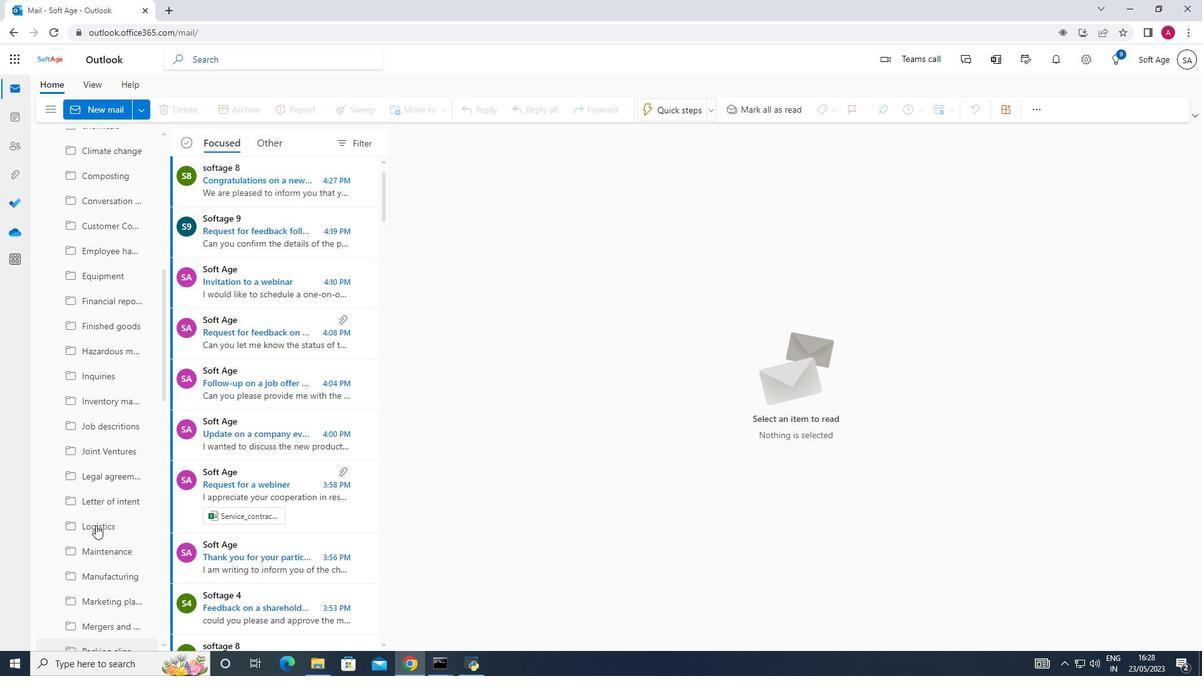 
Action: Mouse scrolled (95, 525) with delta (0, 0)
Screenshot: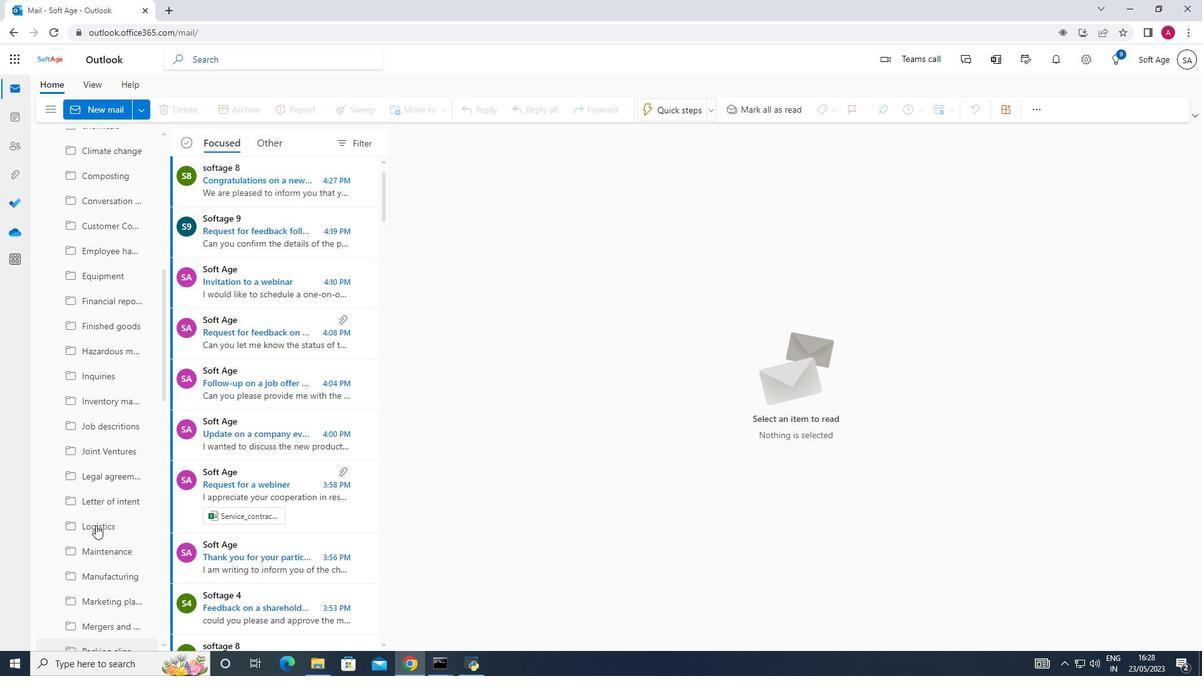 
Action: Mouse scrolled (95, 525) with delta (0, 0)
Screenshot: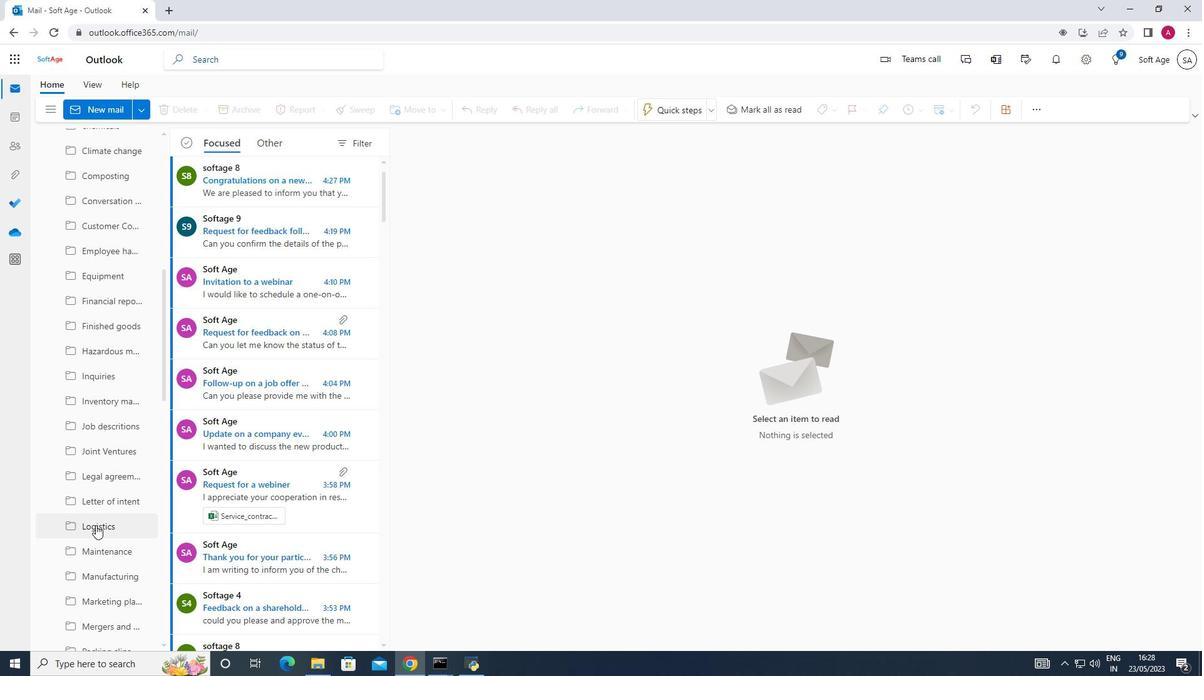 
Action: Mouse scrolled (95, 525) with delta (0, 0)
Screenshot: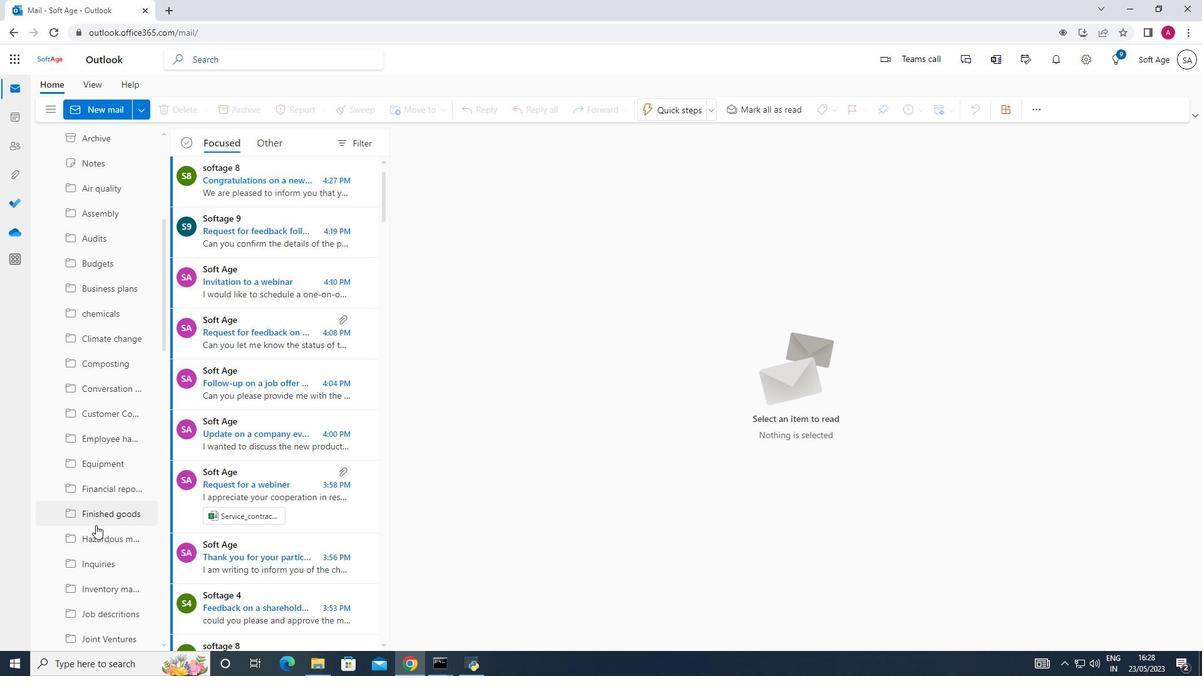 
Action: Mouse scrolled (95, 525) with delta (0, 0)
Screenshot: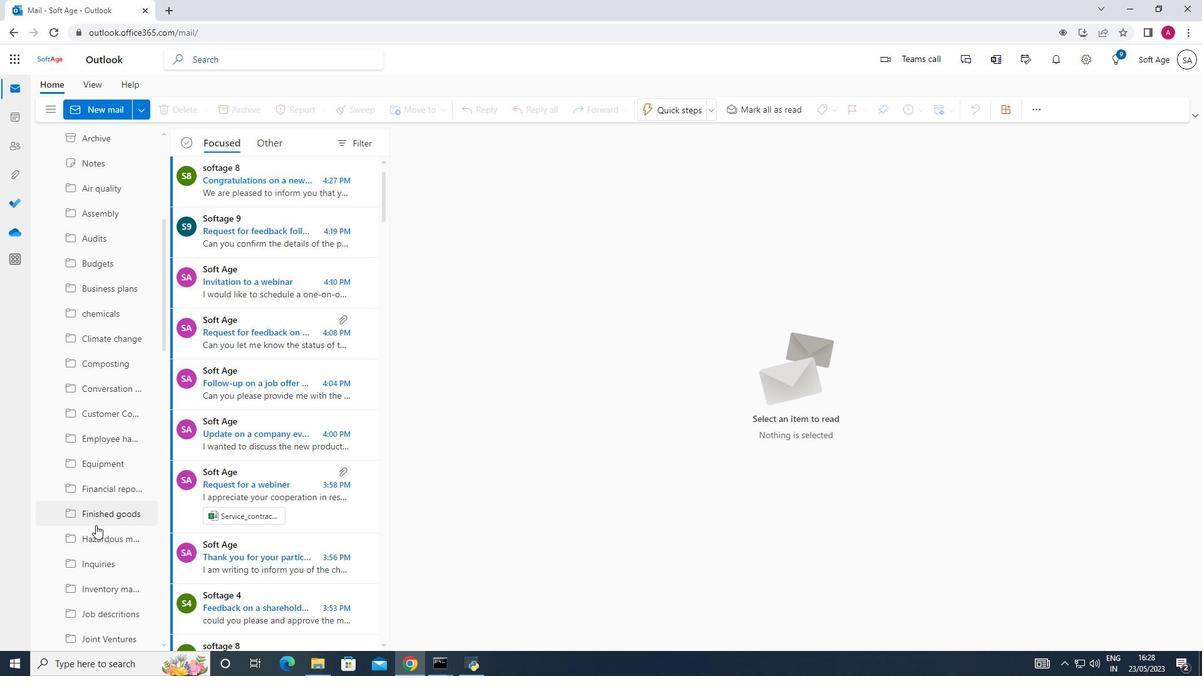 
Action: Mouse scrolled (95, 525) with delta (0, 0)
Screenshot: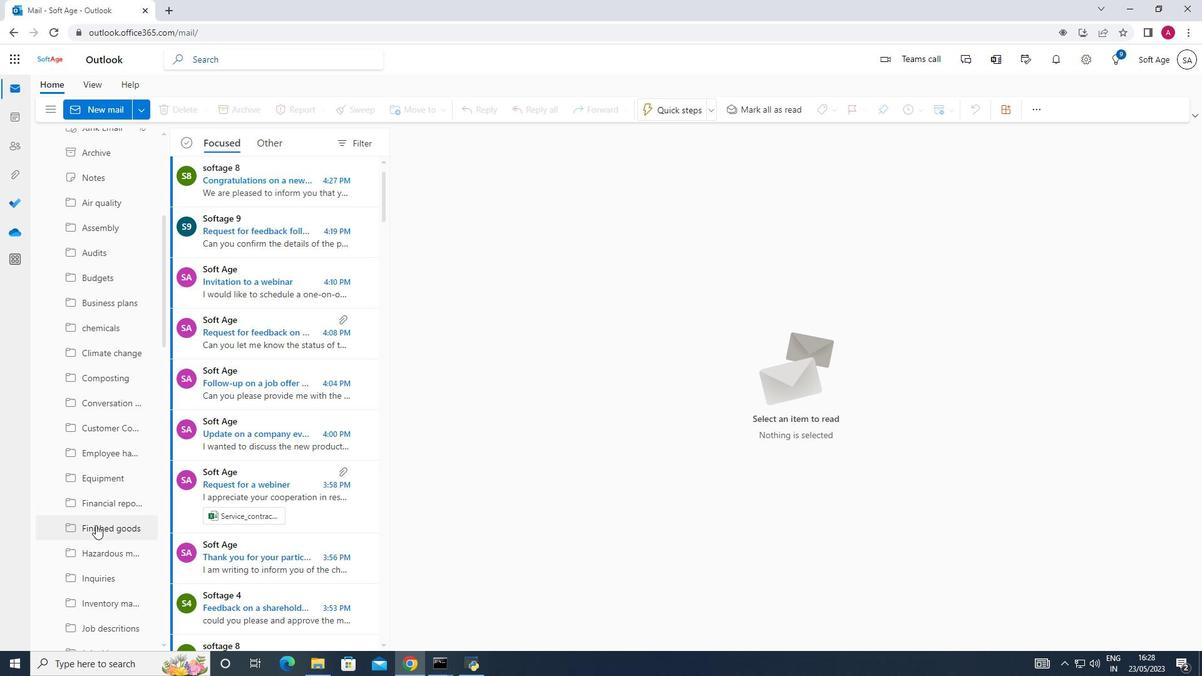 
Action: Mouse scrolled (95, 525) with delta (0, 0)
Screenshot: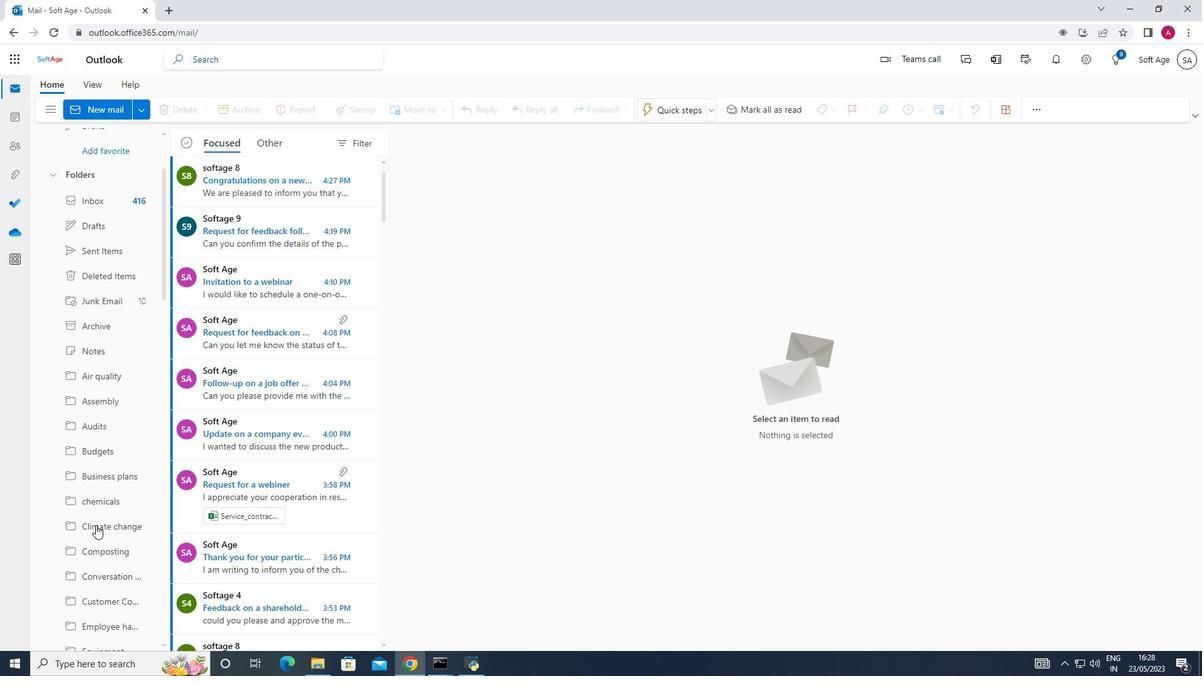 
Action: Mouse scrolled (95, 525) with delta (0, 0)
Screenshot: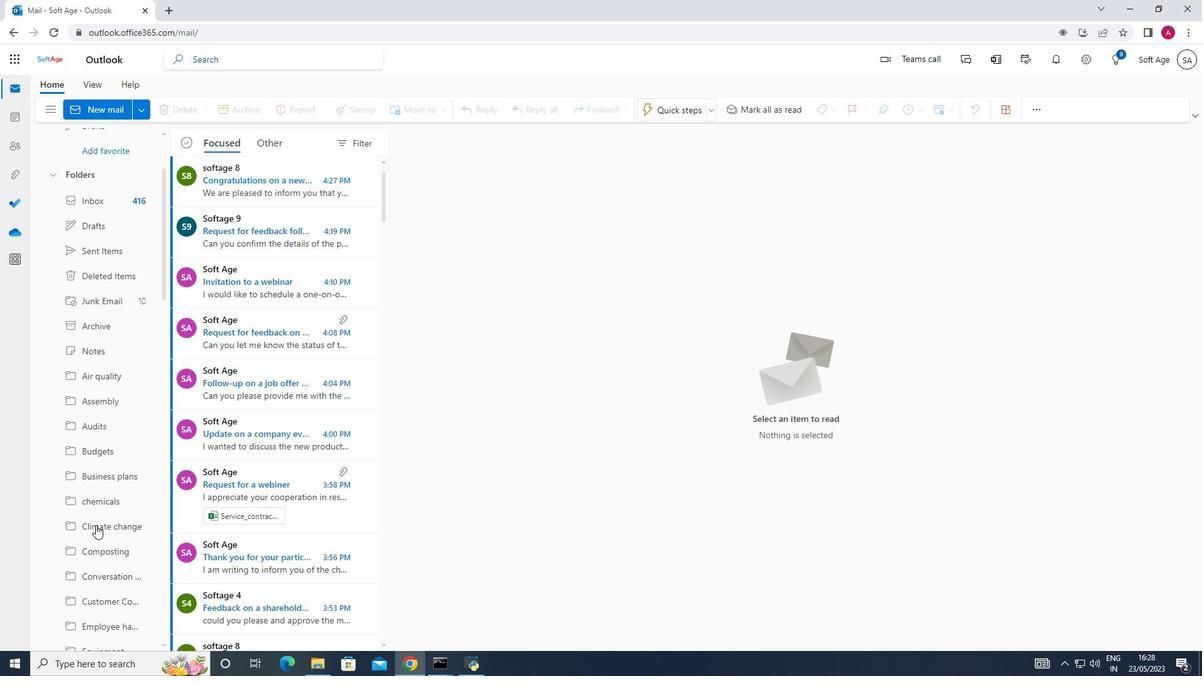 
Action: Mouse scrolled (95, 525) with delta (0, 0)
Screenshot: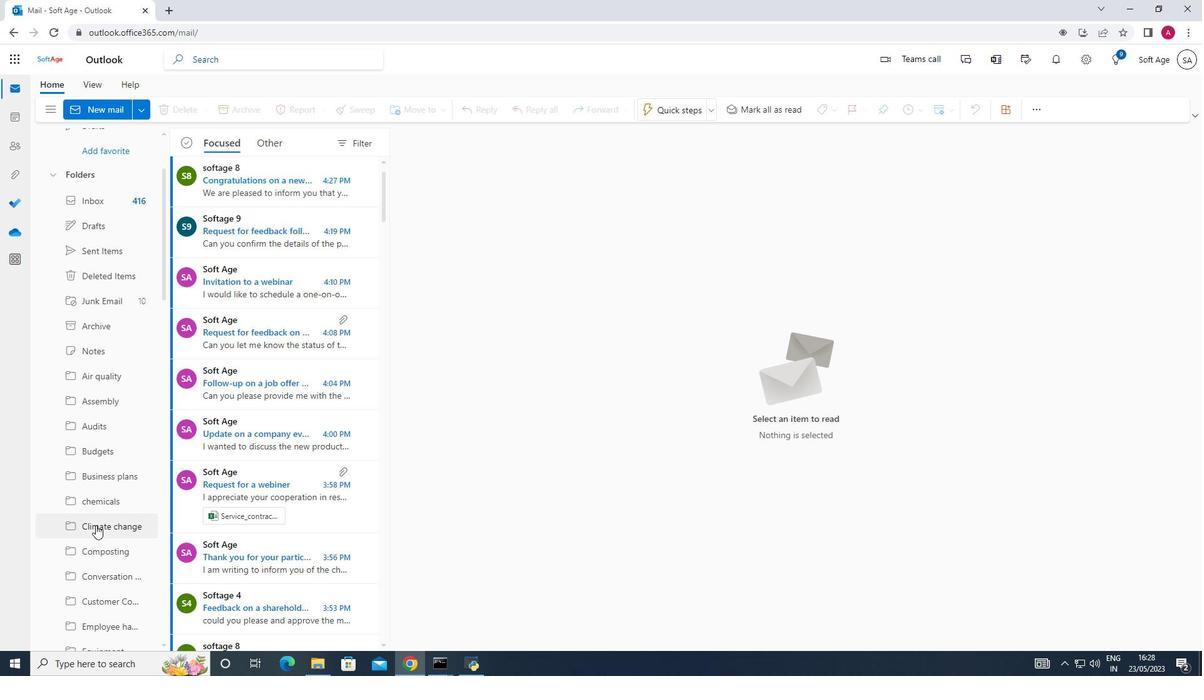 
Action: Mouse moved to (112, 512)
Screenshot: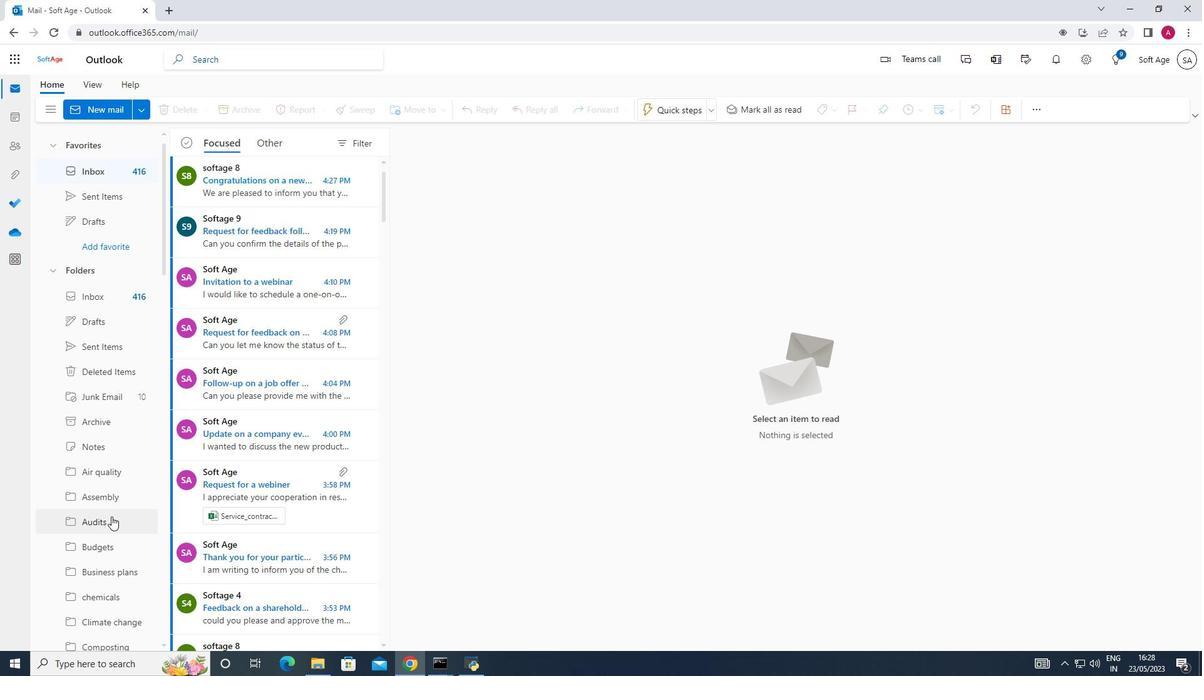 
Action: Mouse scrolled (112, 512) with delta (0, 0)
Screenshot: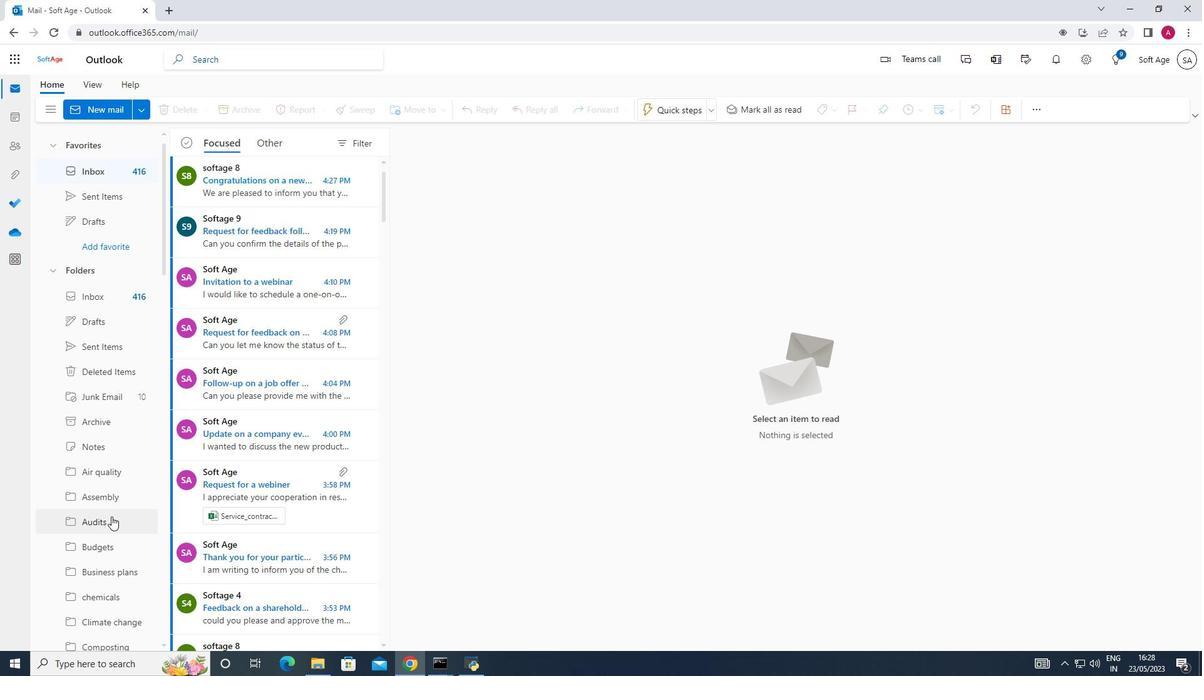 
Action: Mouse scrolled (112, 512) with delta (0, 0)
Screenshot: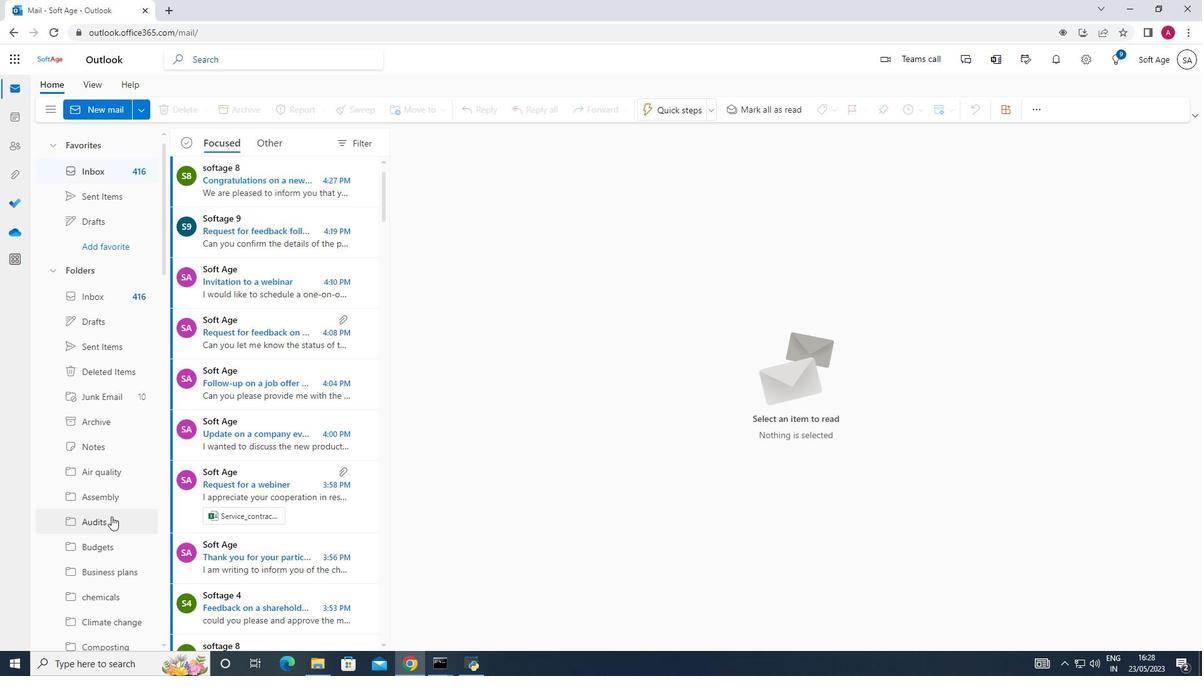
Action: Mouse moved to (119, 207)
Screenshot: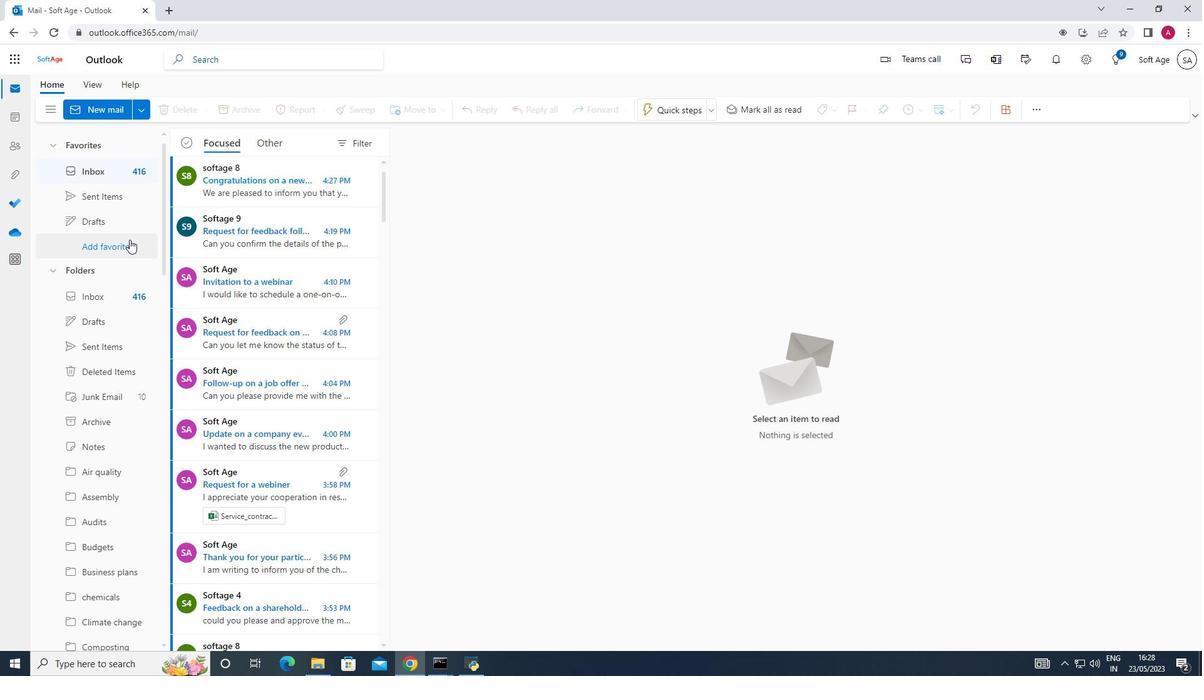 
Action: Mouse pressed left at (119, 207)
Screenshot: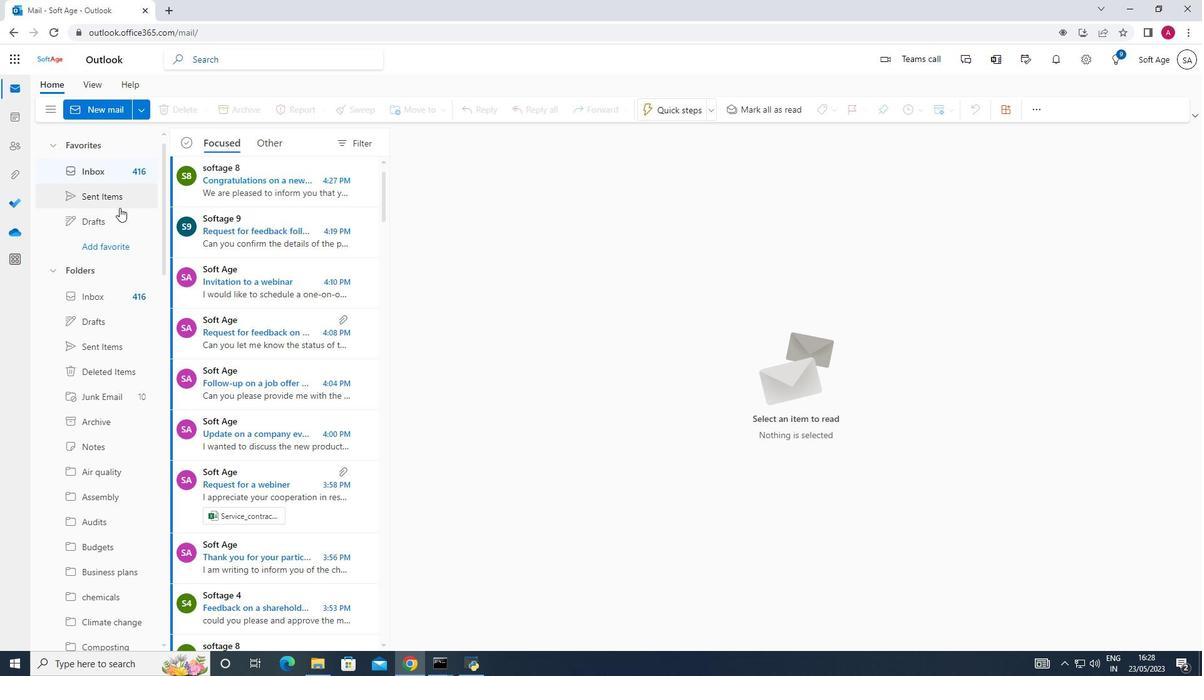 
Action: Mouse moved to (265, 193)
Screenshot: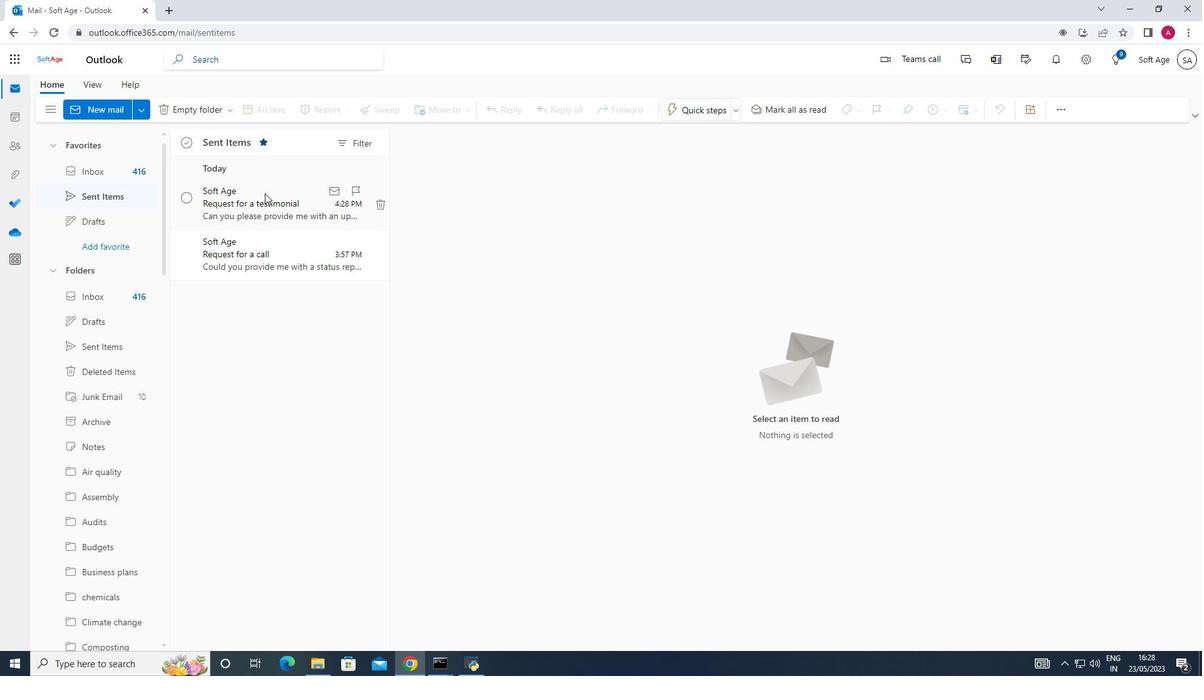
Action: Mouse pressed left at (265, 193)
Screenshot: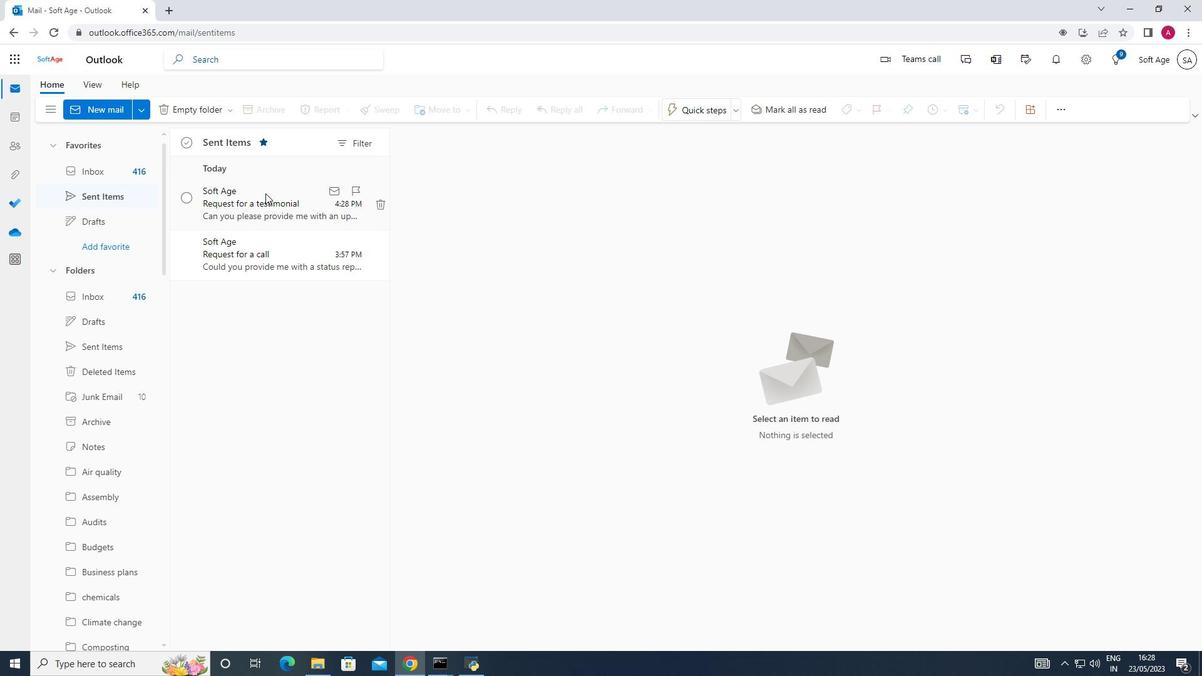 
Action: Mouse moved to (229, 202)
Screenshot: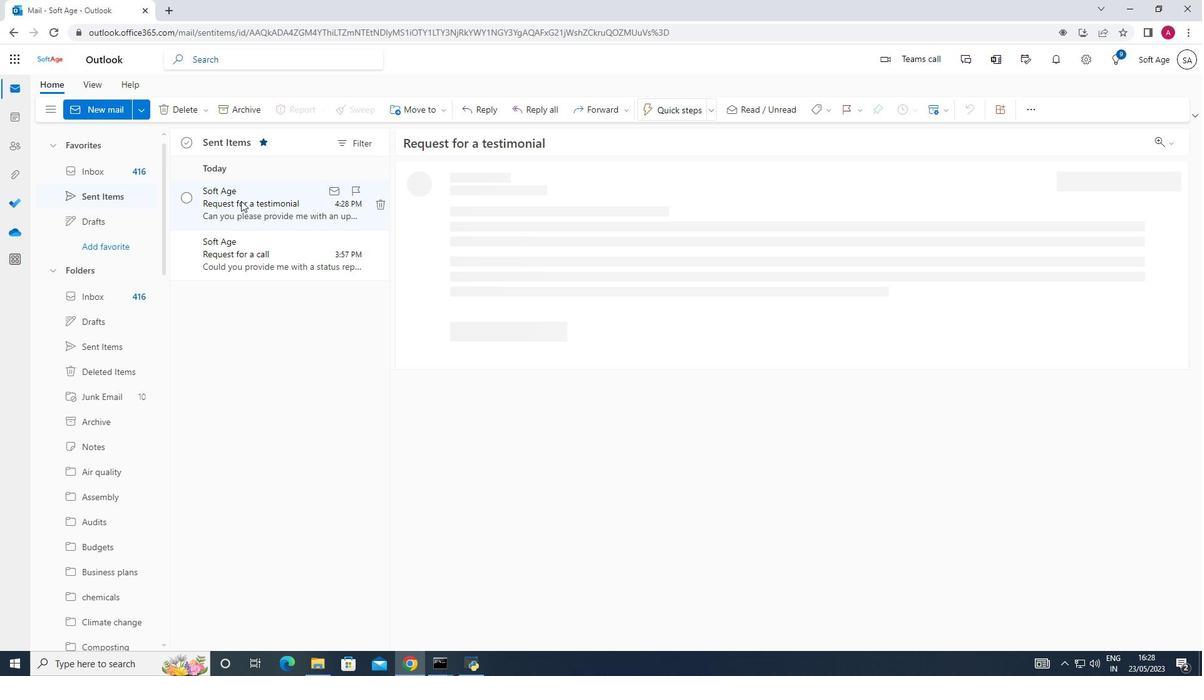 
Action: Mouse pressed right at (229, 202)
Screenshot: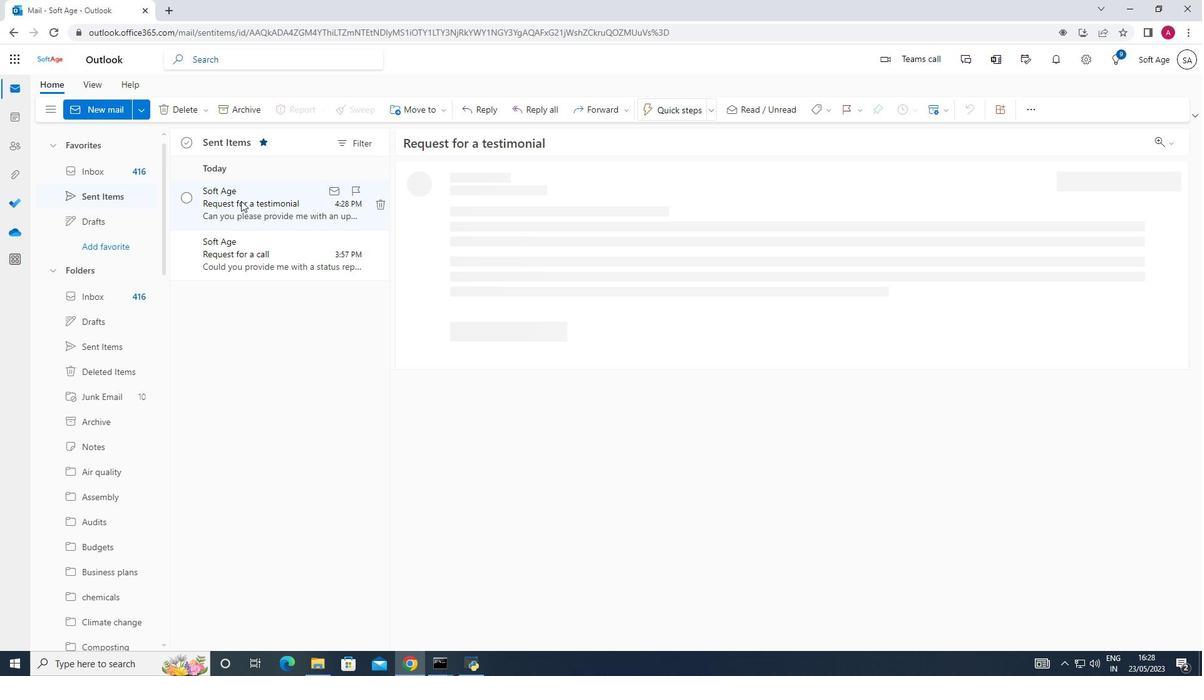 
Action: Mouse moved to (257, 264)
Screenshot: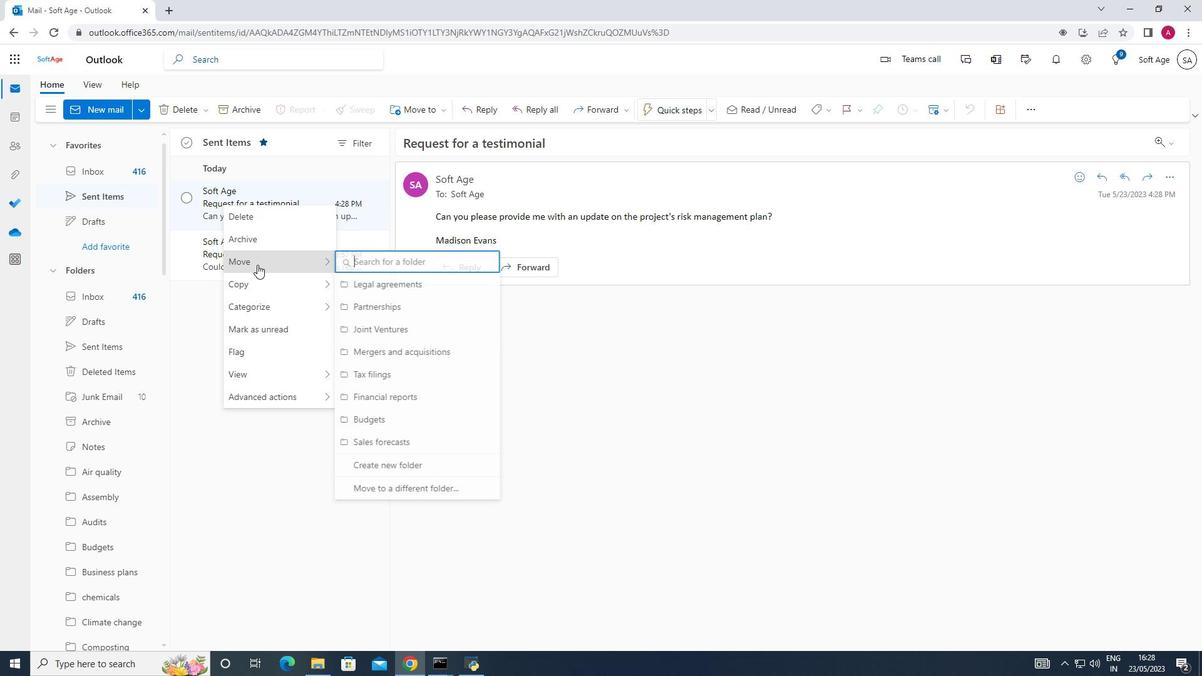 
Action: Mouse pressed left at (257, 264)
Screenshot: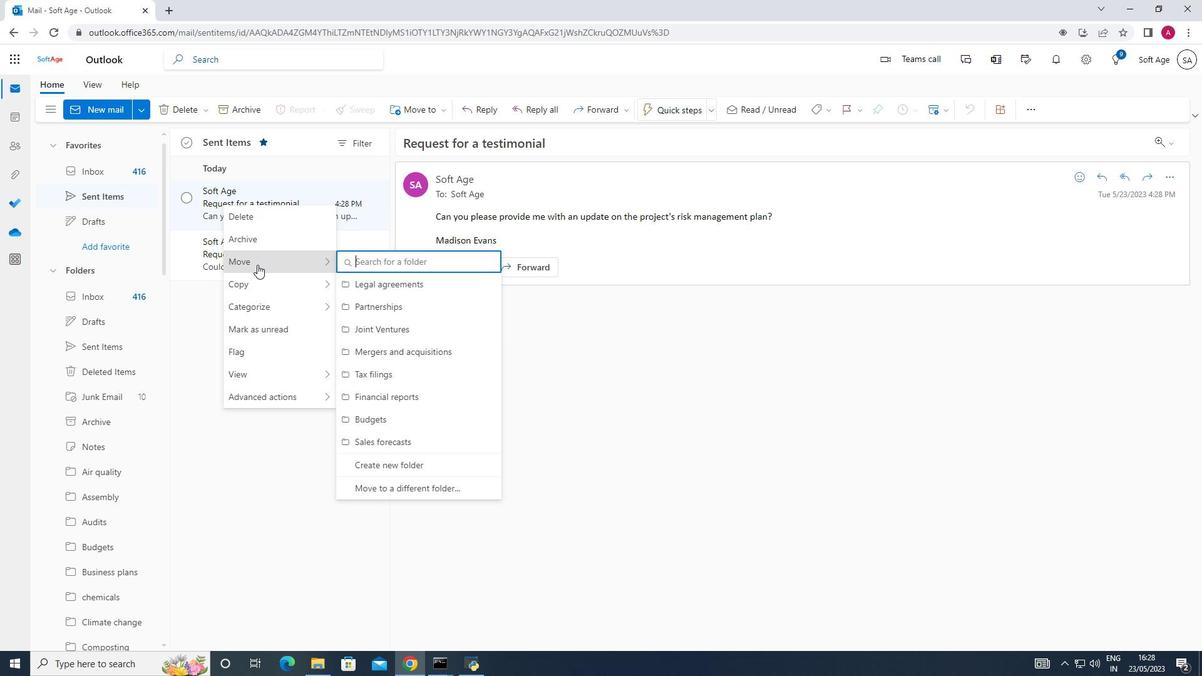 
Action: Mouse moved to (371, 262)
Screenshot: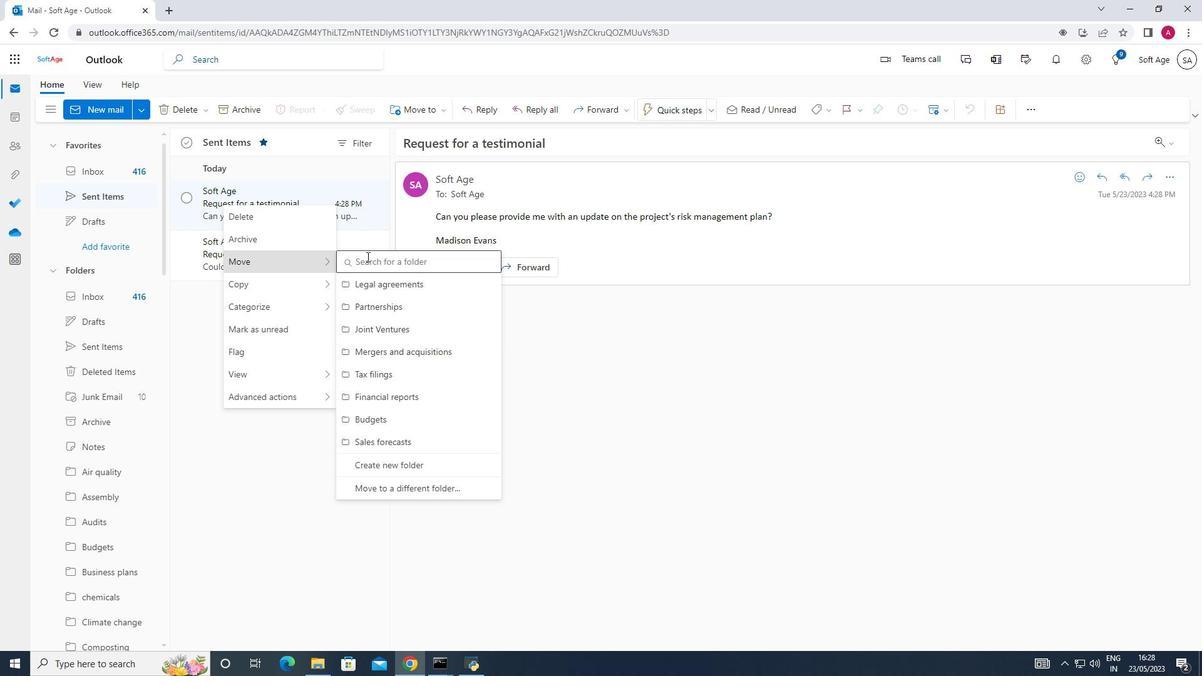 
Action: Mouse pressed left at (371, 262)
Screenshot: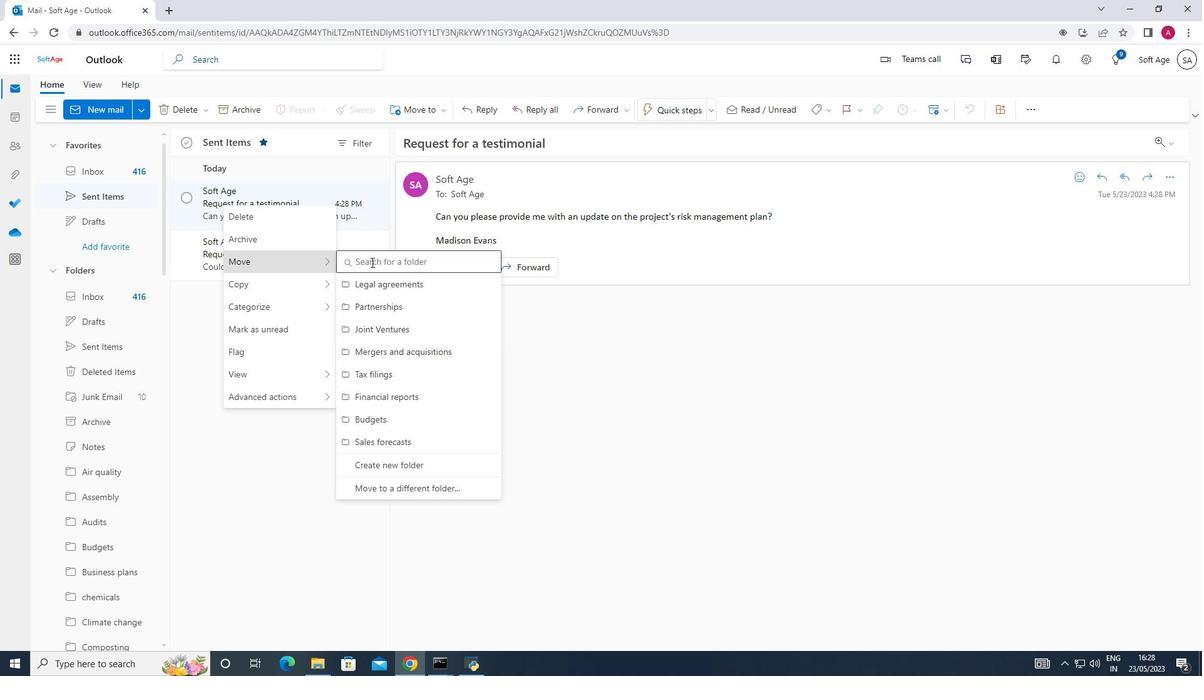 
Action: Key pressed lett
Screenshot: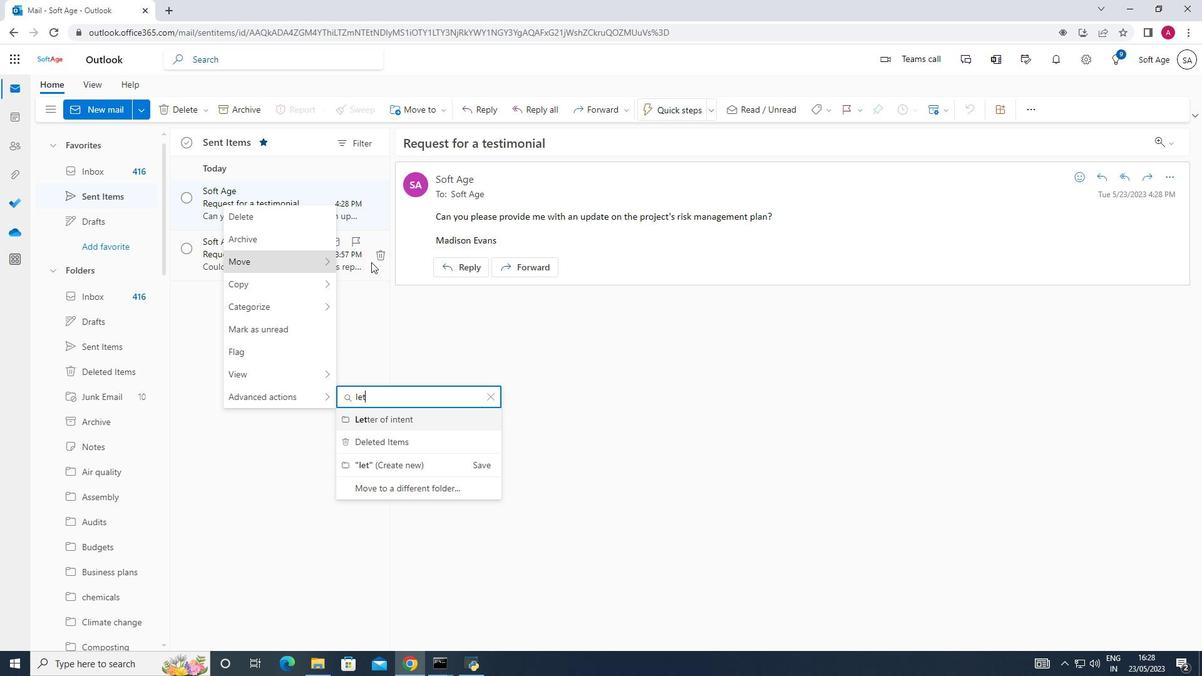
Action: Mouse moved to (412, 444)
Screenshot: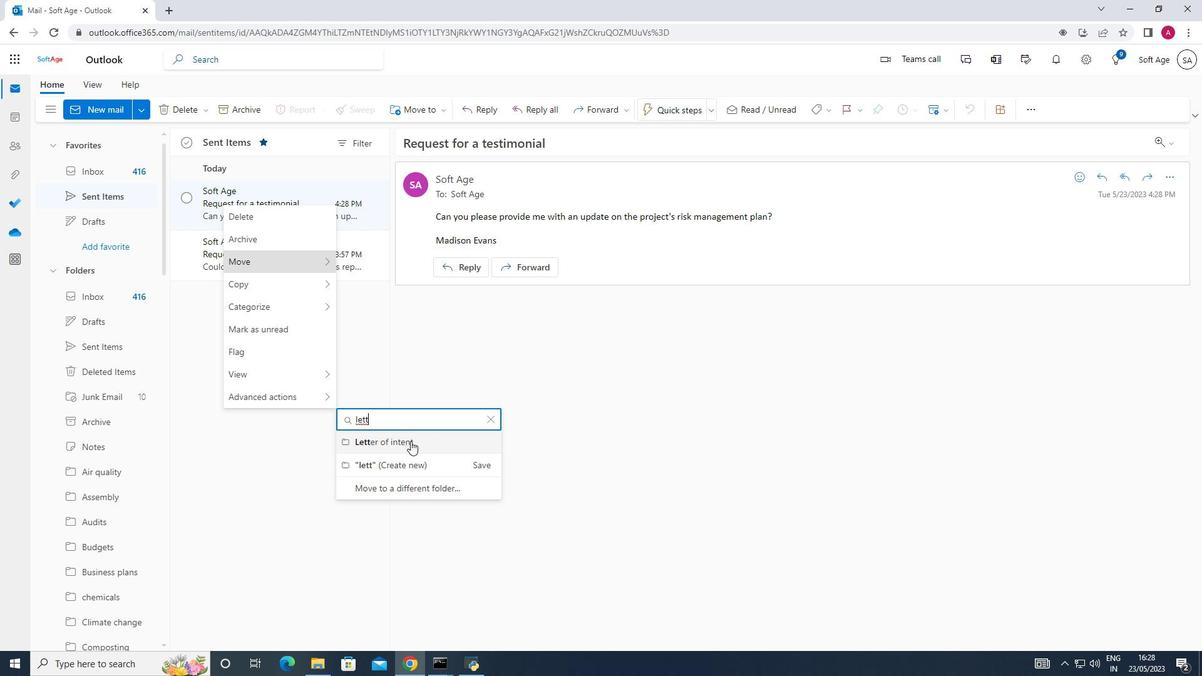 
Action: Mouse pressed left at (412, 444)
Screenshot: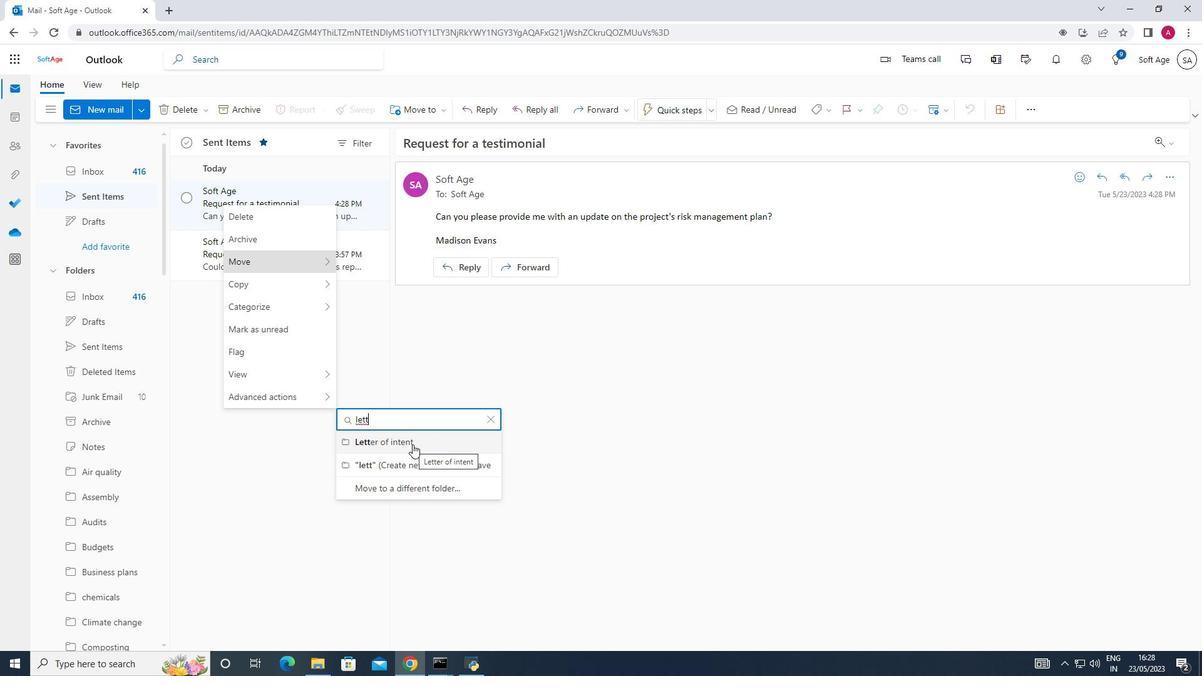 
